 Task: Search one way flight ticket for 4 adults, 1 infant in seat and 1 infant on lap in premium economy from Abilene: Abilene Regional Airport to Jacksonville: Albert J. Ellis Airport on 8-3-2023. Choice of flights is Emirates. Number of bags: 2 carry on bags and 1 checked bag. Price is upto 88000. Outbound departure time preference is 6:30.
Action: Mouse moved to (417, 170)
Screenshot: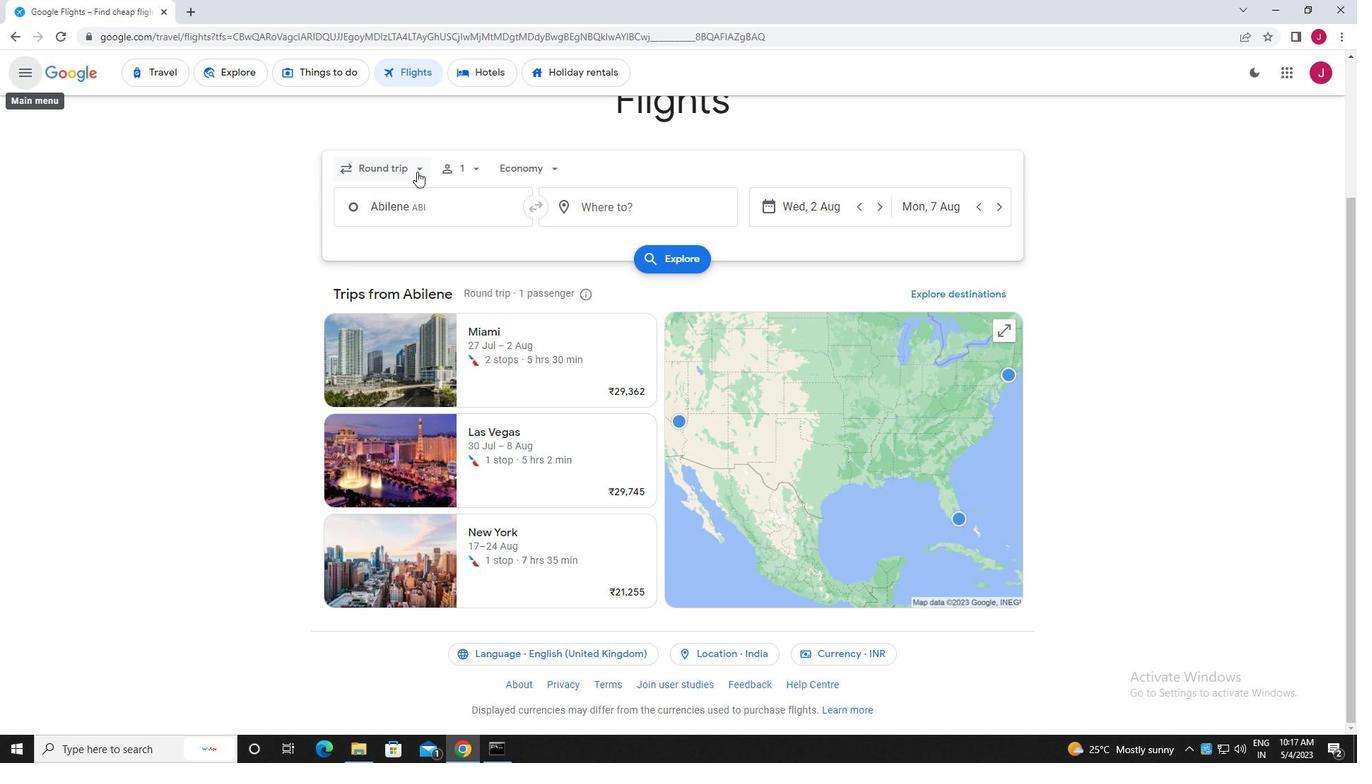 
Action: Mouse pressed left at (417, 170)
Screenshot: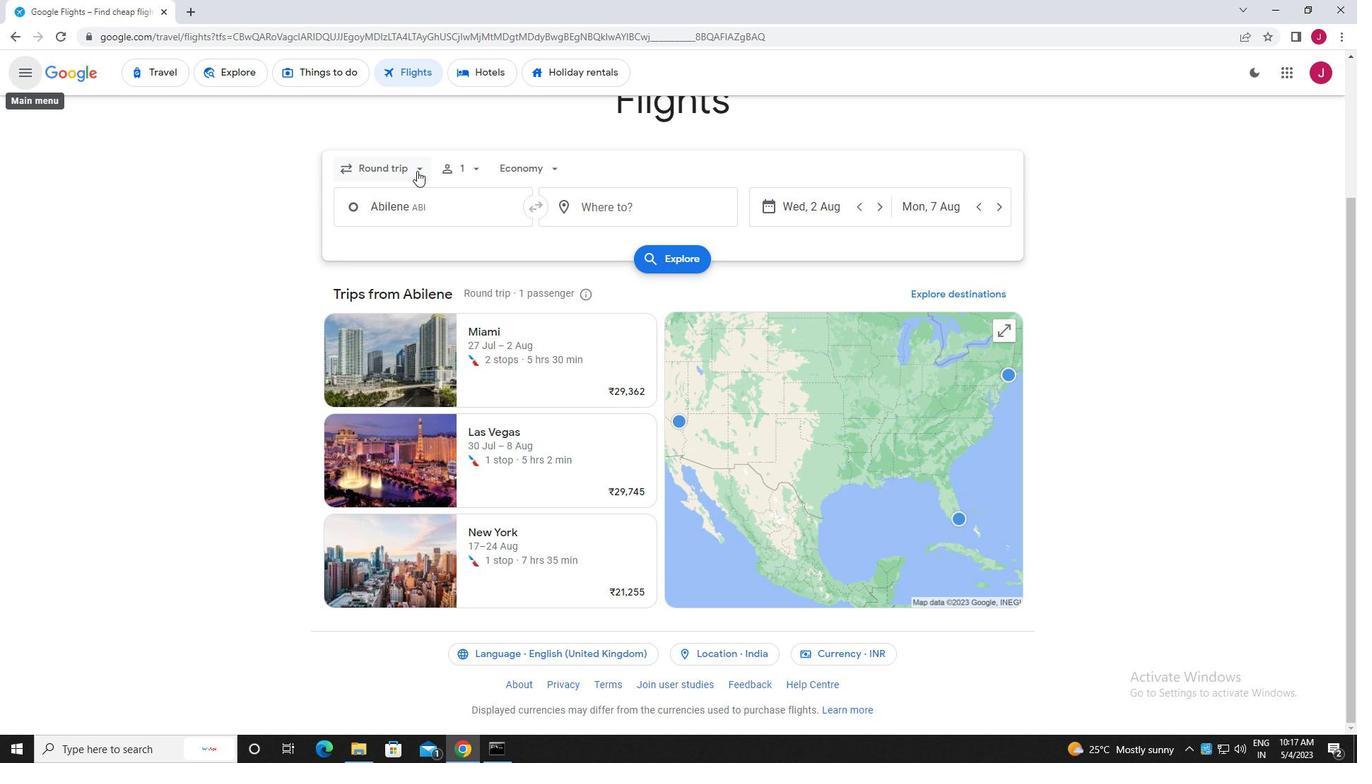 
Action: Mouse moved to (407, 231)
Screenshot: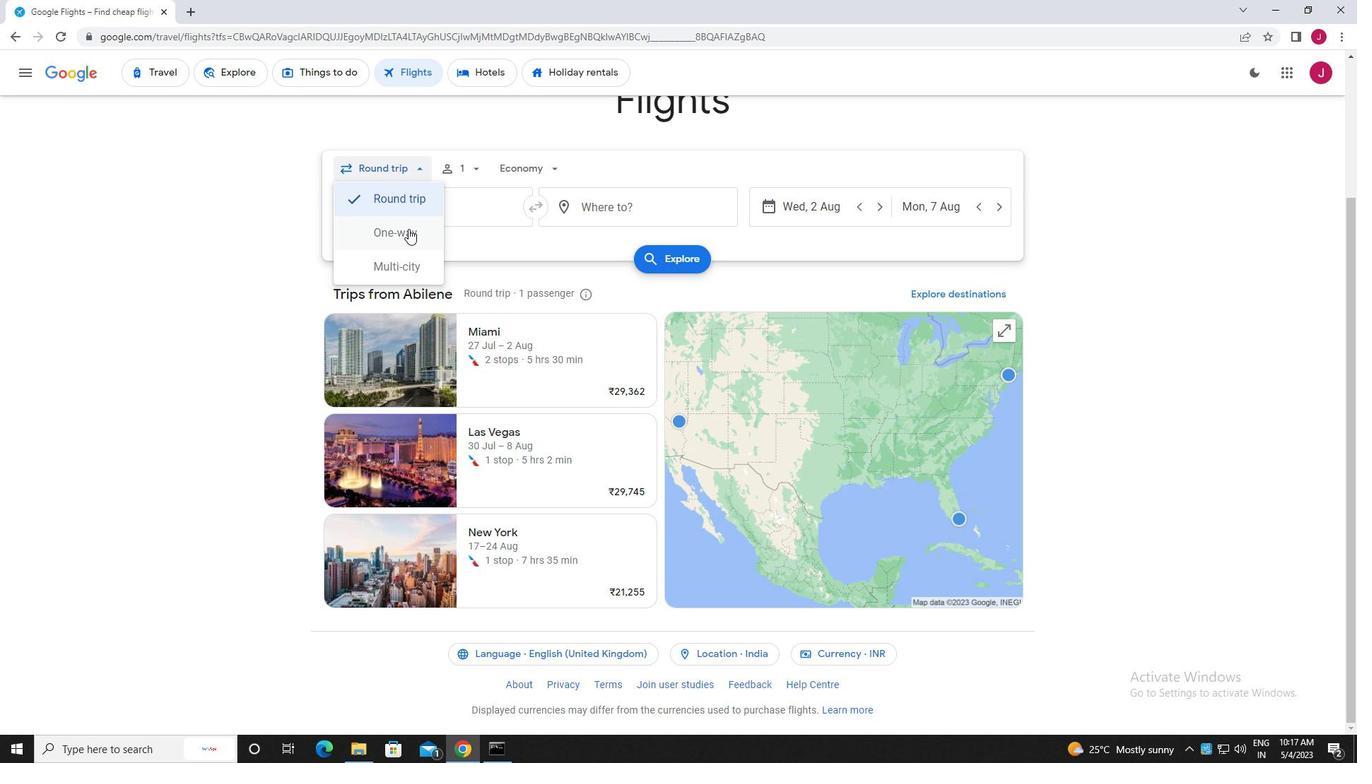 
Action: Mouse pressed left at (407, 231)
Screenshot: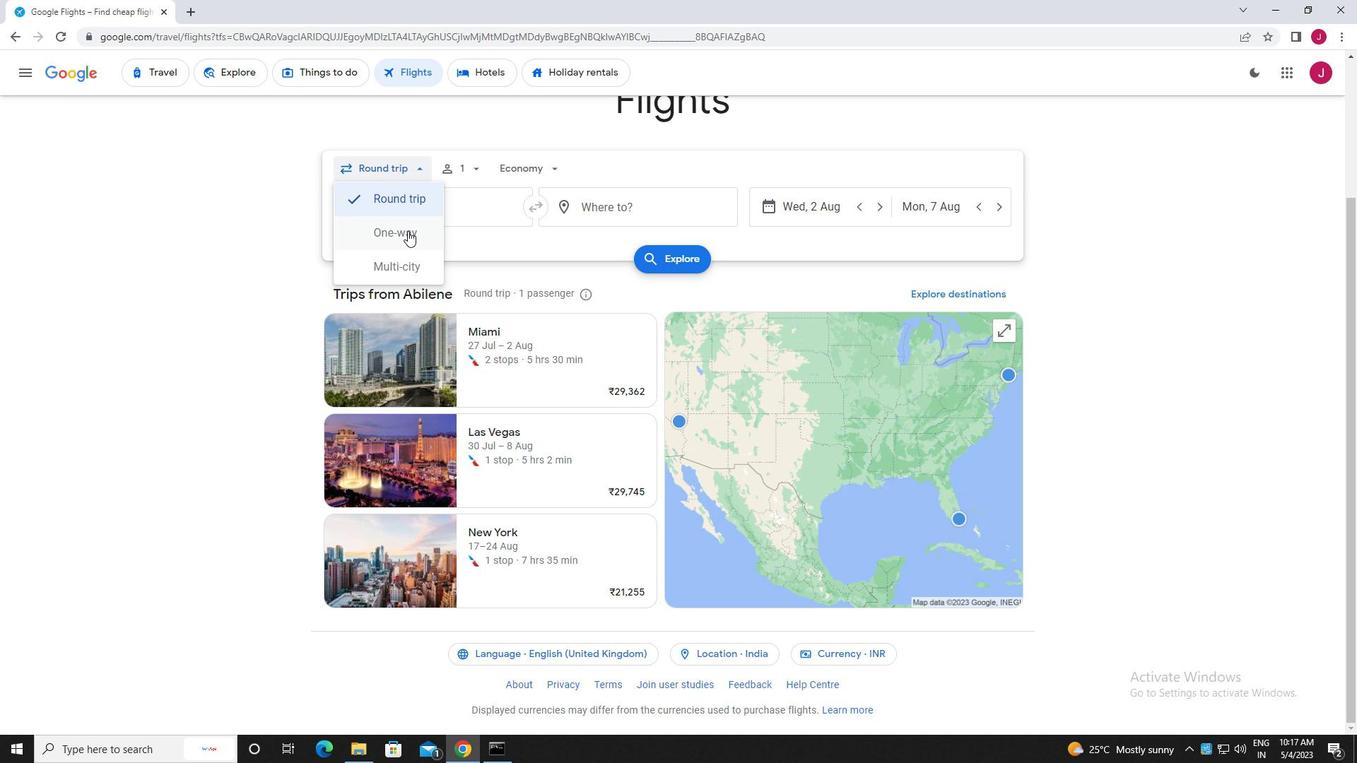 
Action: Mouse moved to (468, 167)
Screenshot: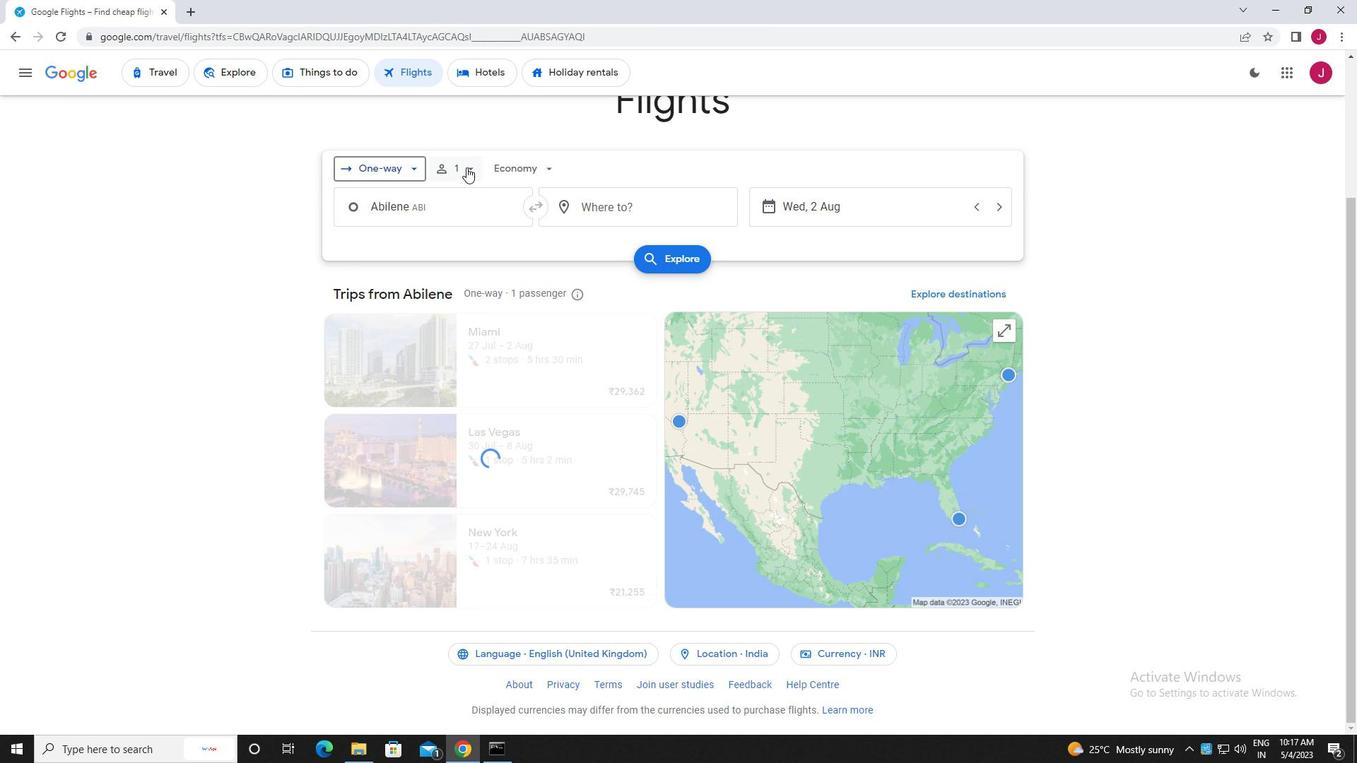 
Action: Mouse pressed left at (468, 167)
Screenshot: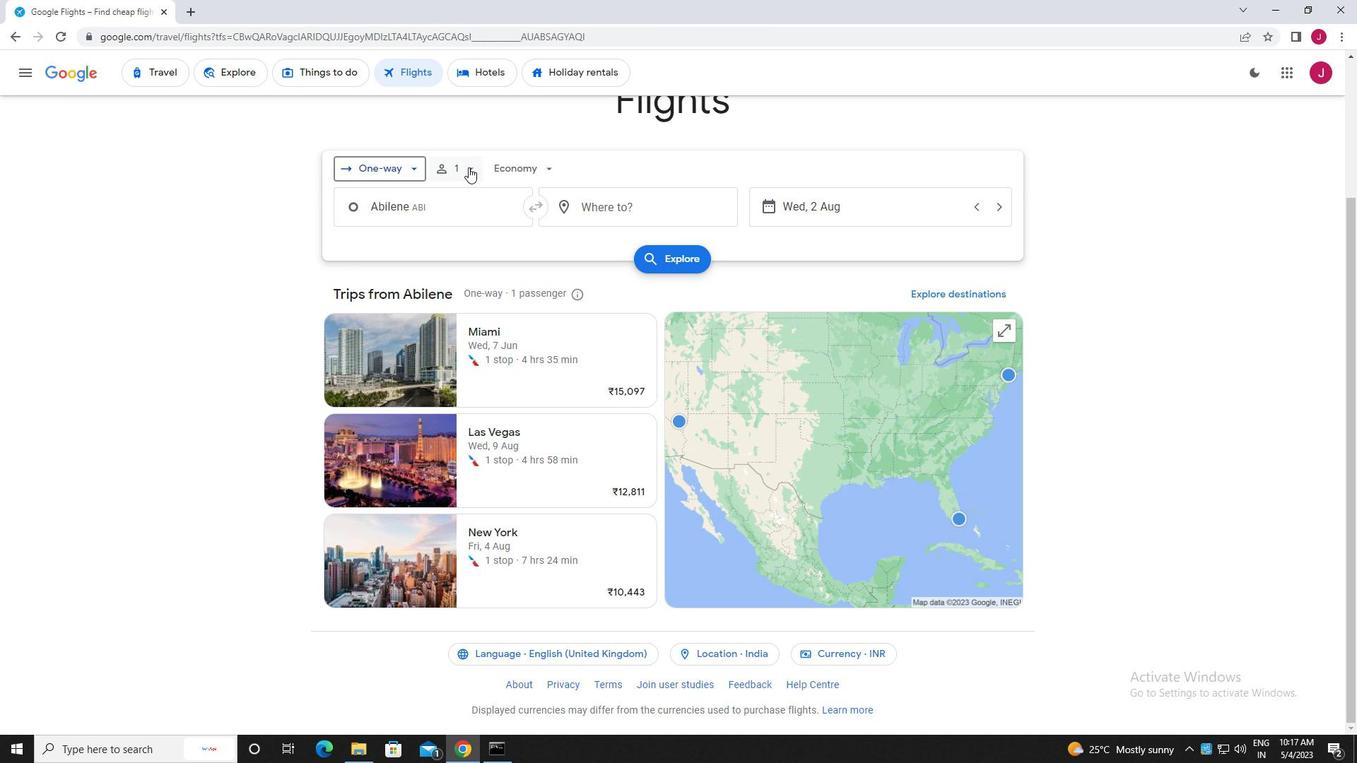 
Action: Mouse moved to (574, 200)
Screenshot: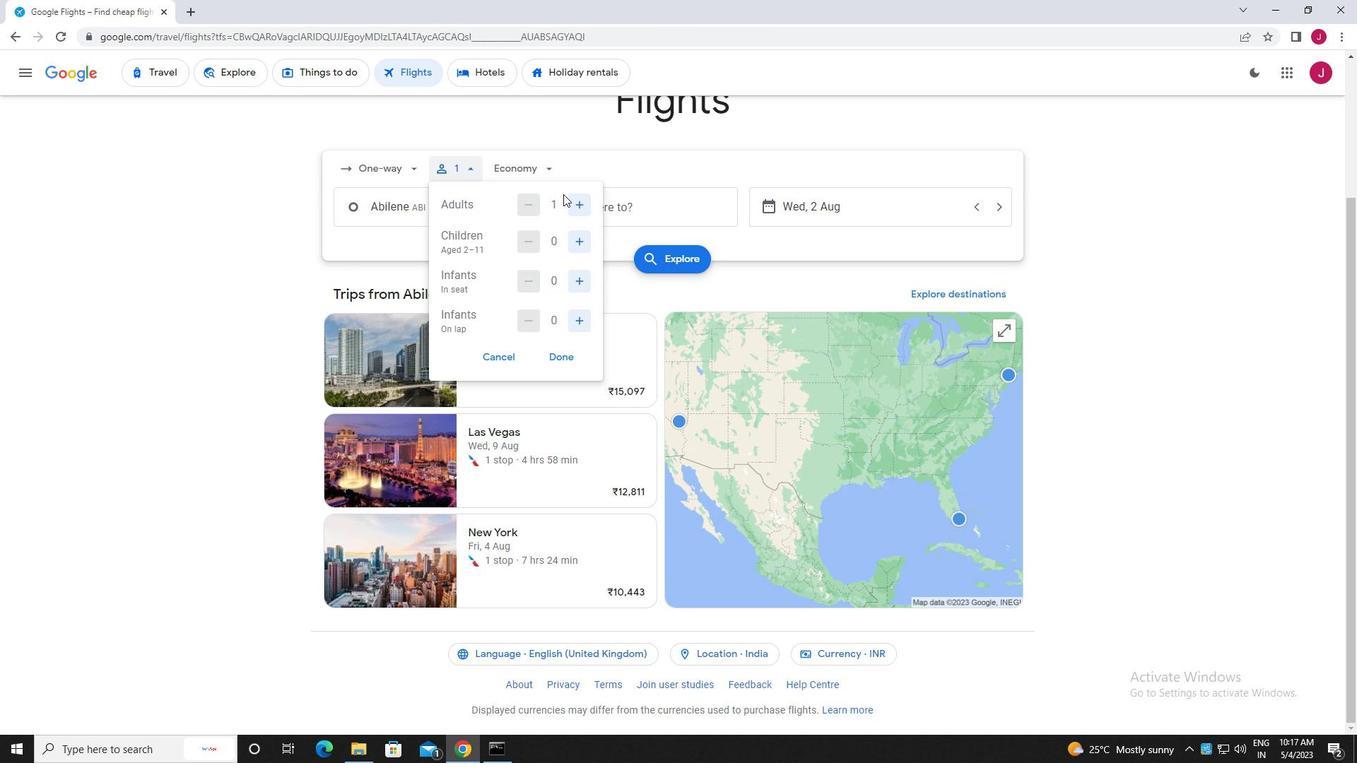 
Action: Mouse pressed left at (574, 200)
Screenshot: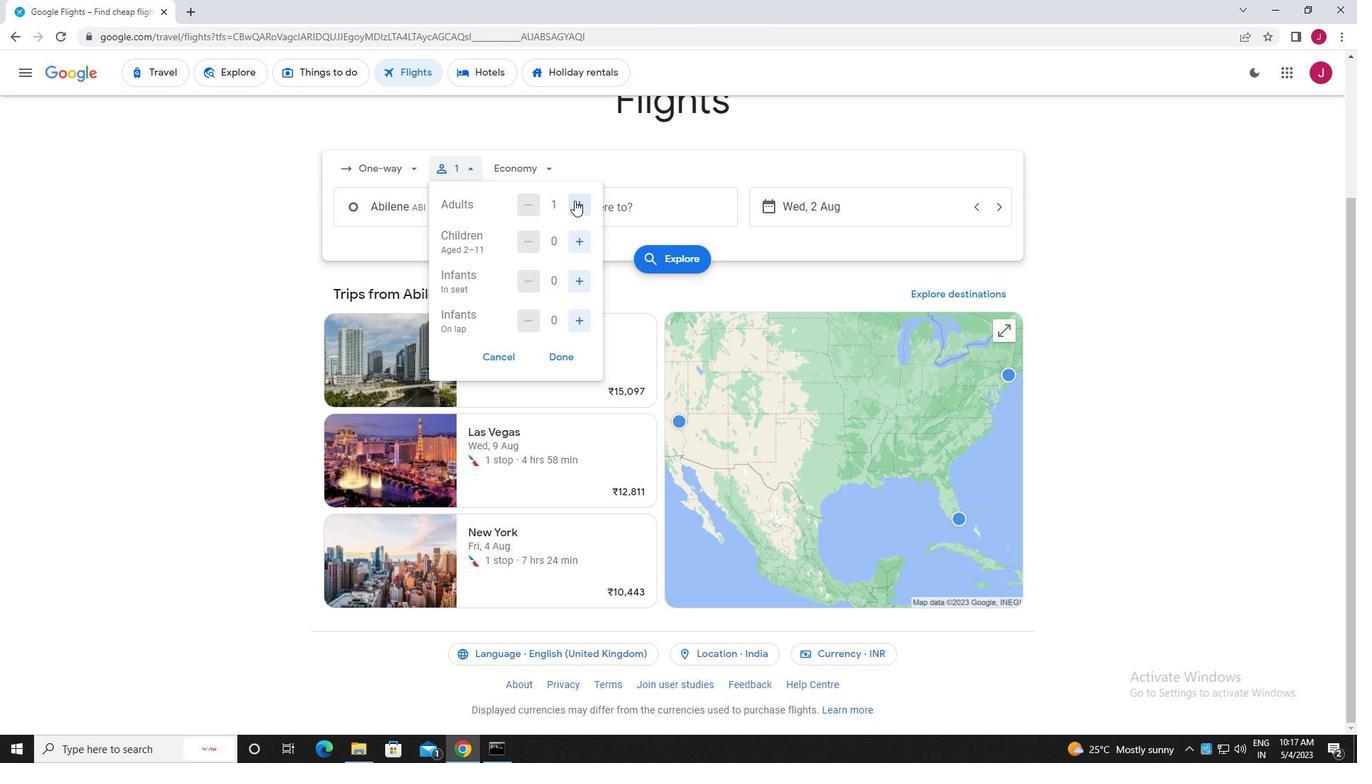 
Action: Mouse pressed left at (574, 200)
Screenshot: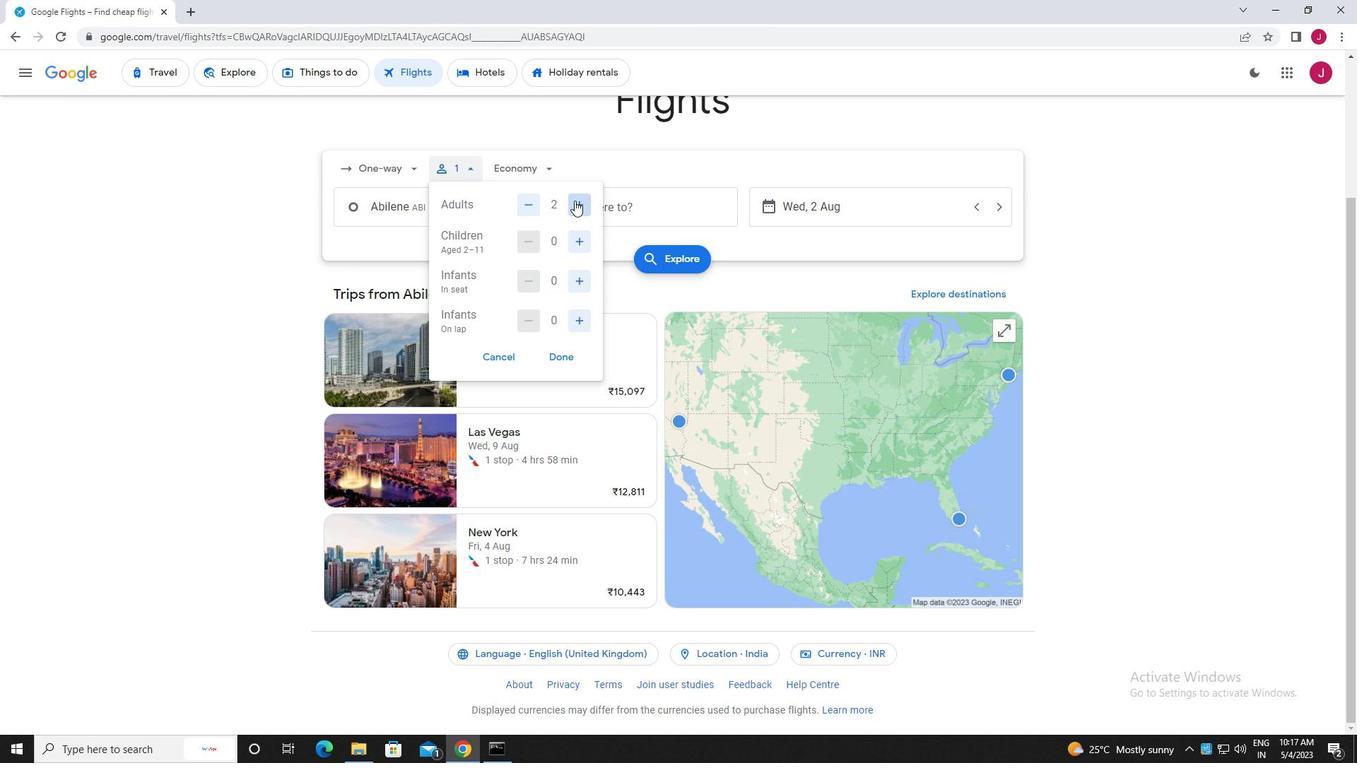 
Action: Mouse pressed left at (574, 200)
Screenshot: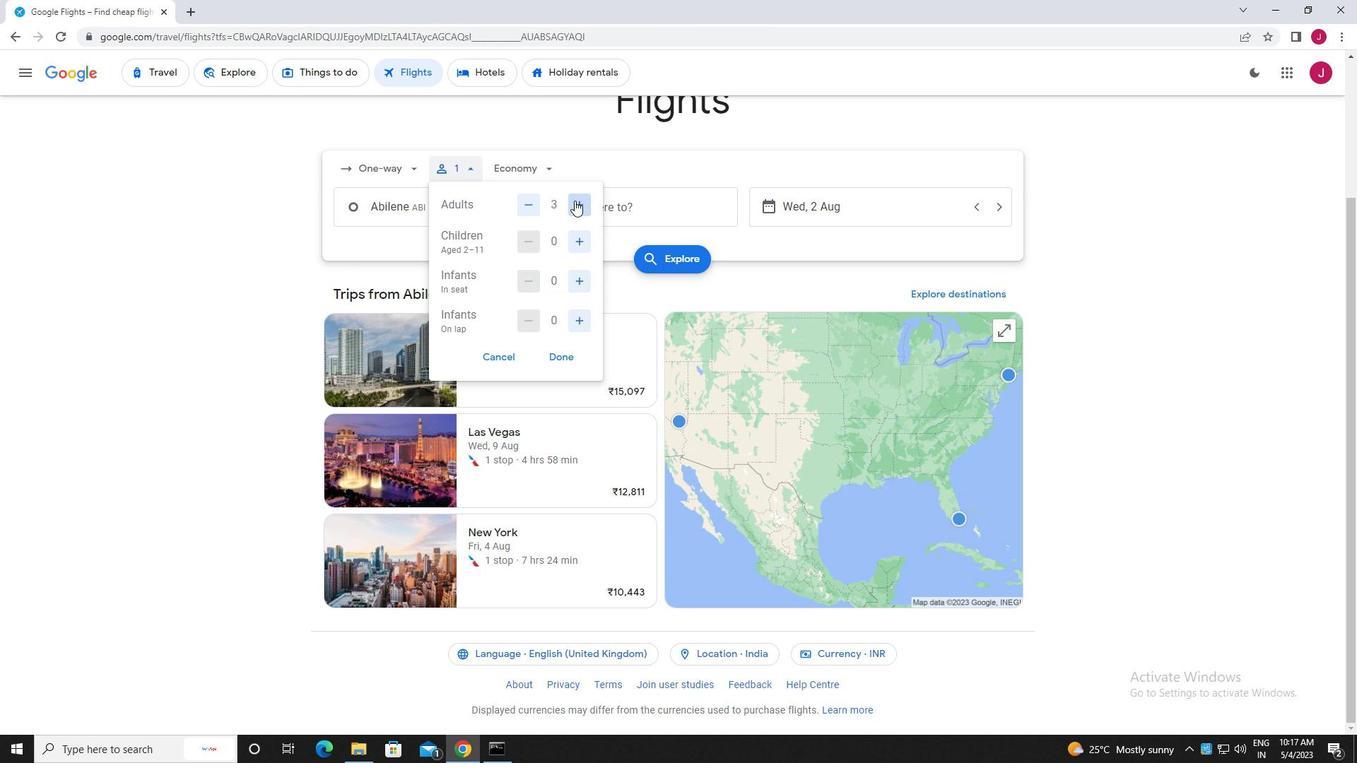 
Action: Mouse moved to (582, 244)
Screenshot: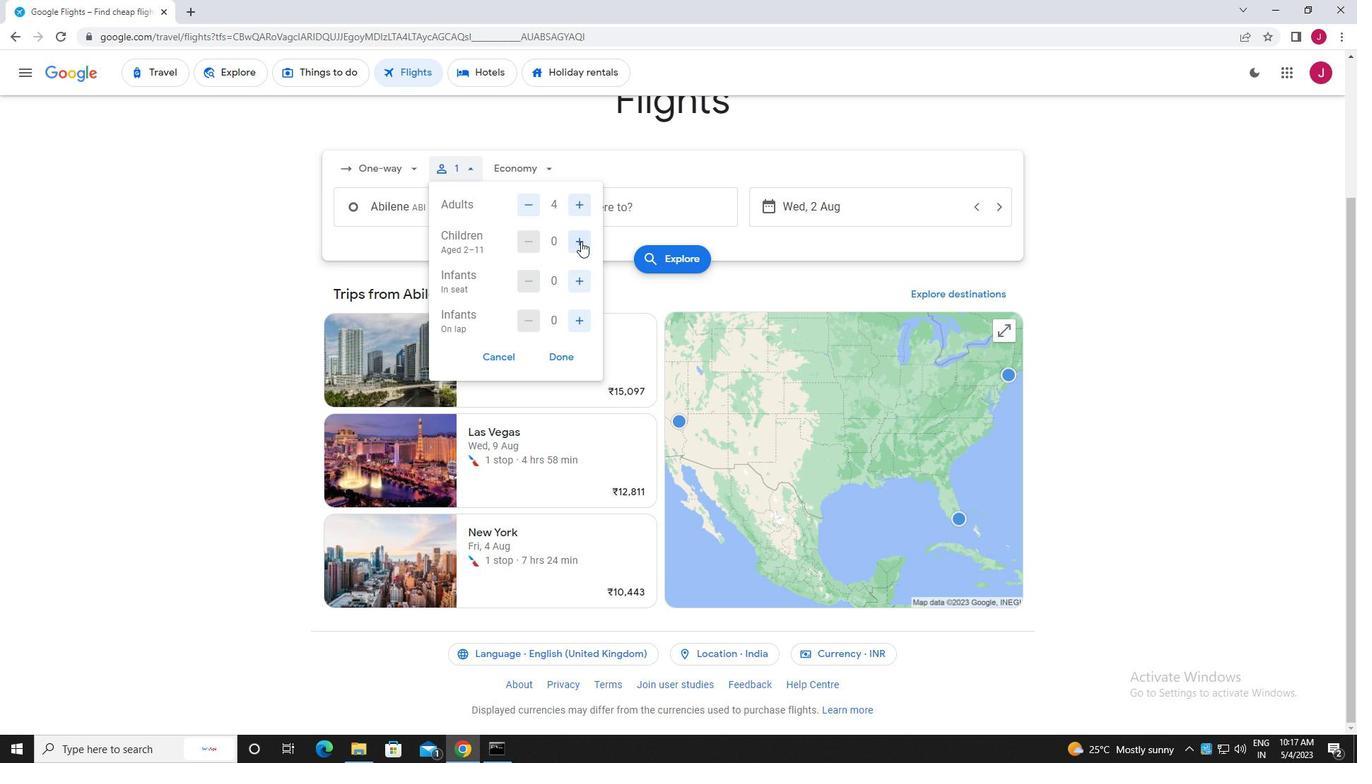 
Action: Mouse pressed left at (582, 244)
Screenshot: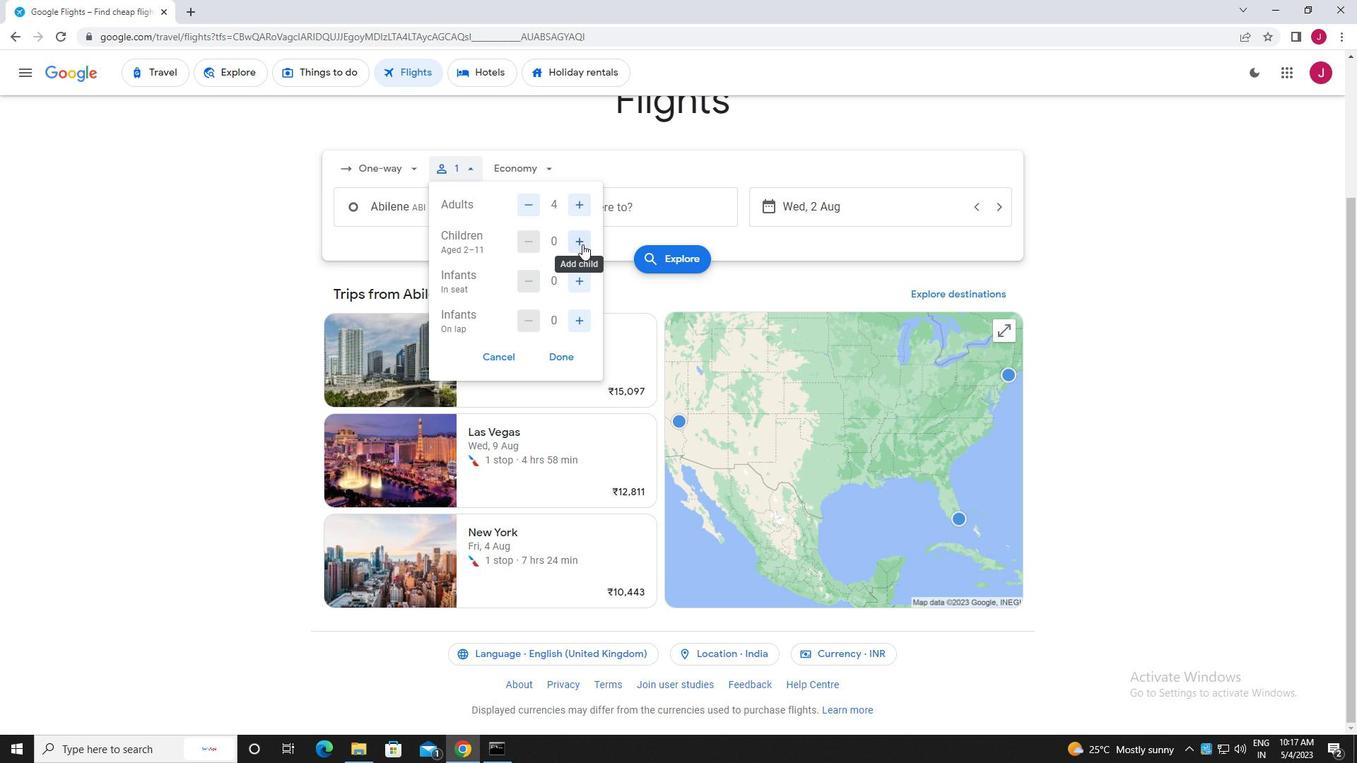 
Action: Mouse moved to (517, 236)
Screenshot: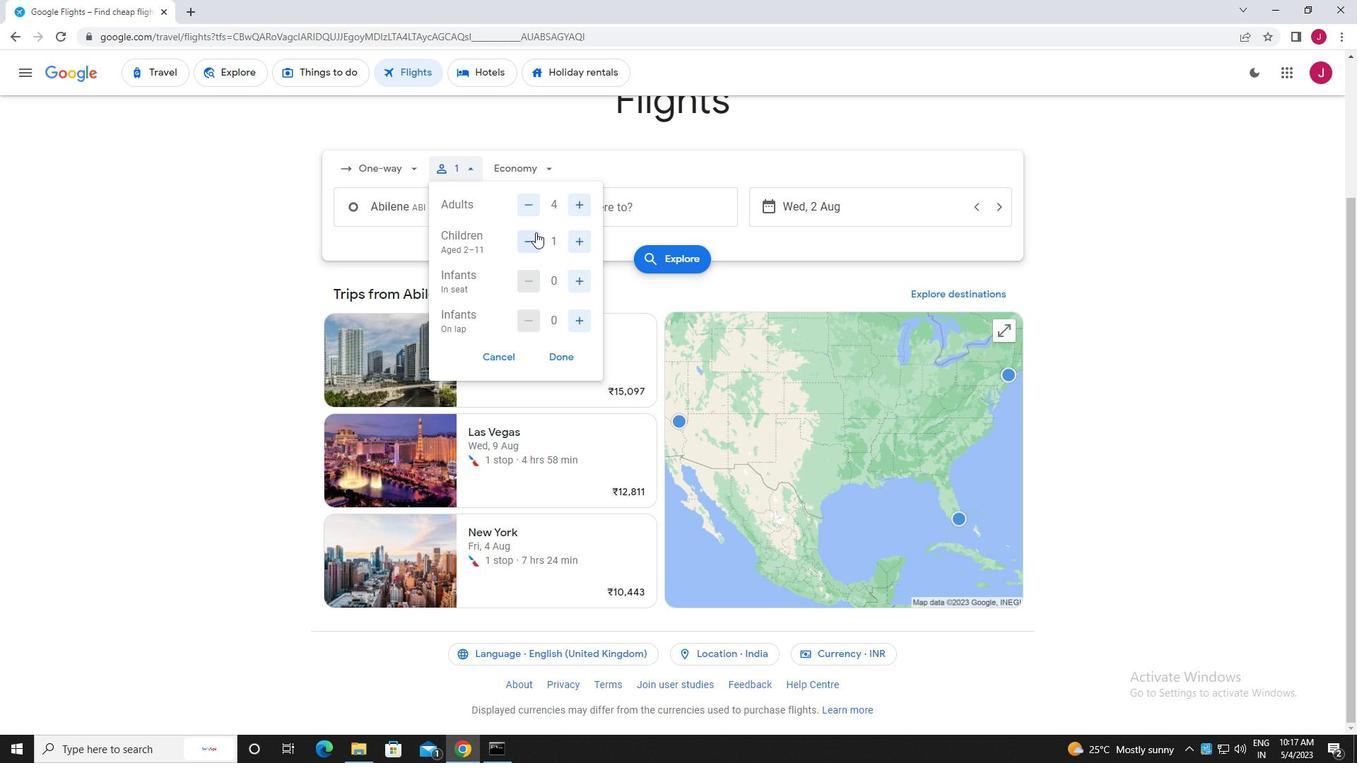 
Action: Mouse pressed left at (517, 236)
Screenshot: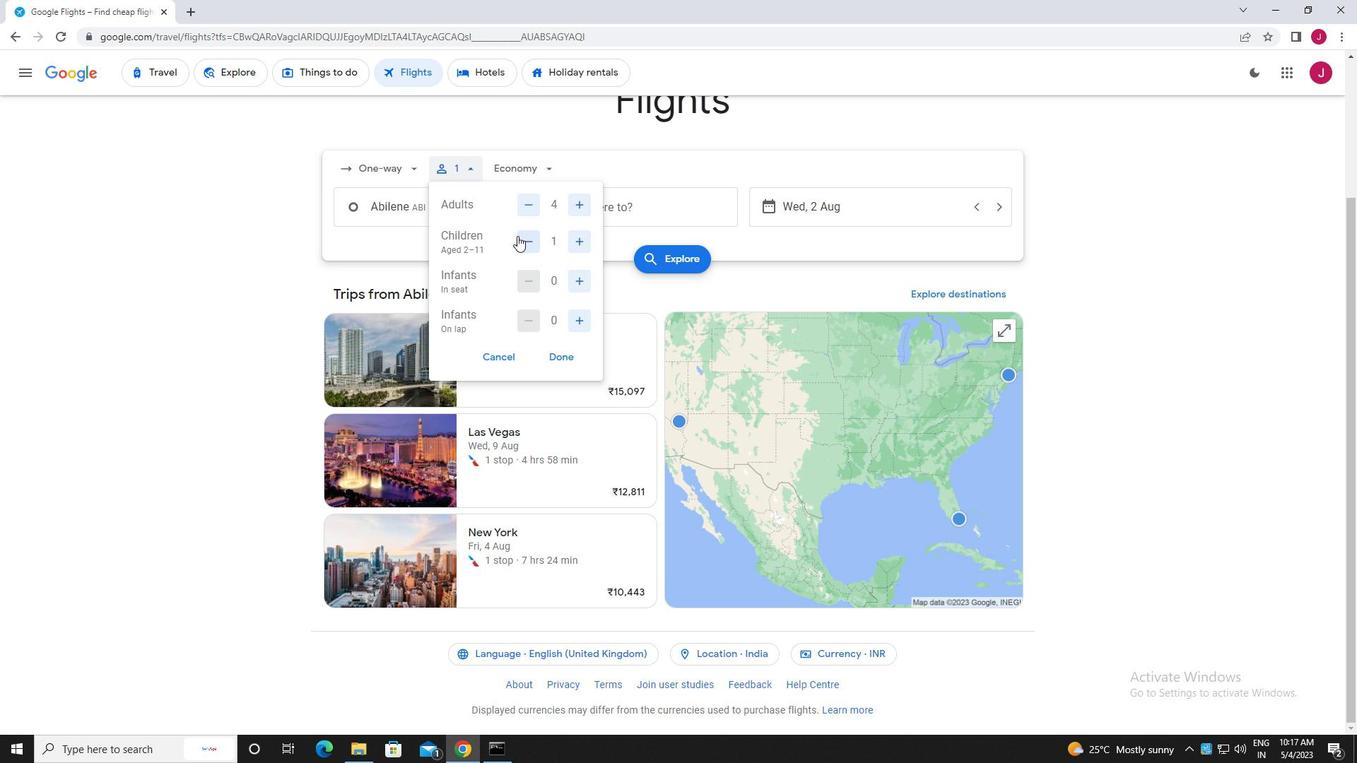 
Action: Mouse moved to (577, 281)
Screenshot: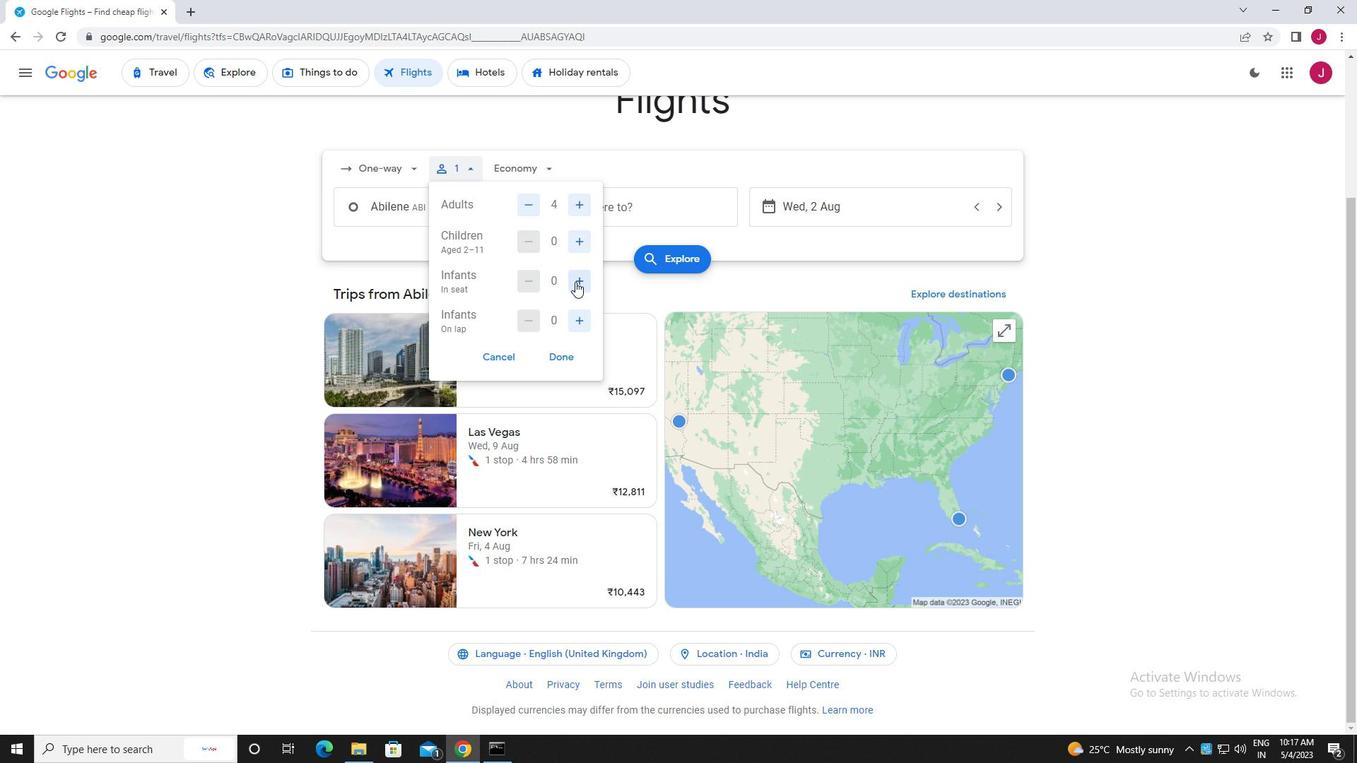 
Action: Mouse pressed left at (577, 281)
Screenshot: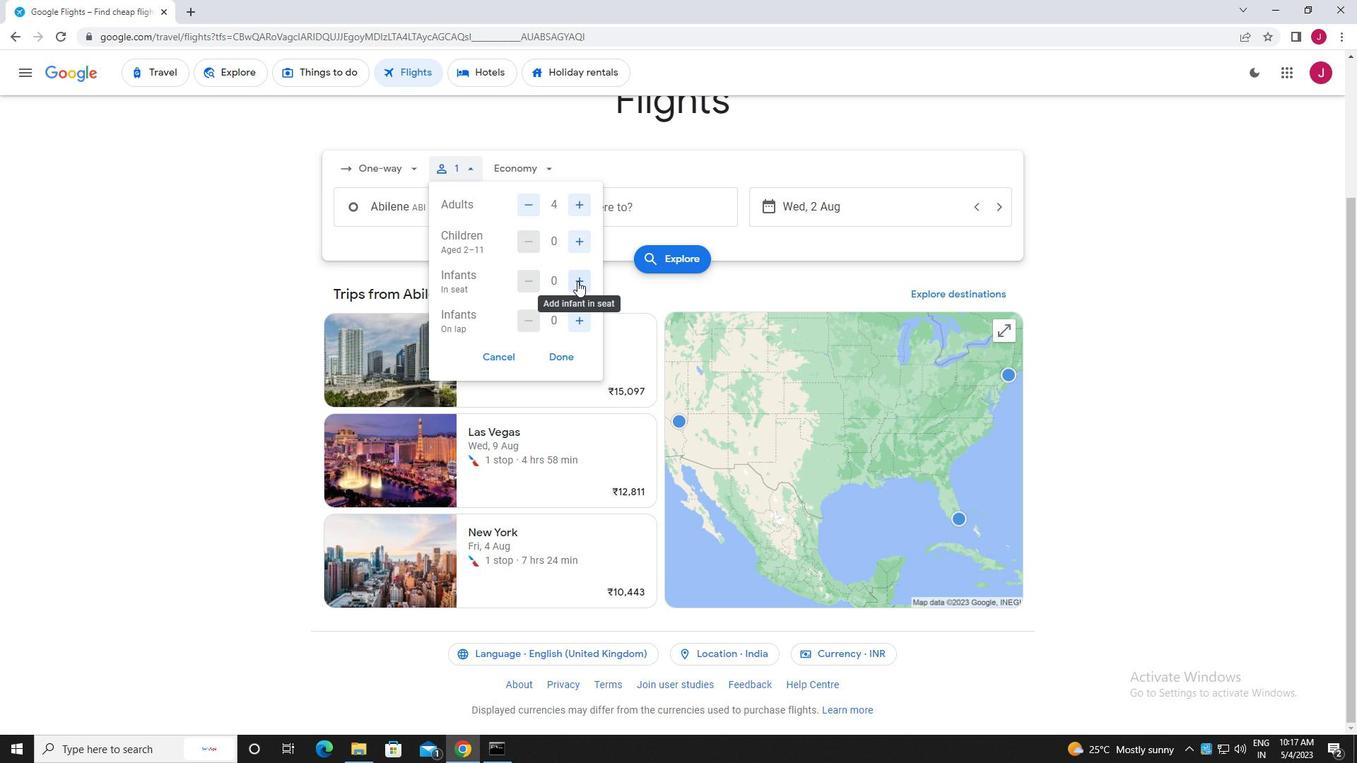 
Action: Mouse moved to (579, 320)
Screenshot: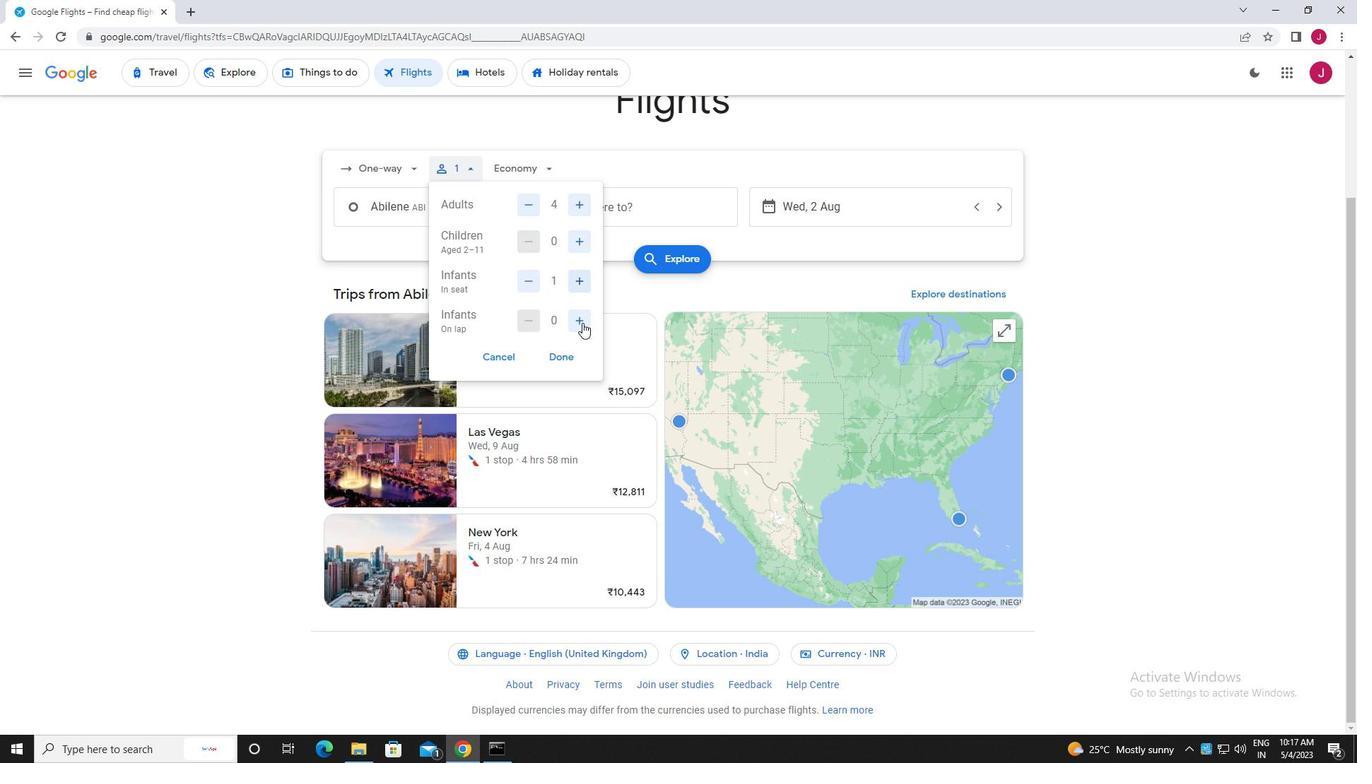 
Action: Mouse pressed left at (579, 320)
Screenshot: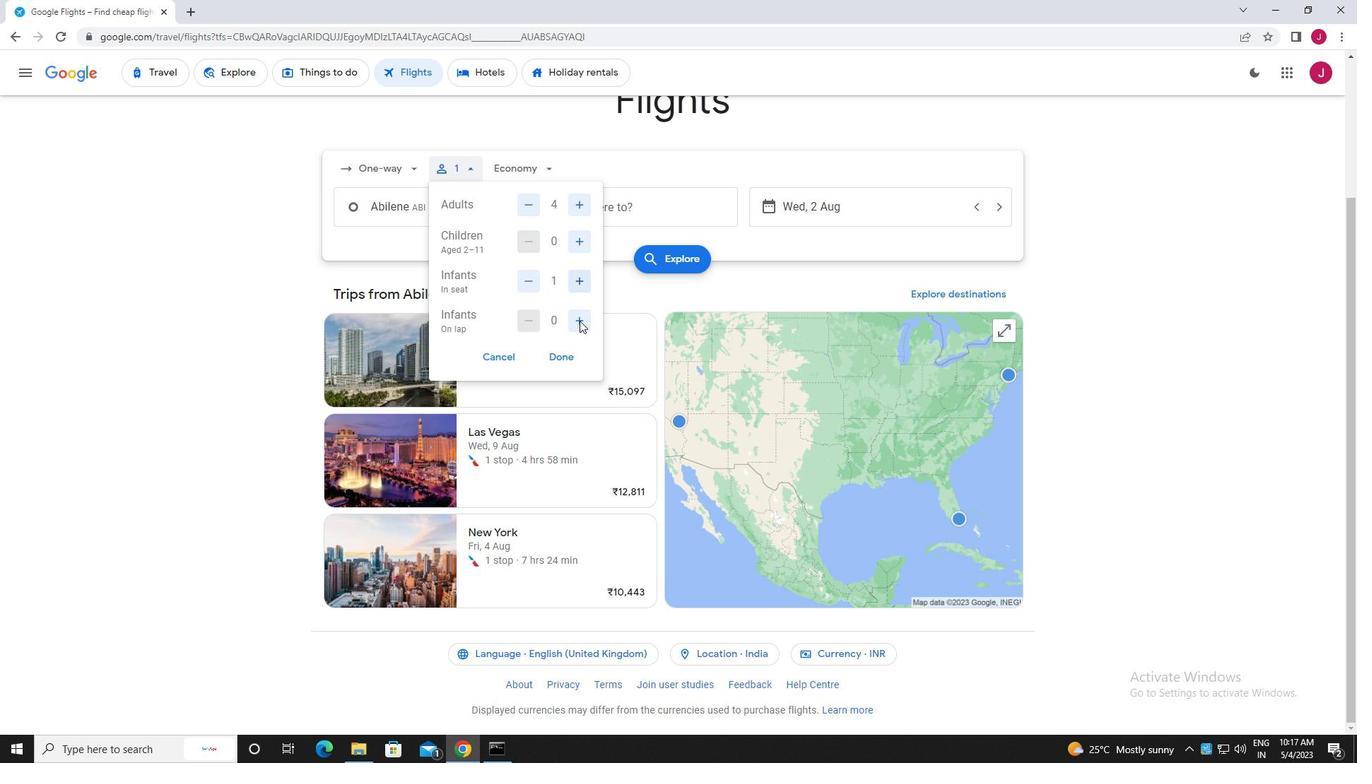 
Action: Mouse moved to (555, 357)
Screenshot: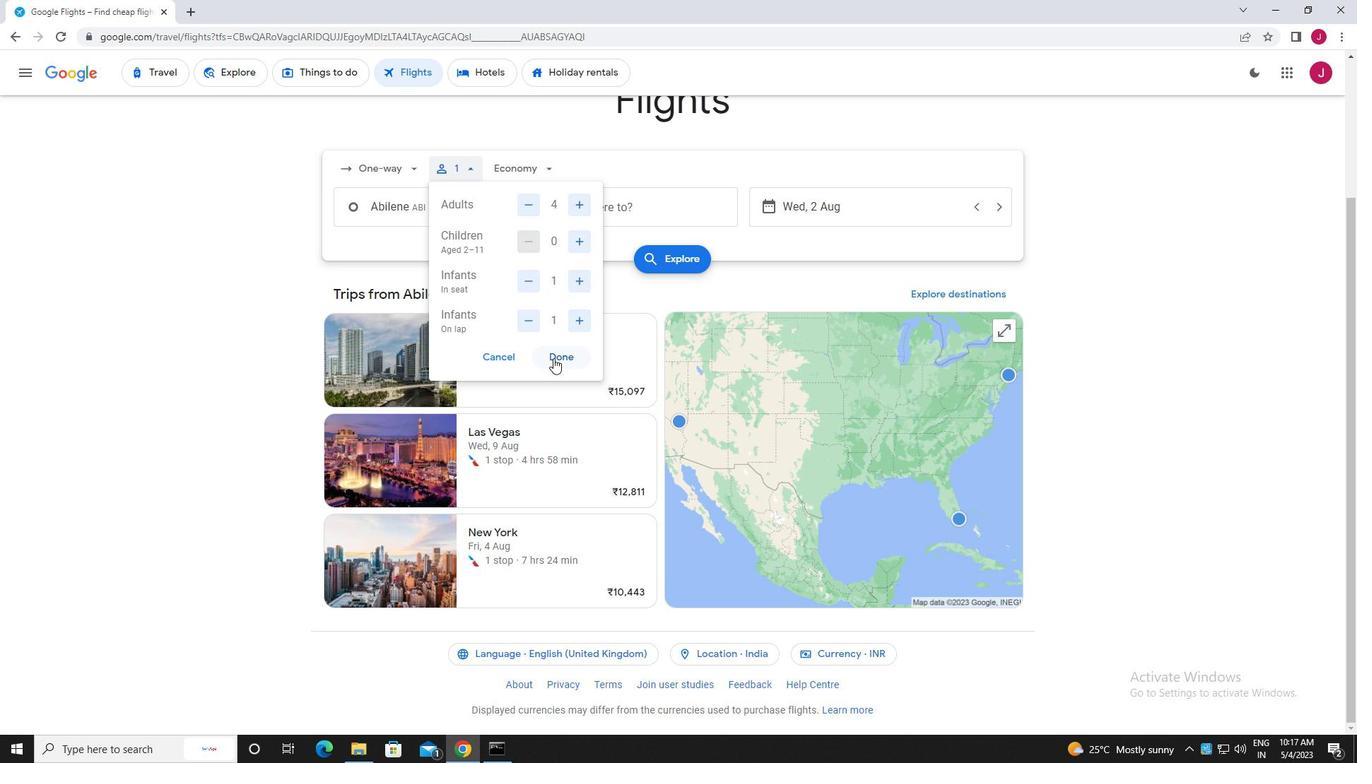 
Action: Mouse pressed left at (555, 357)
Screenshot: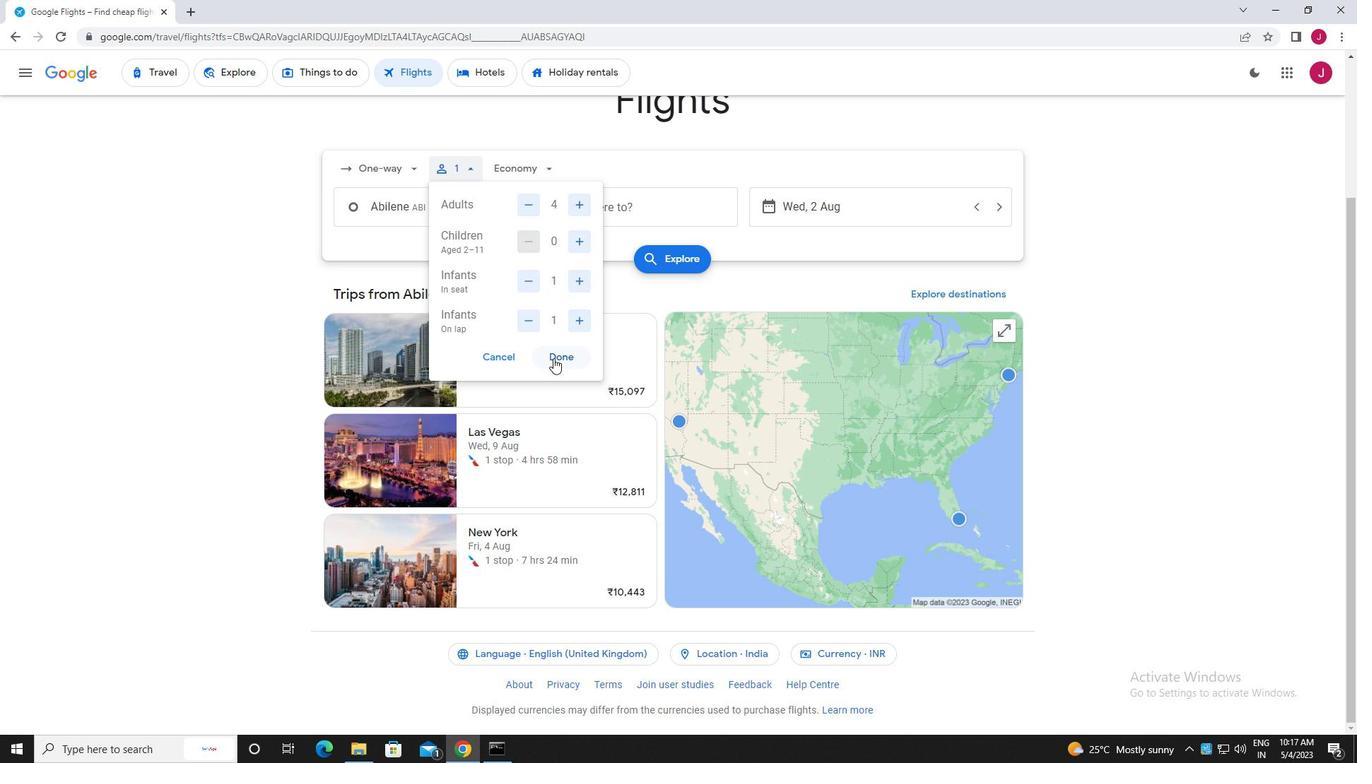 
Action: Mouse moved to (541, 170)
Screenshot: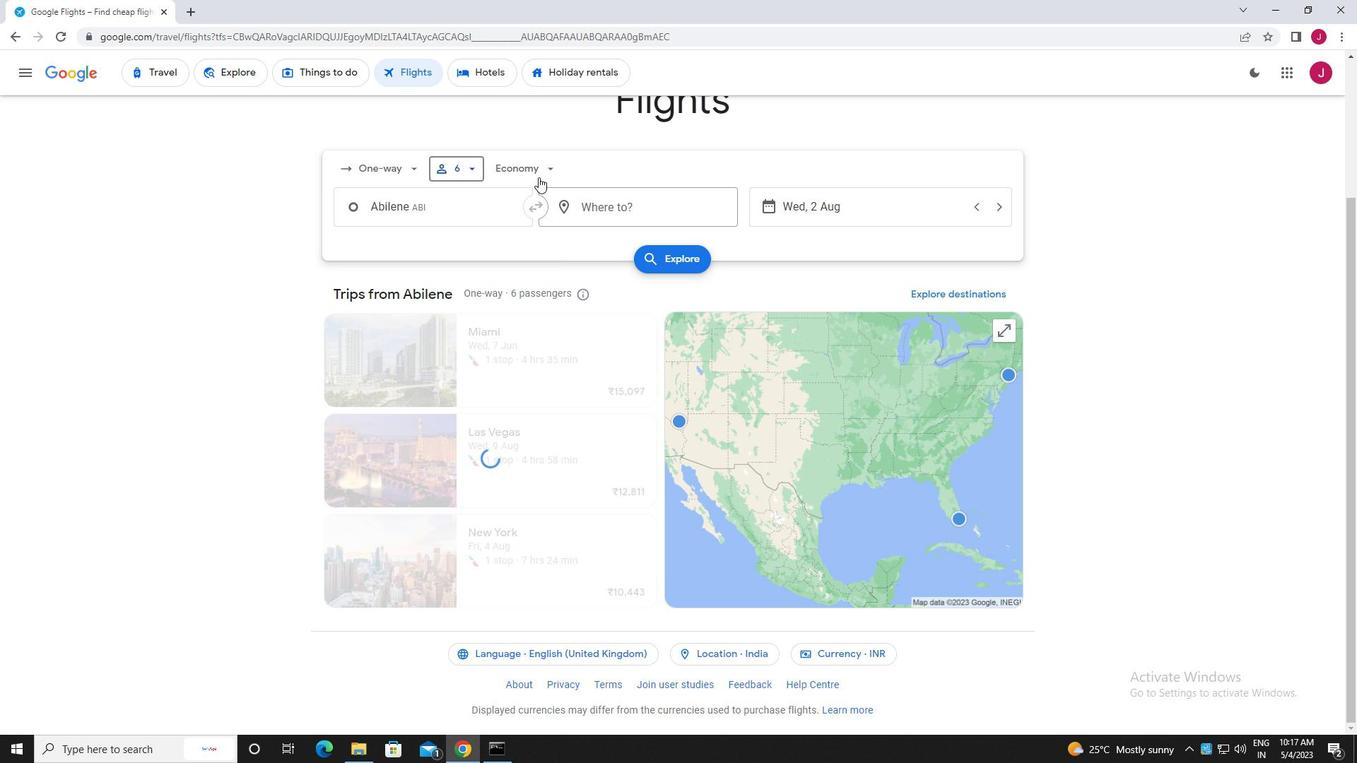 
Action: Mouse pressed left at (541, 170)
Screenshot: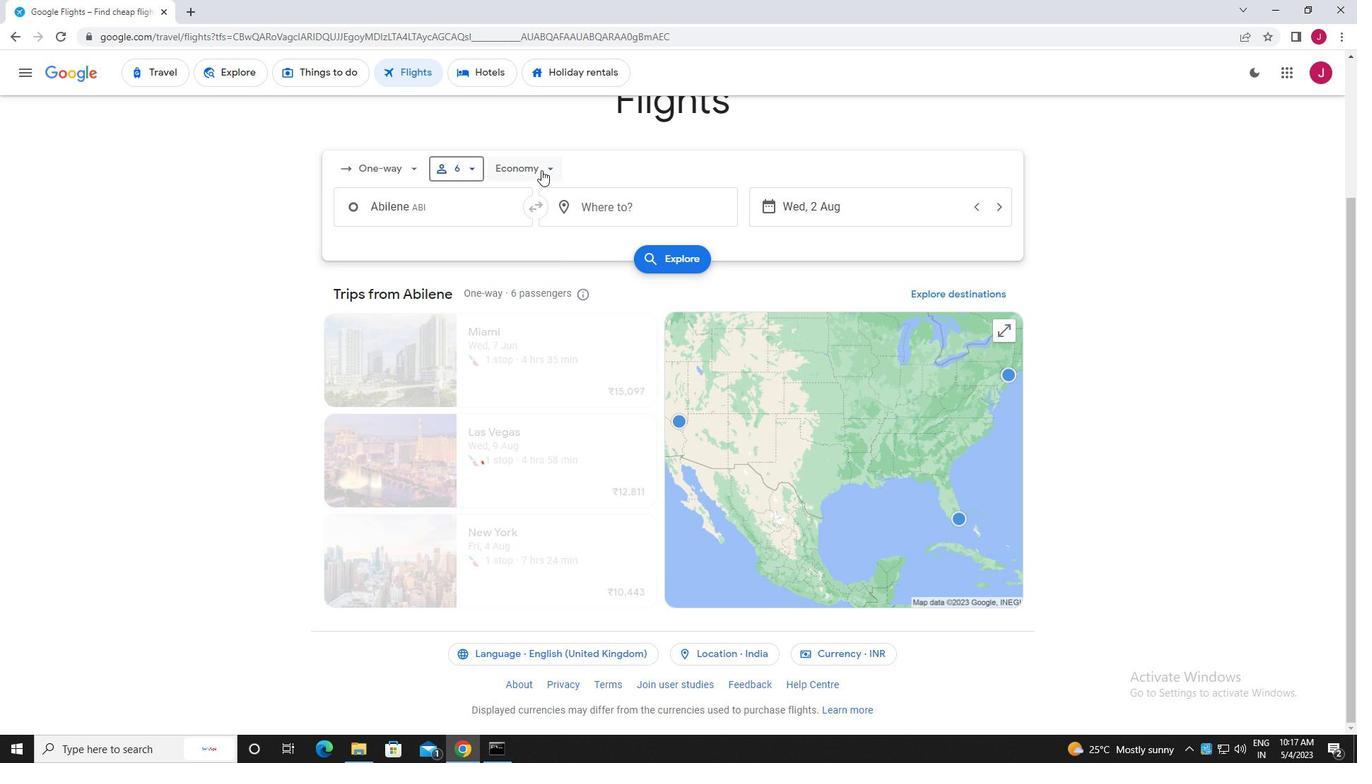 
Action: Mouse moved to (559, 234)
Screenshot: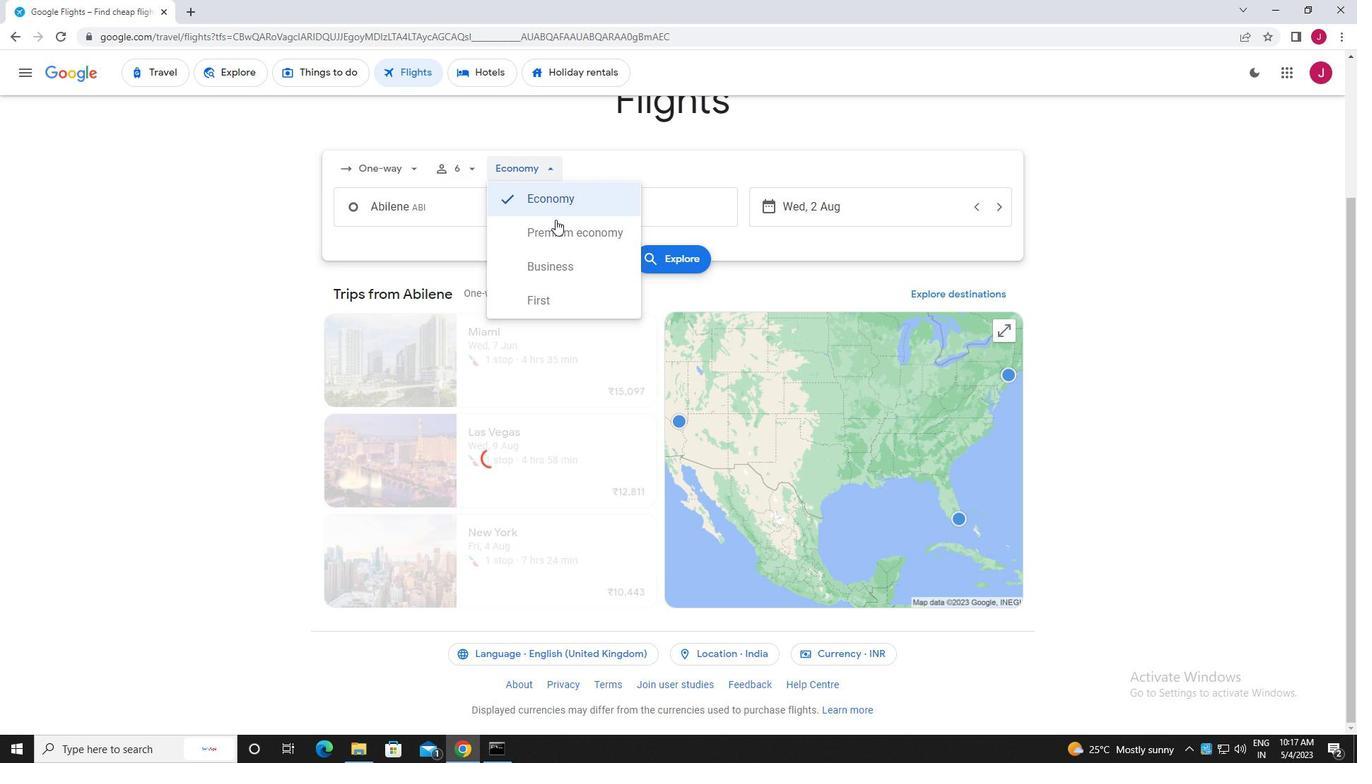 
Action: Mouse pressed left at (559, 234)
Screenshot: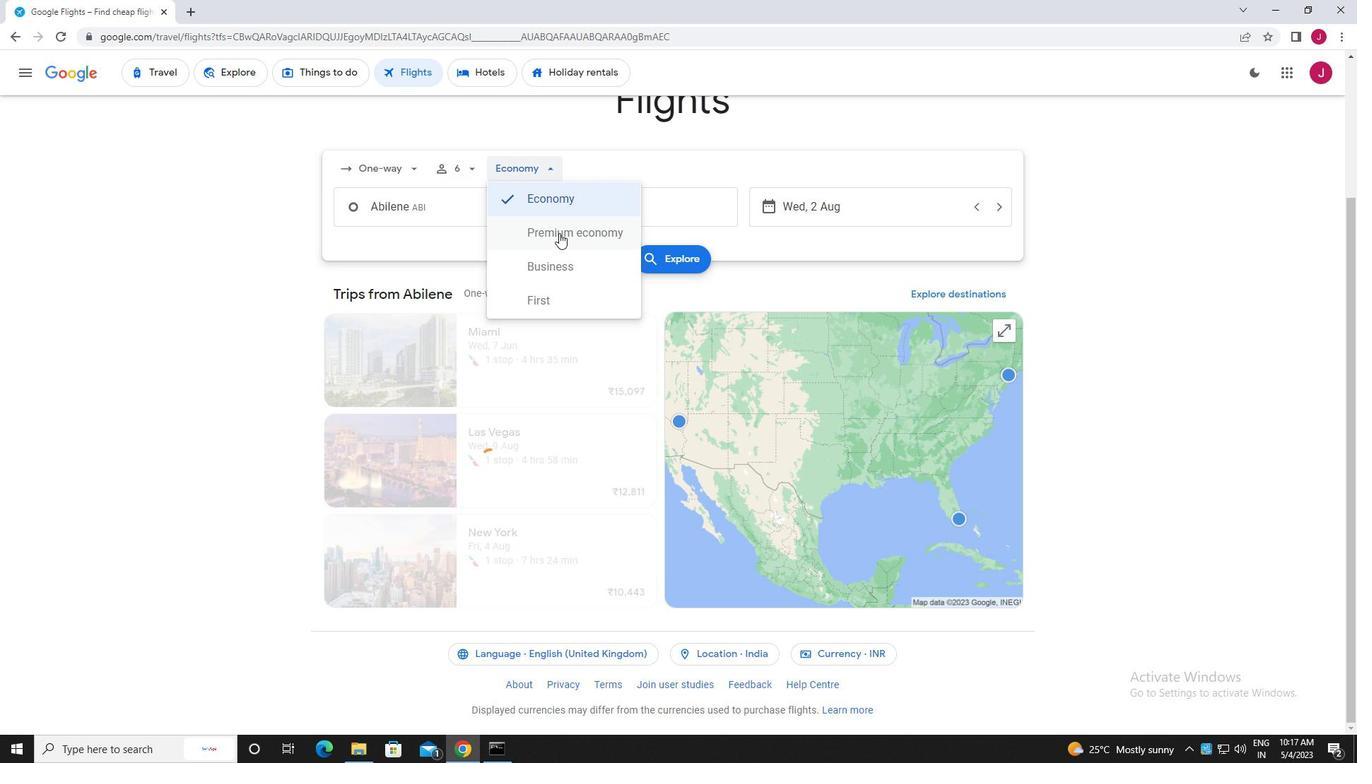 
Action: Mouse moved to (483, 210)
Screenshot: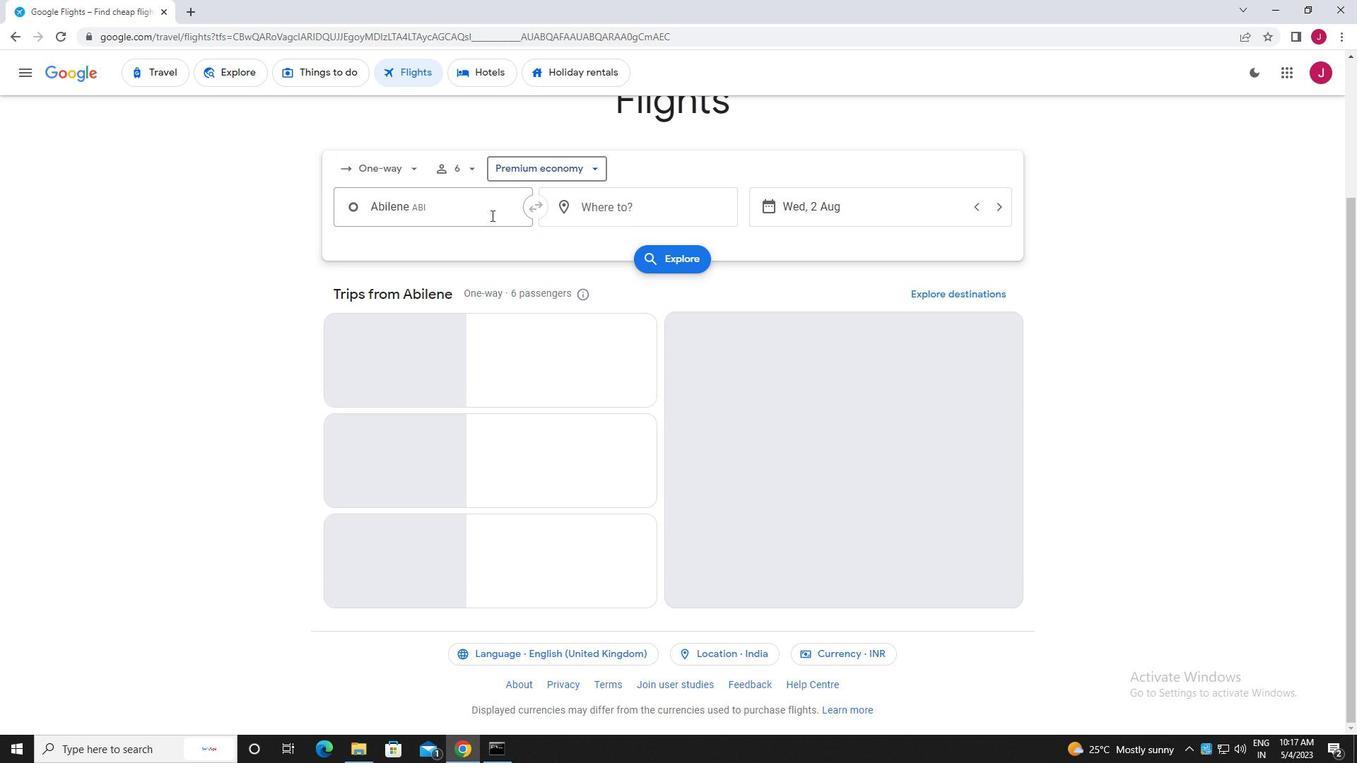 
Action: Mouse pressed left at (483, 210)
Screenshot: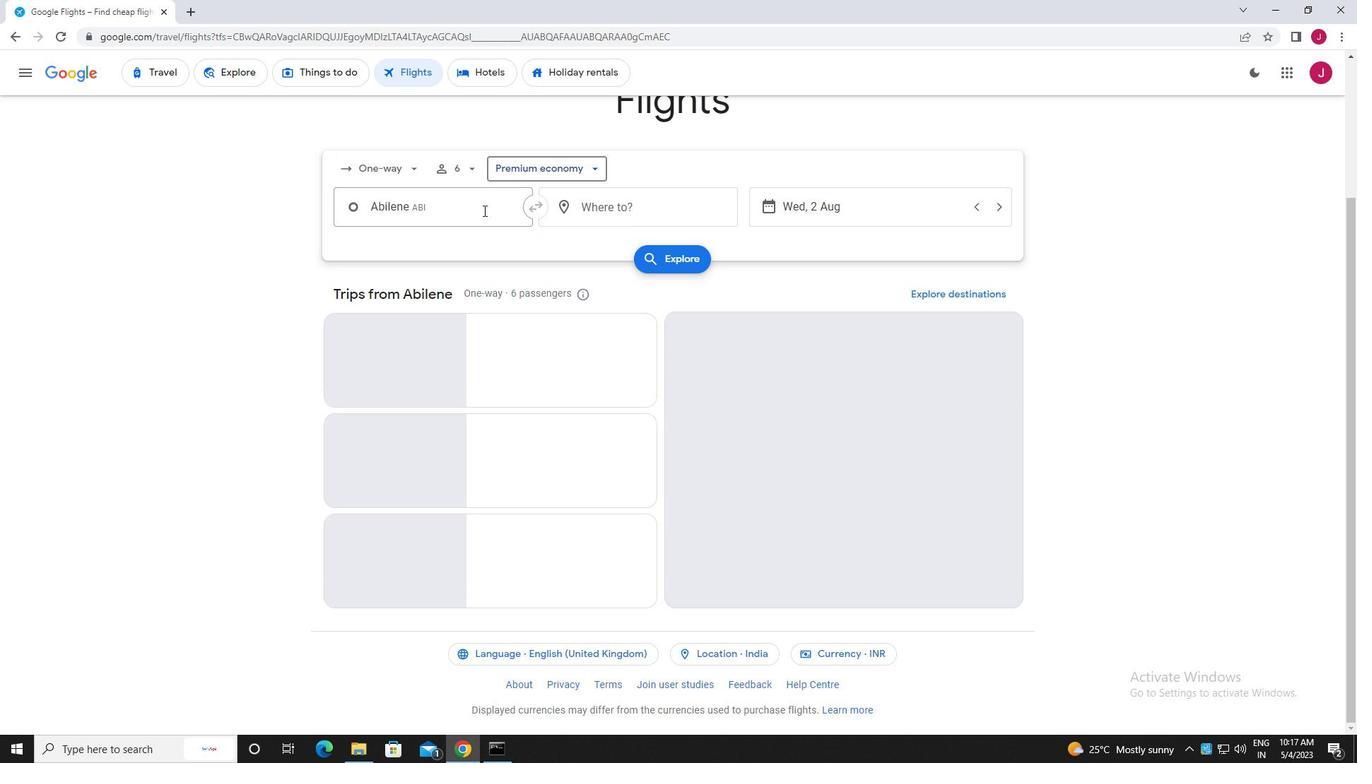 
Action: Mouse moved to (482, 209)
Screenshot: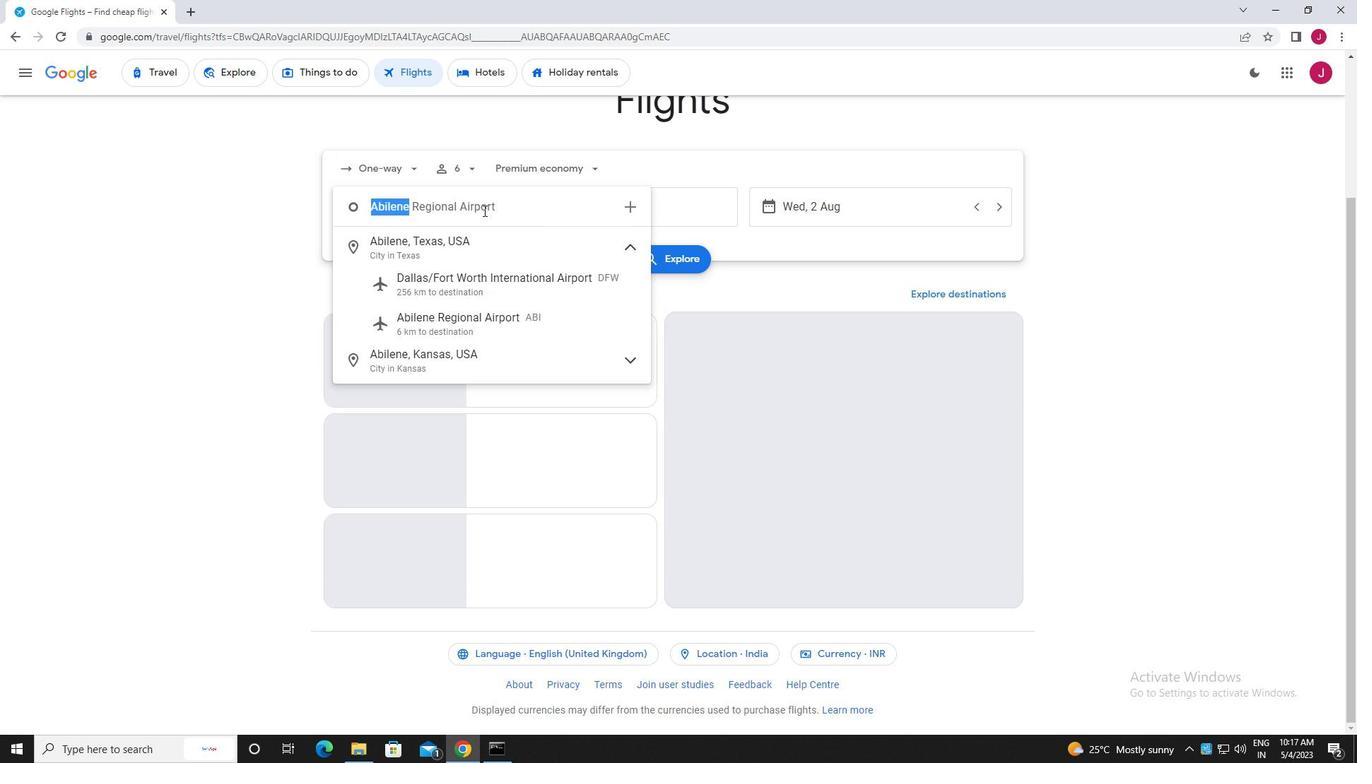 
Action: Key pressed abilene
Screenshot: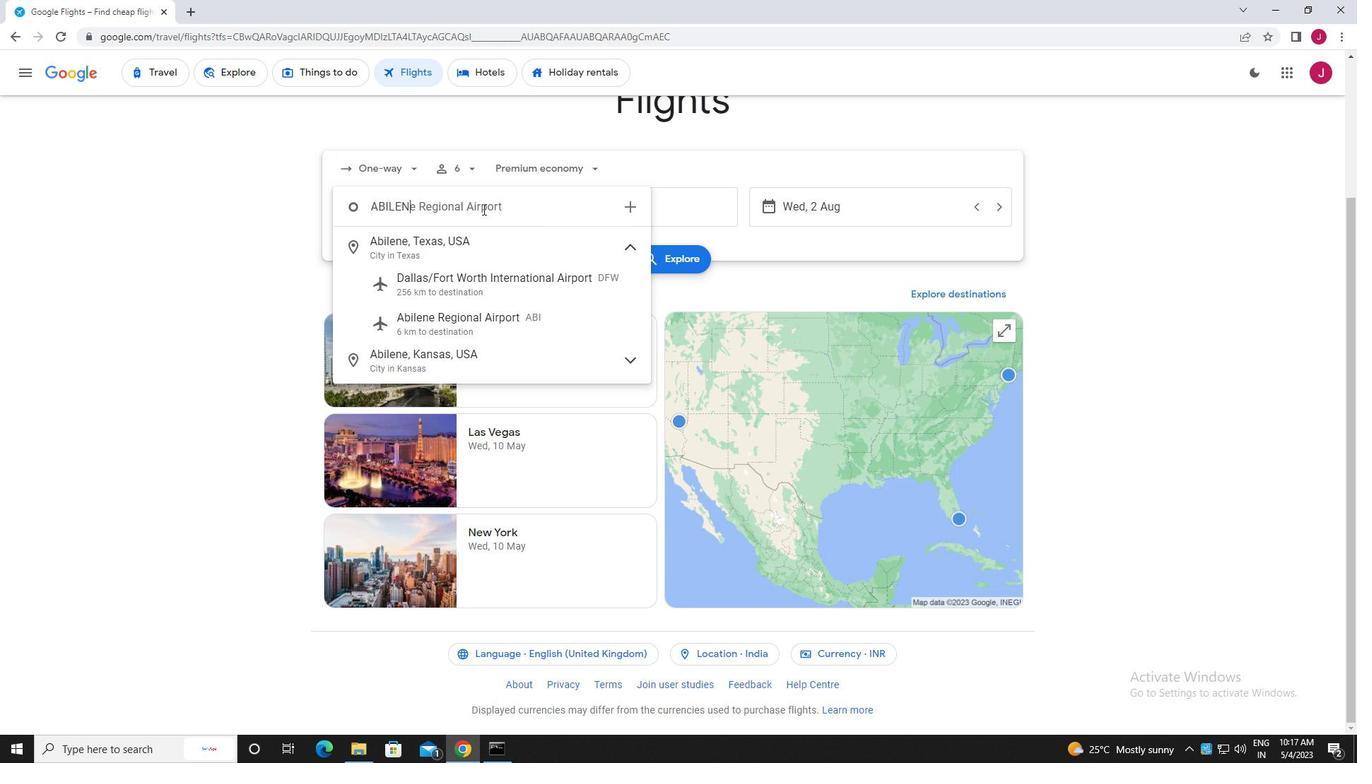 
Action: Mouse moved to (453, 320)
Screenshot: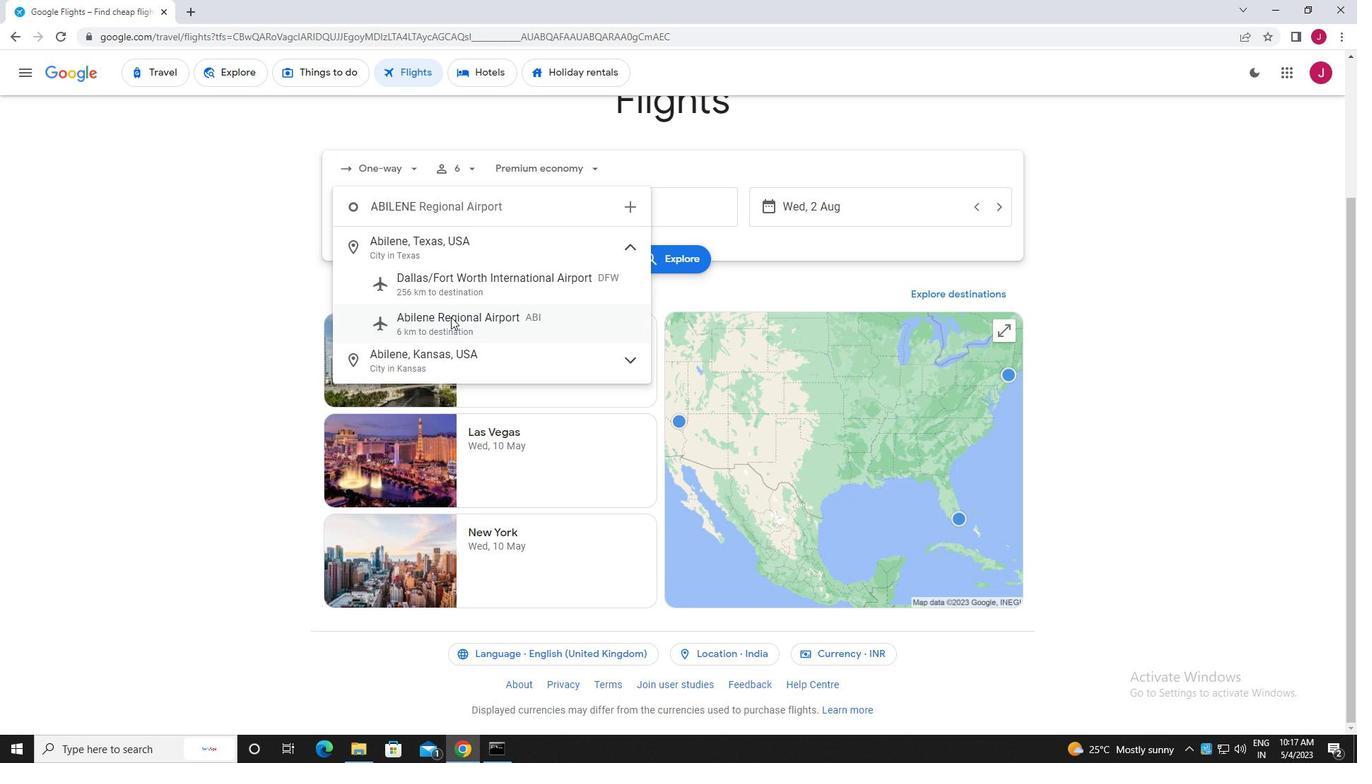 
Action: Mouse pressed left at (453, 320)
Screenshot: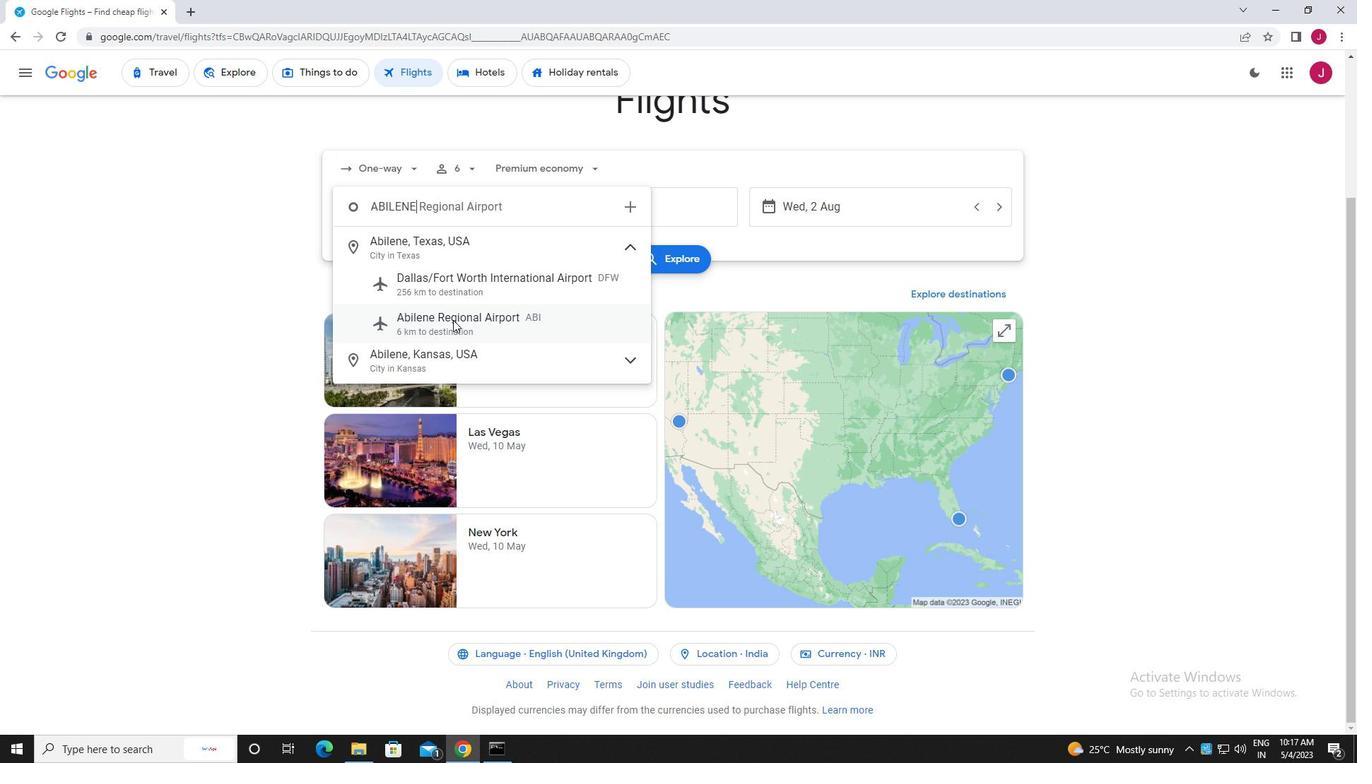 
Action: Mouse moved to (680, 212)
Screenshot: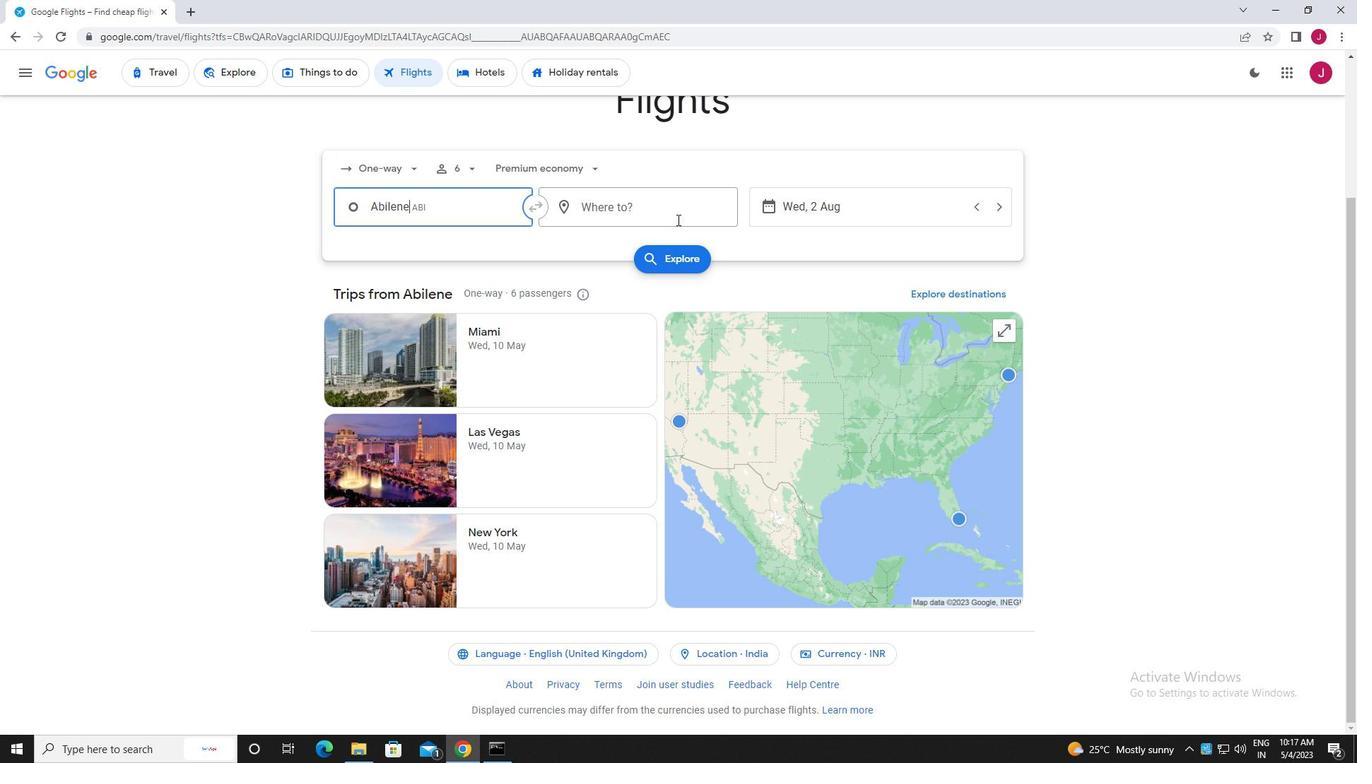 
Action: Mouse pressed left at (680, 212)
Screenshot: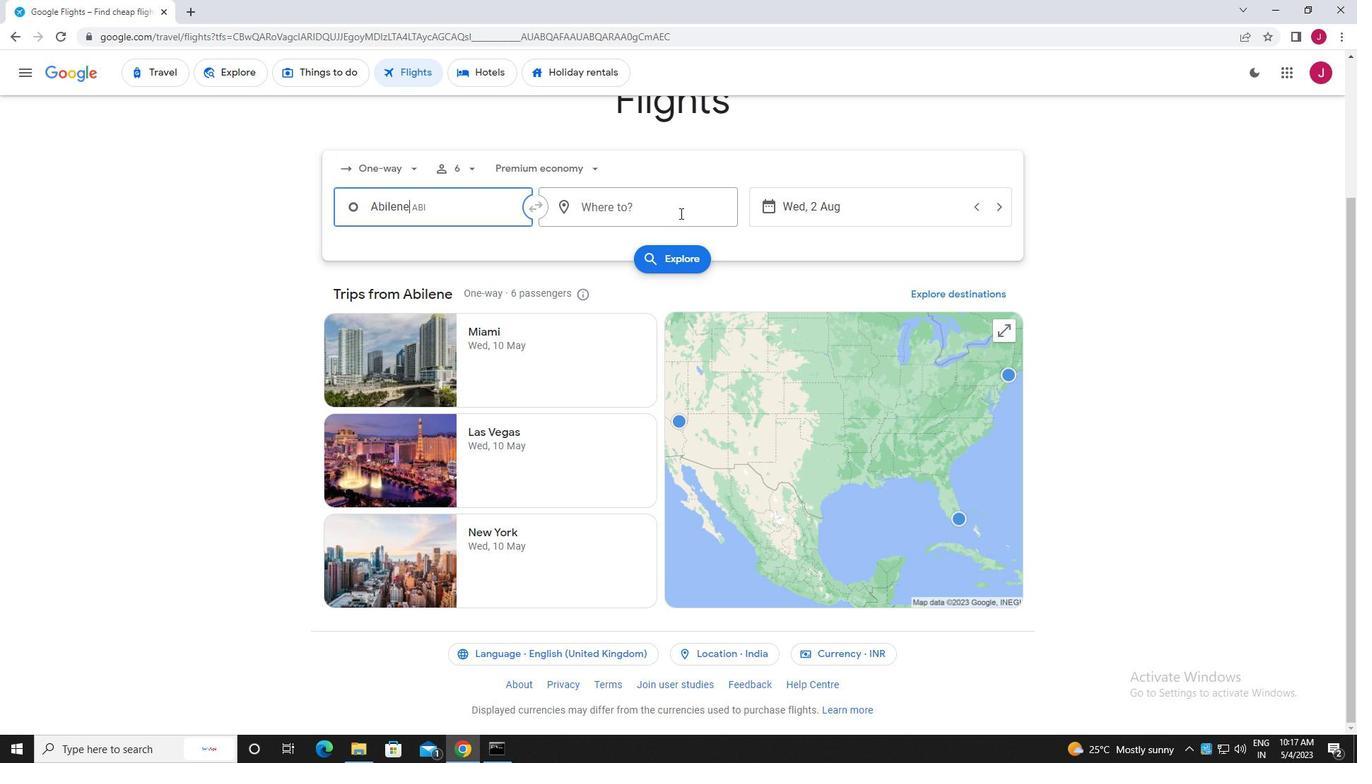 
Action: Mouse moved to (677, 215)
Screenshot: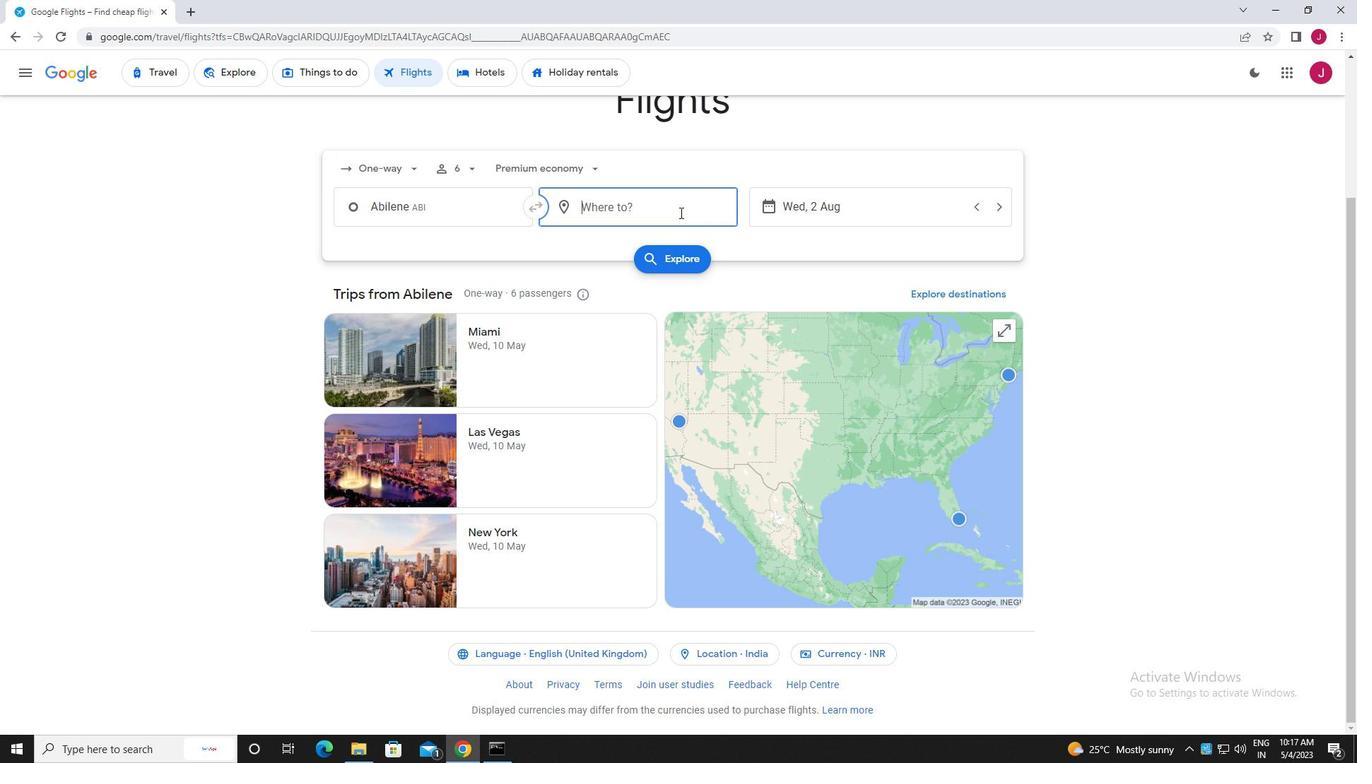 
Action: Key pressed albert<Key.space>
Screenshot: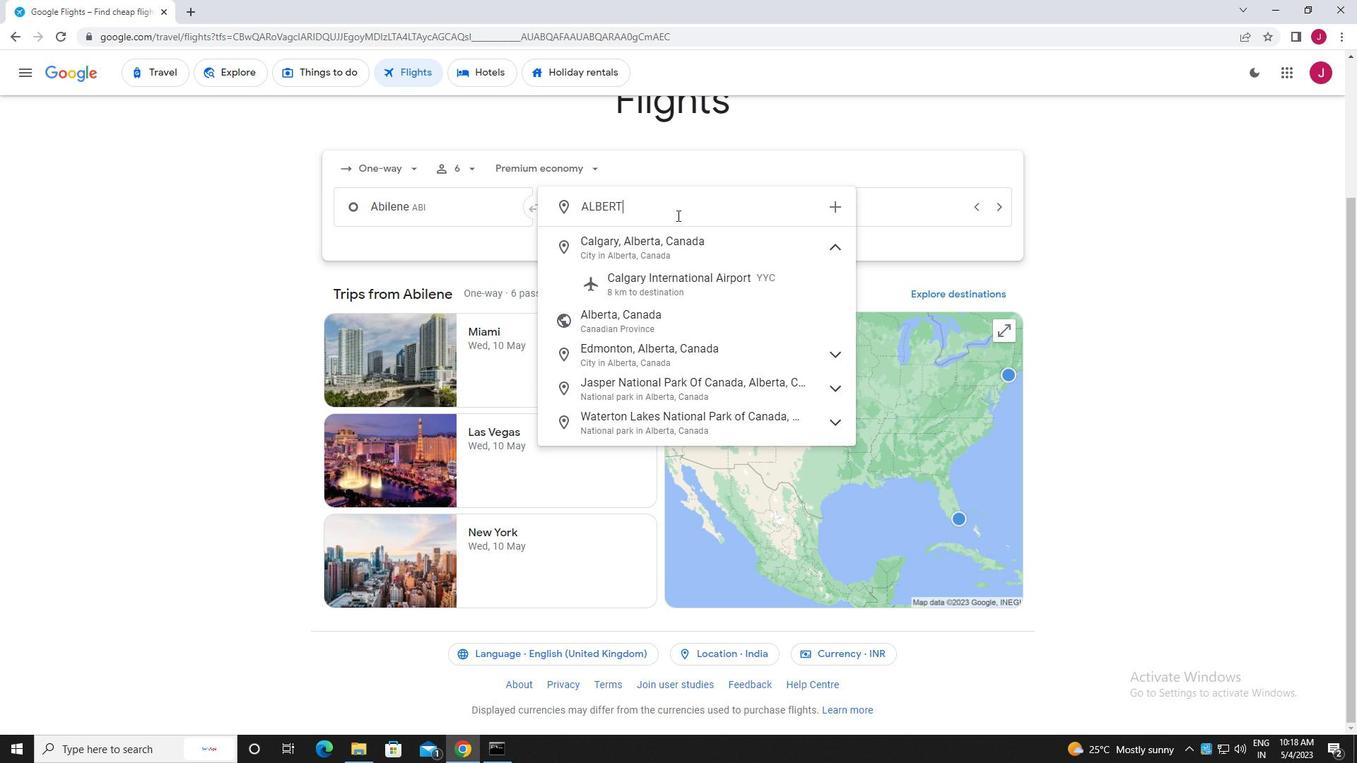 
Action: Mouse moved to (682, 258)
Screenshot: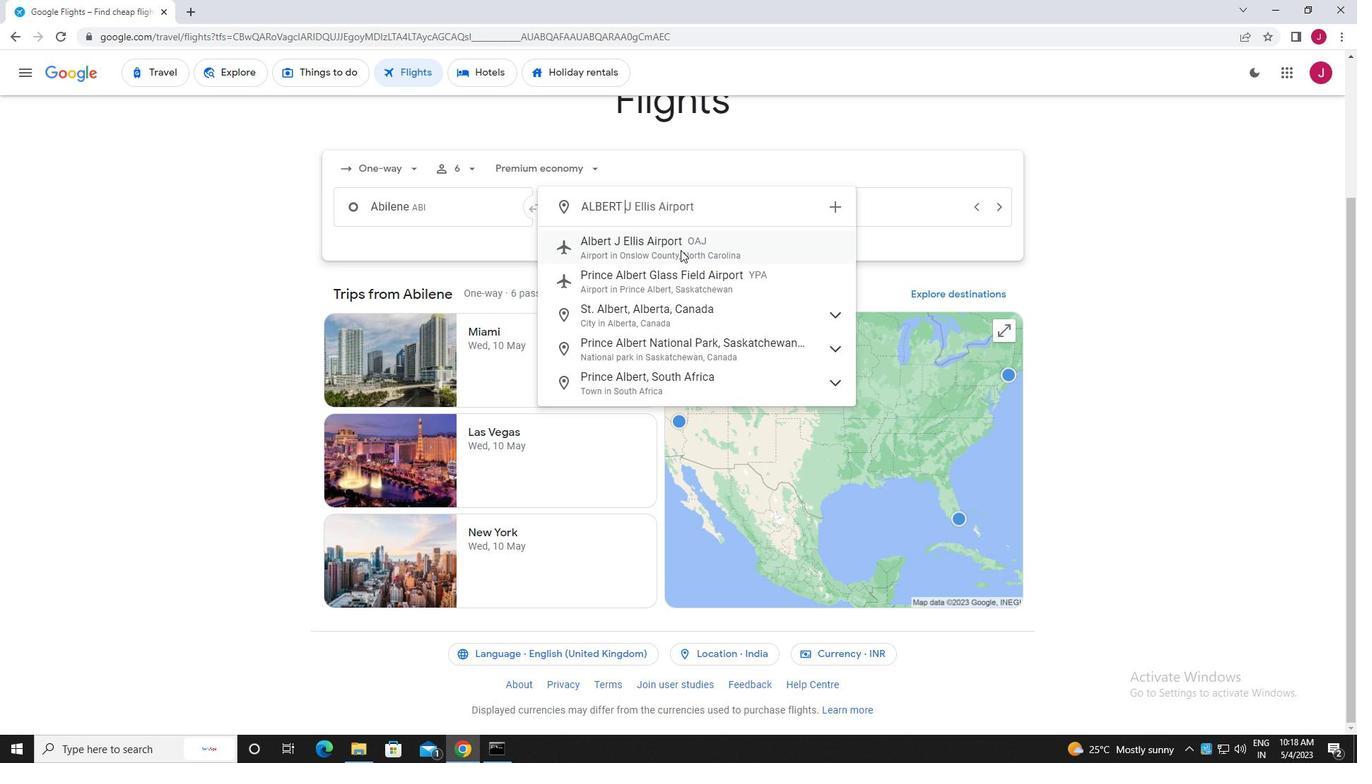 
Action: Mouse pressed left at (682, 258)
Screenshot: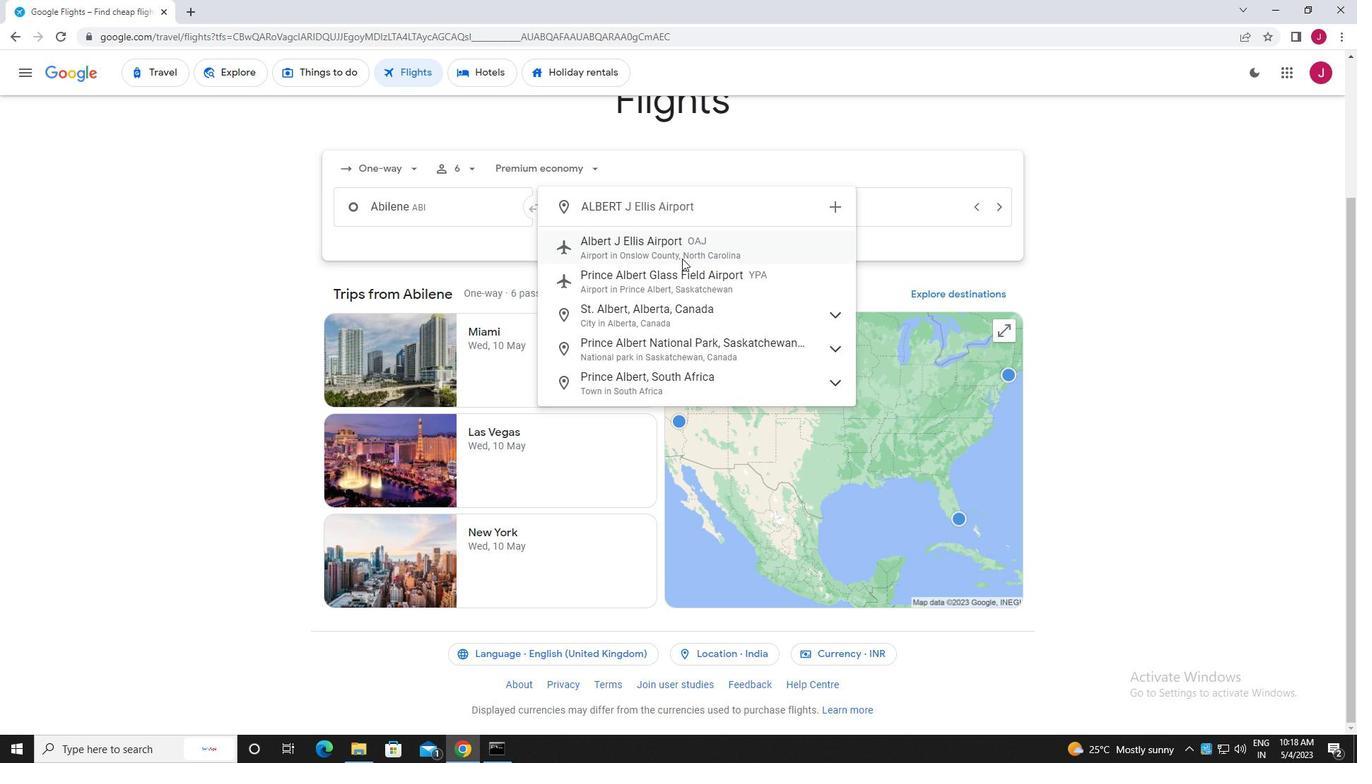 
Action: Mouse moved to (847, 204)
Screenshot: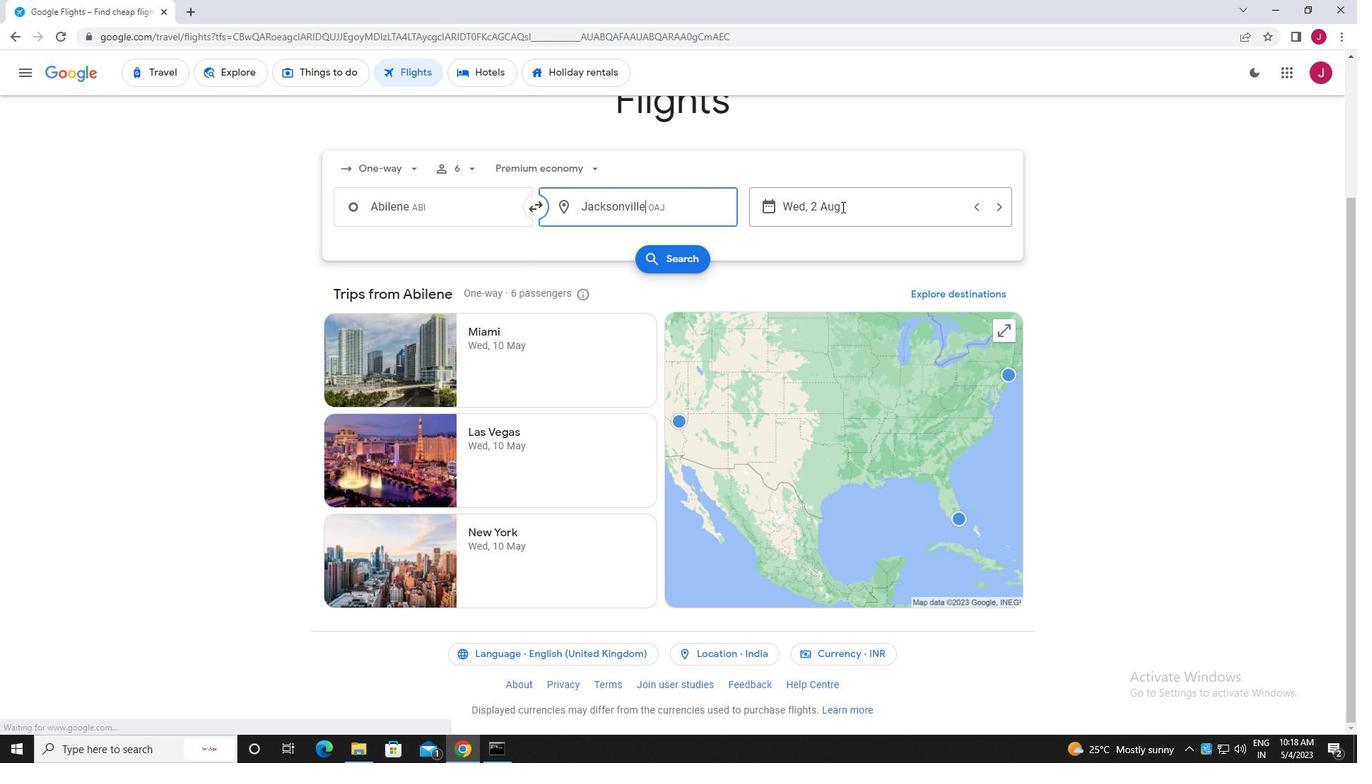 
Action: Mouse pressed left at (847, 204)
Screenshot: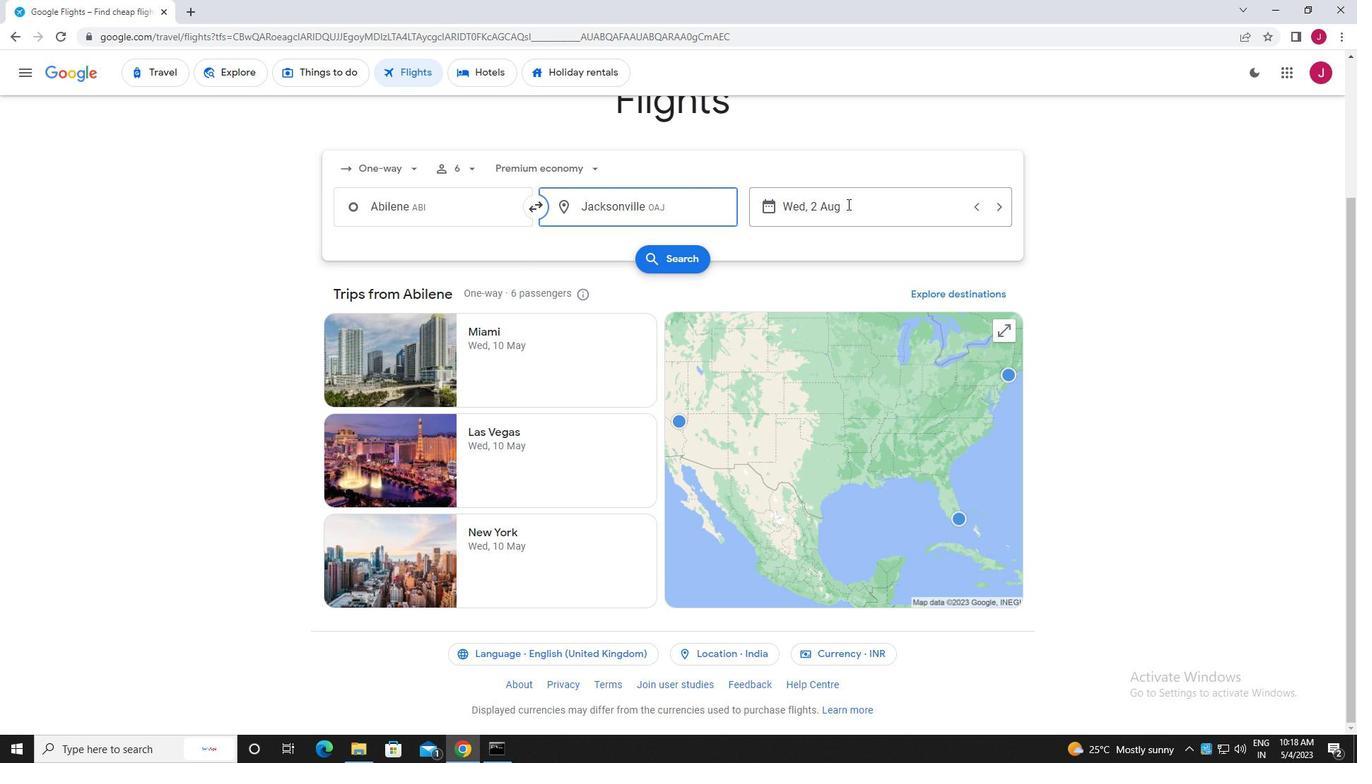 
Action: Mouse moved to (653, 325)
Screenshot: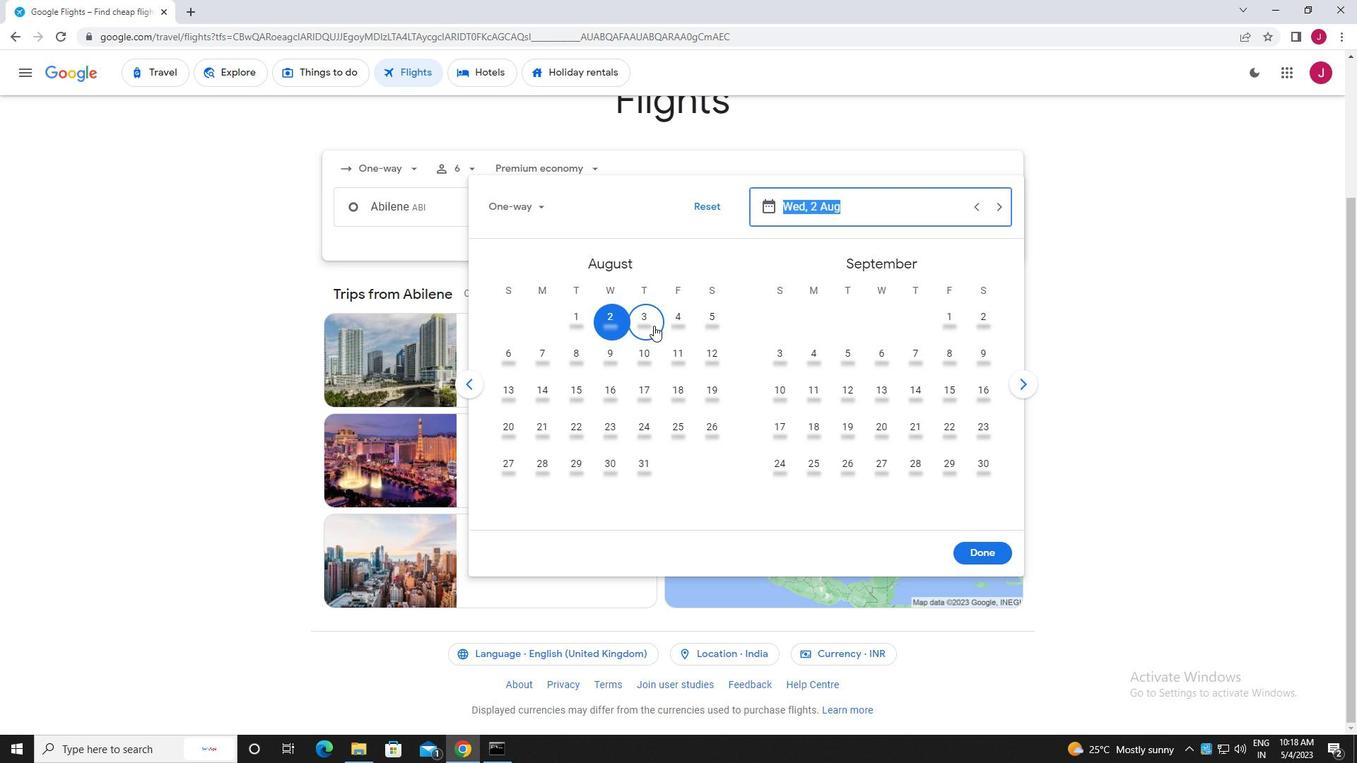 
Action: Mouse pressed left at (653, 325)
Screenshot: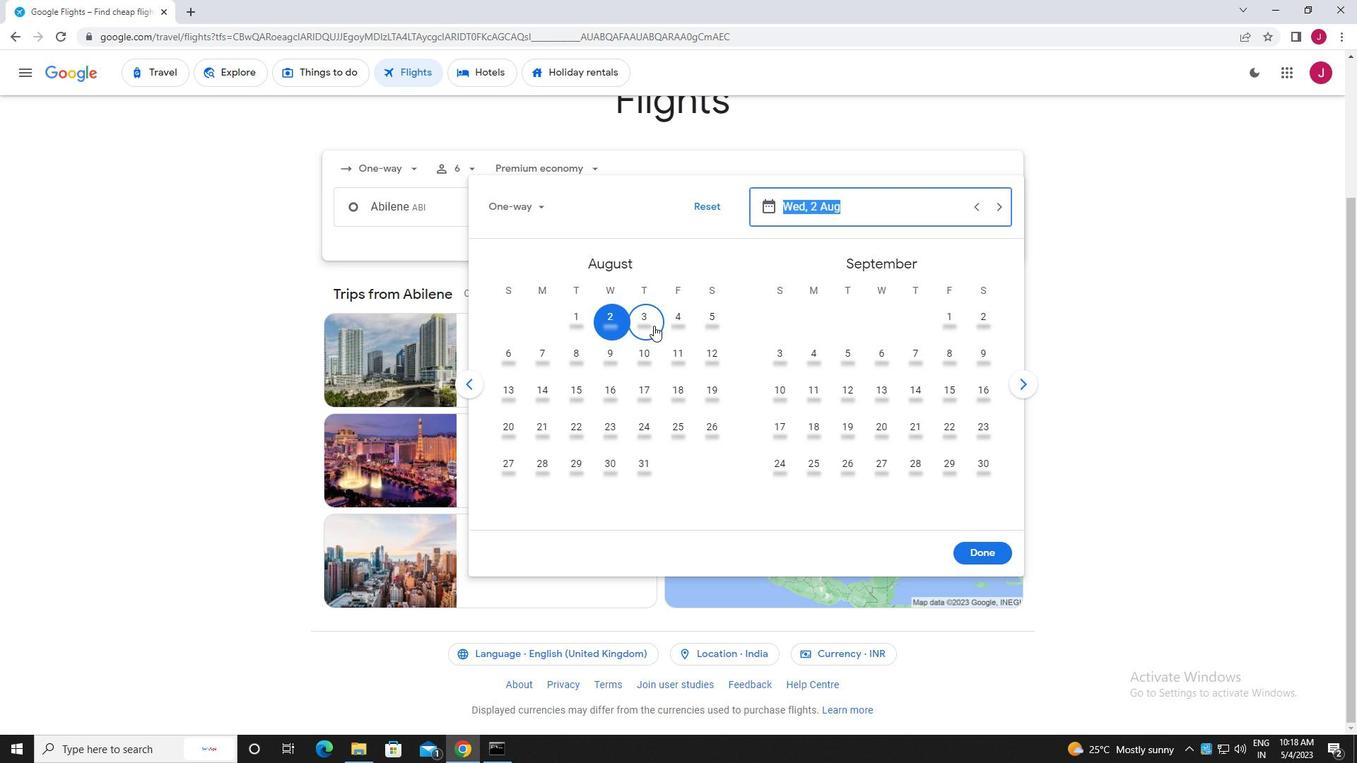 
Action: Mouse moved to (985, 550)
Screenshot: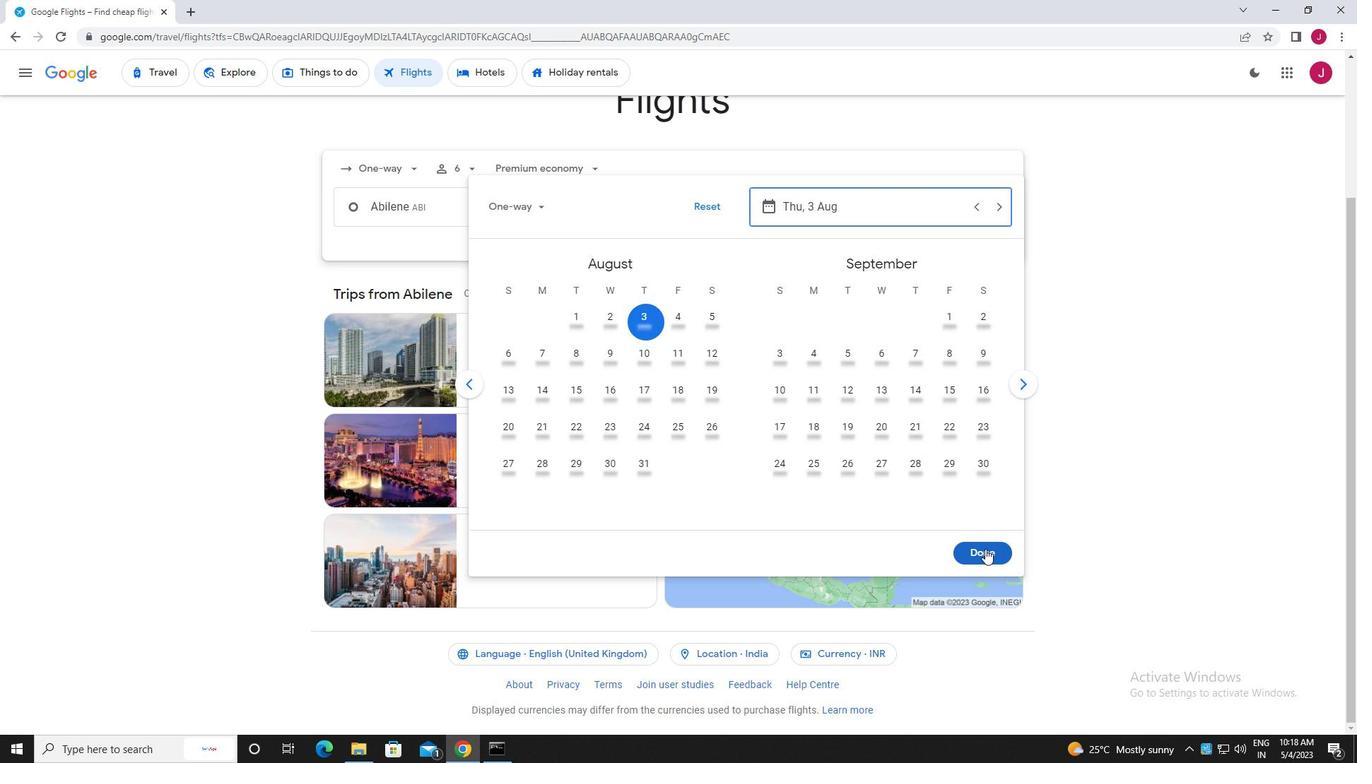 
Action: Mouse pressed left at (985, 550)
Screenshot: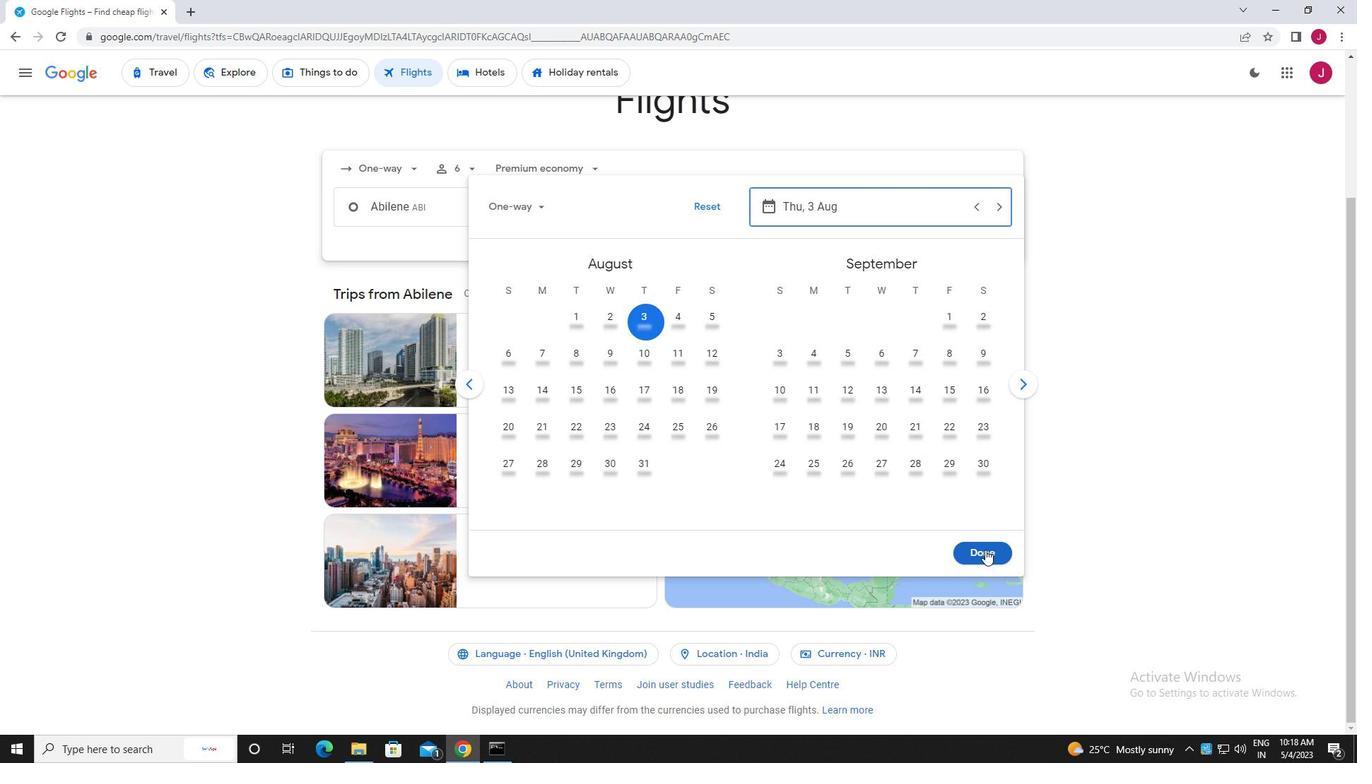 
Action: Mouse moved to (689, 258)
Screenshot: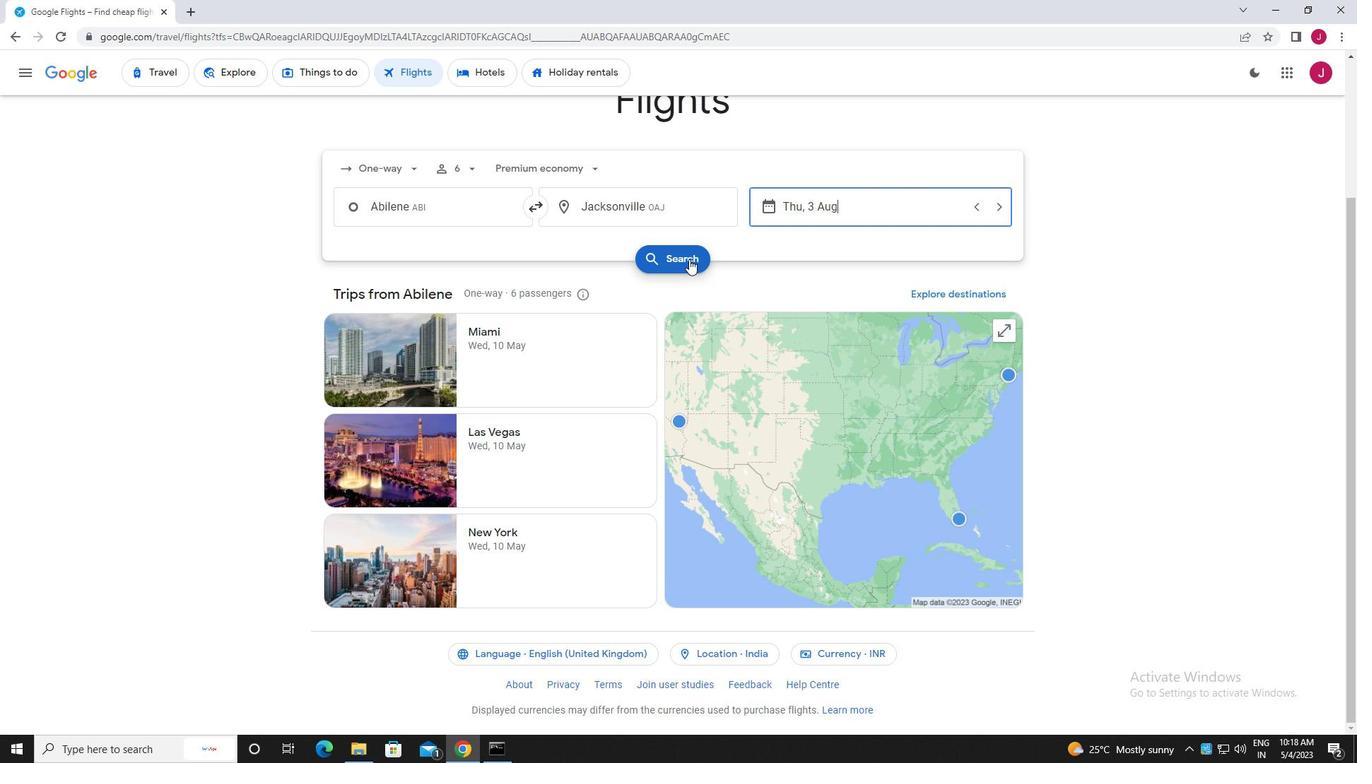 
Action: Mouse pressed left at (689, 258)
Screenshot: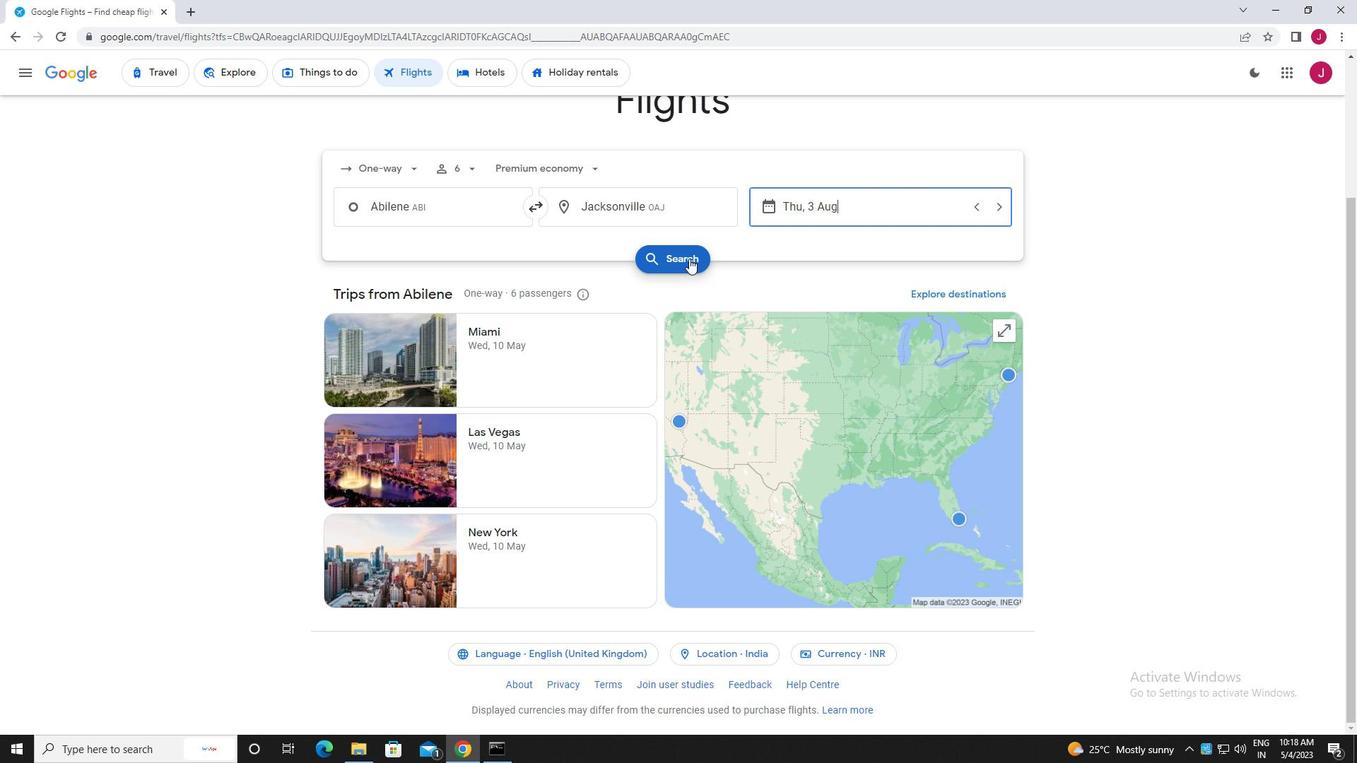 
Action: Mouse moved to (357, 202)
Screenshot: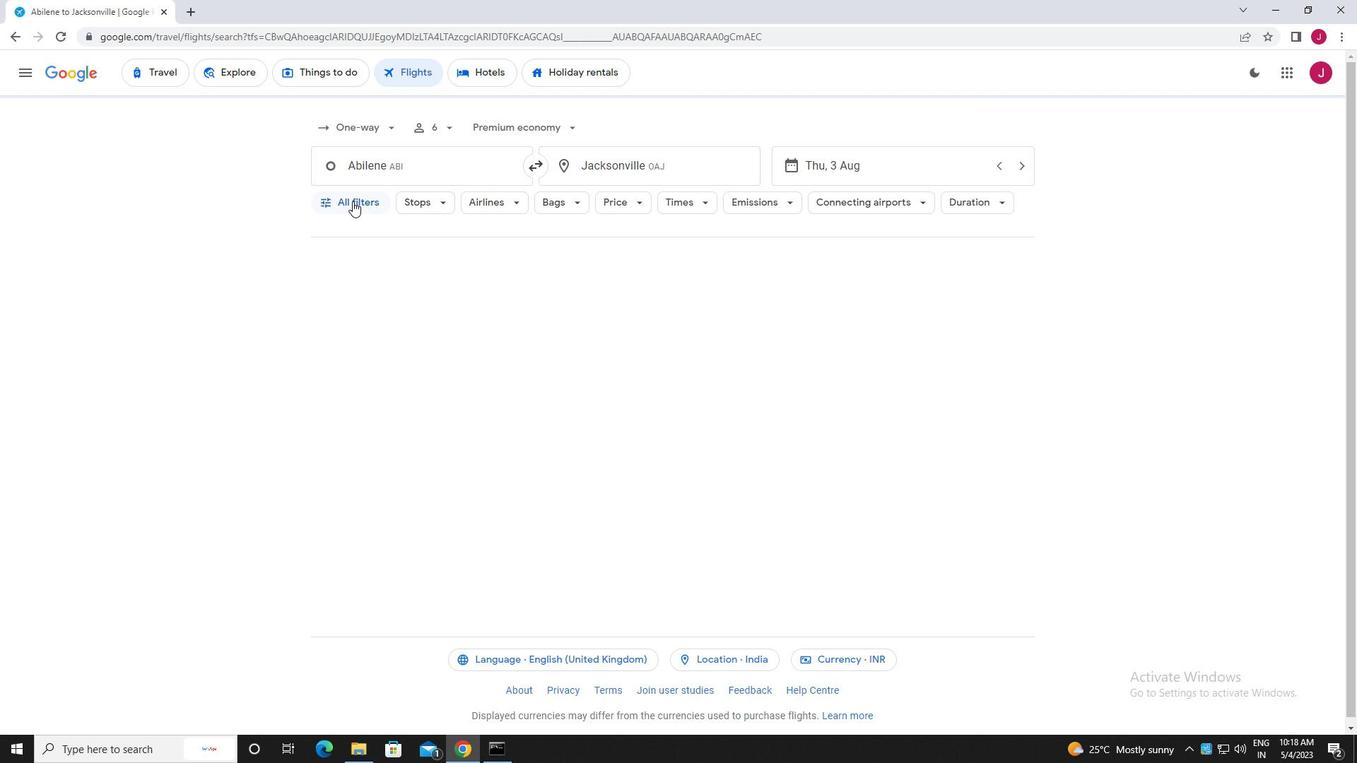 
Action: Mouse pressed left at (357, 202)
Screenshot: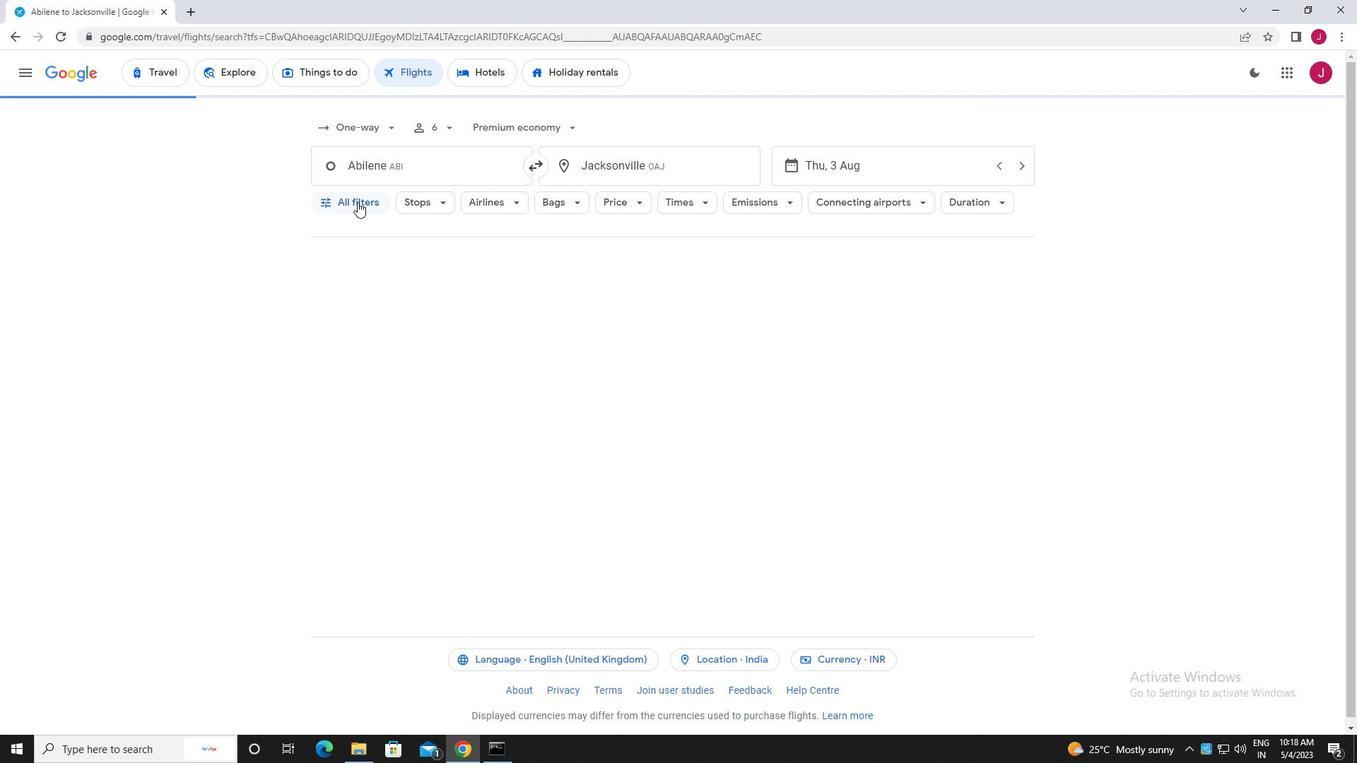 
Action: Mouse moved to (448, 323)
Screenshot: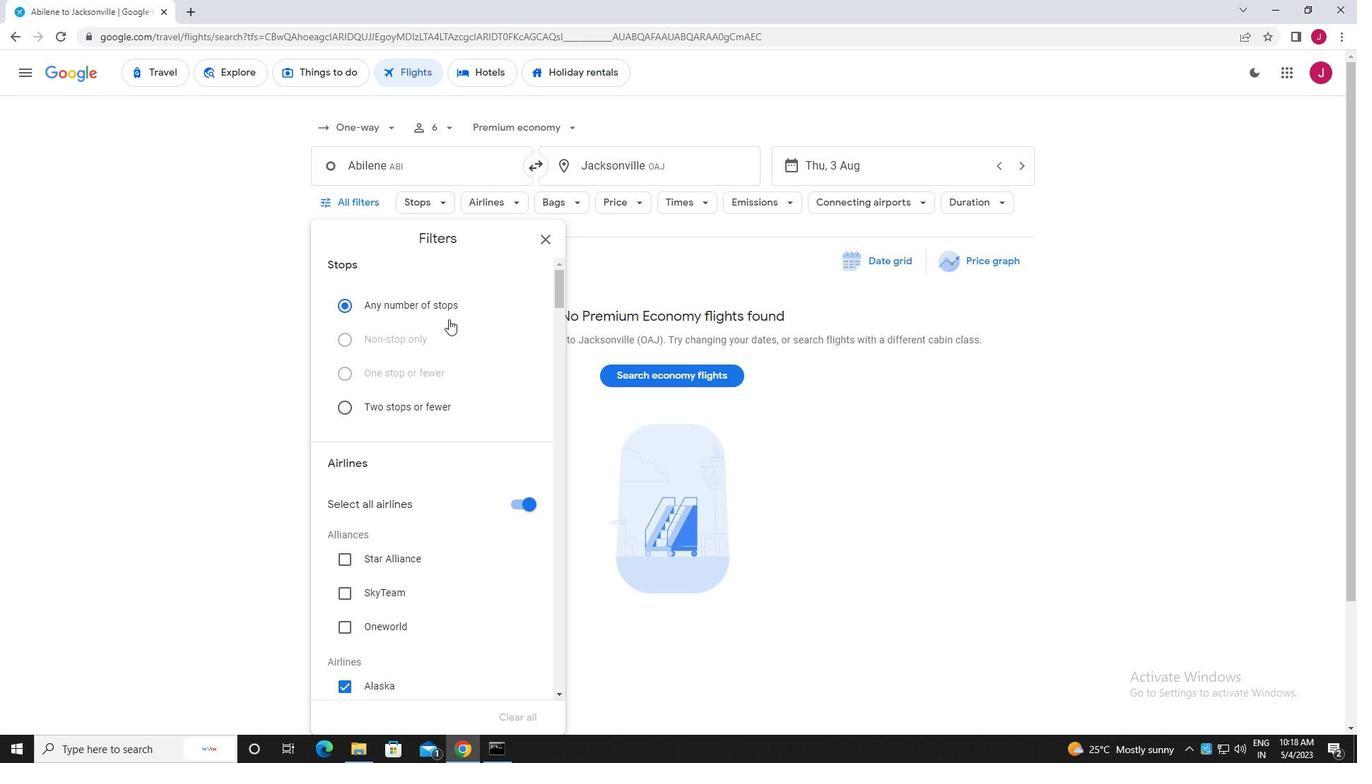
Action: Mouse scrolled (448, 323) with delta (0, 0)
Screenshot: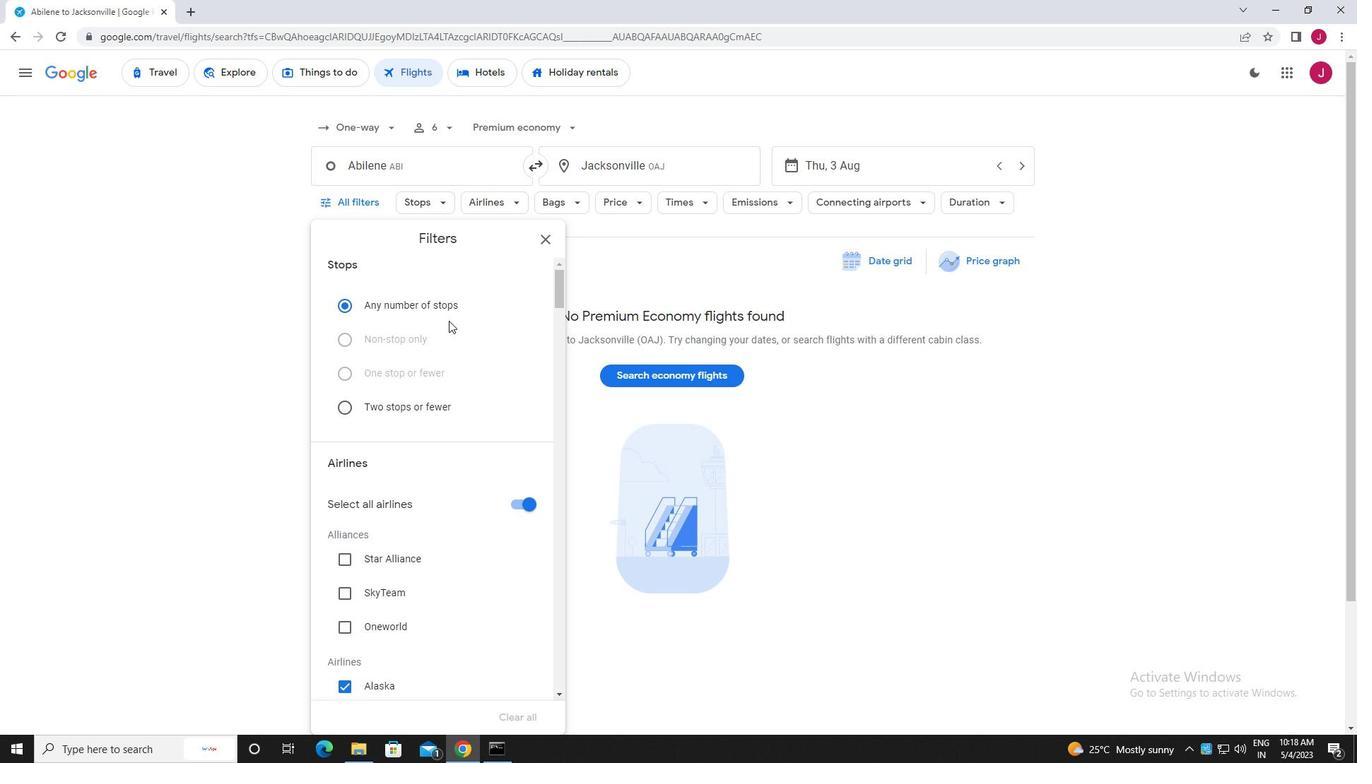 
Action: Mouse scrolled (448, 323) with delta (0, 0)
Screenshot: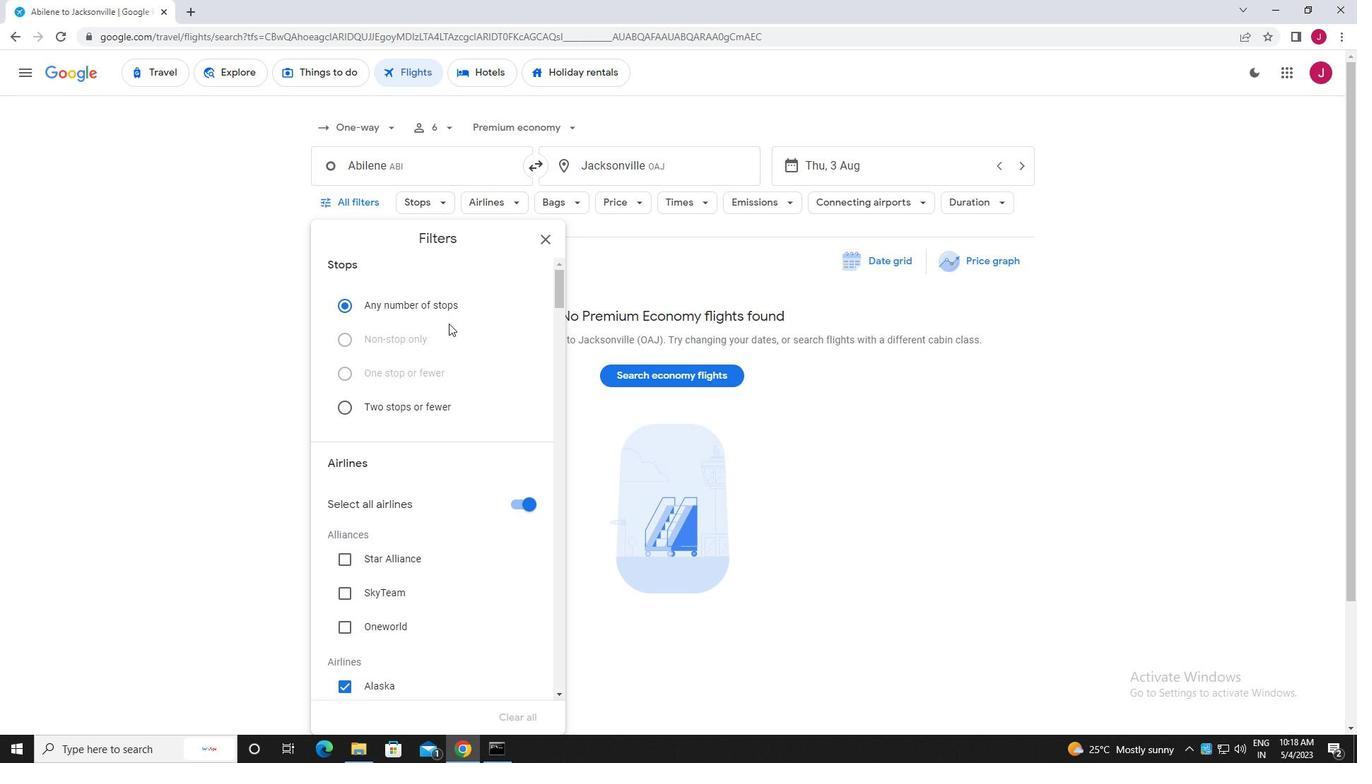 
Action: Mouse moved to (516, 362)
Screenshot: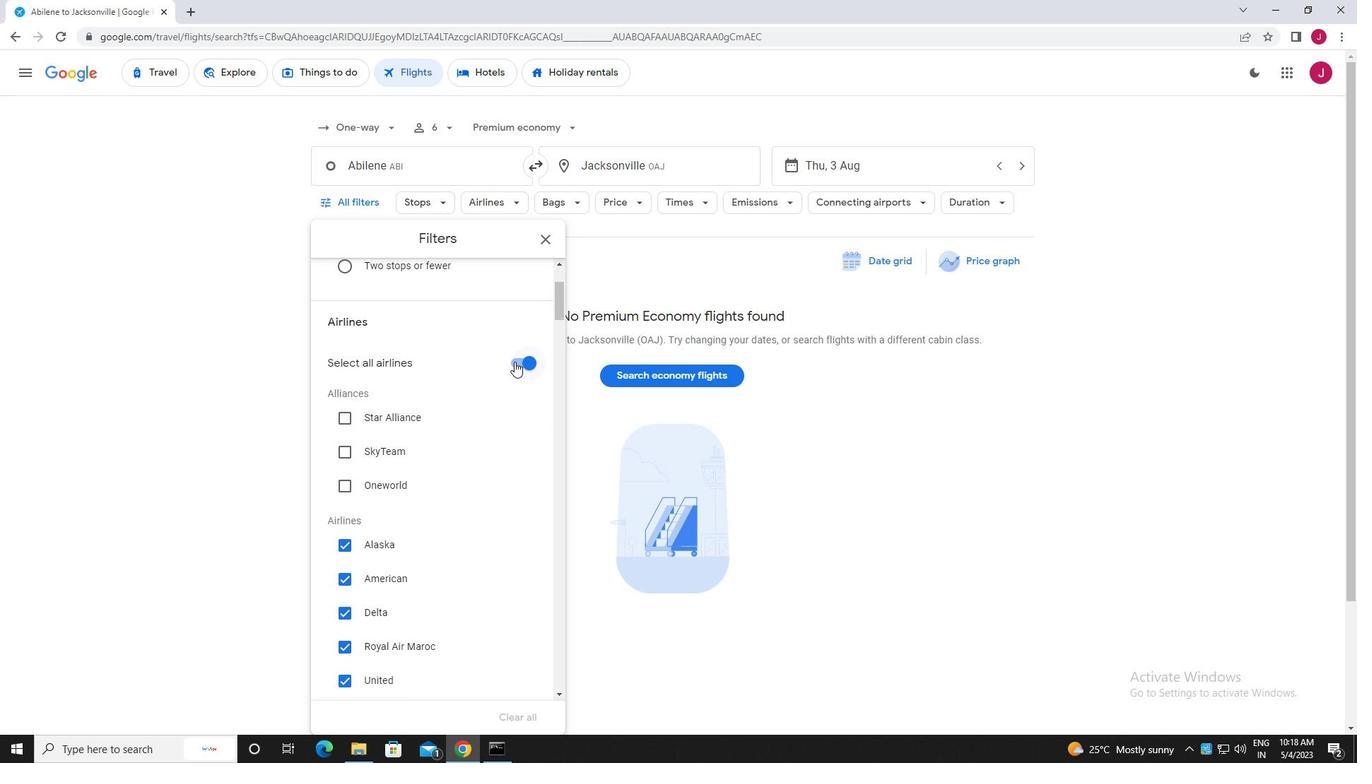 
Action: Mouse pressed left at (516, 362)
Screenshot: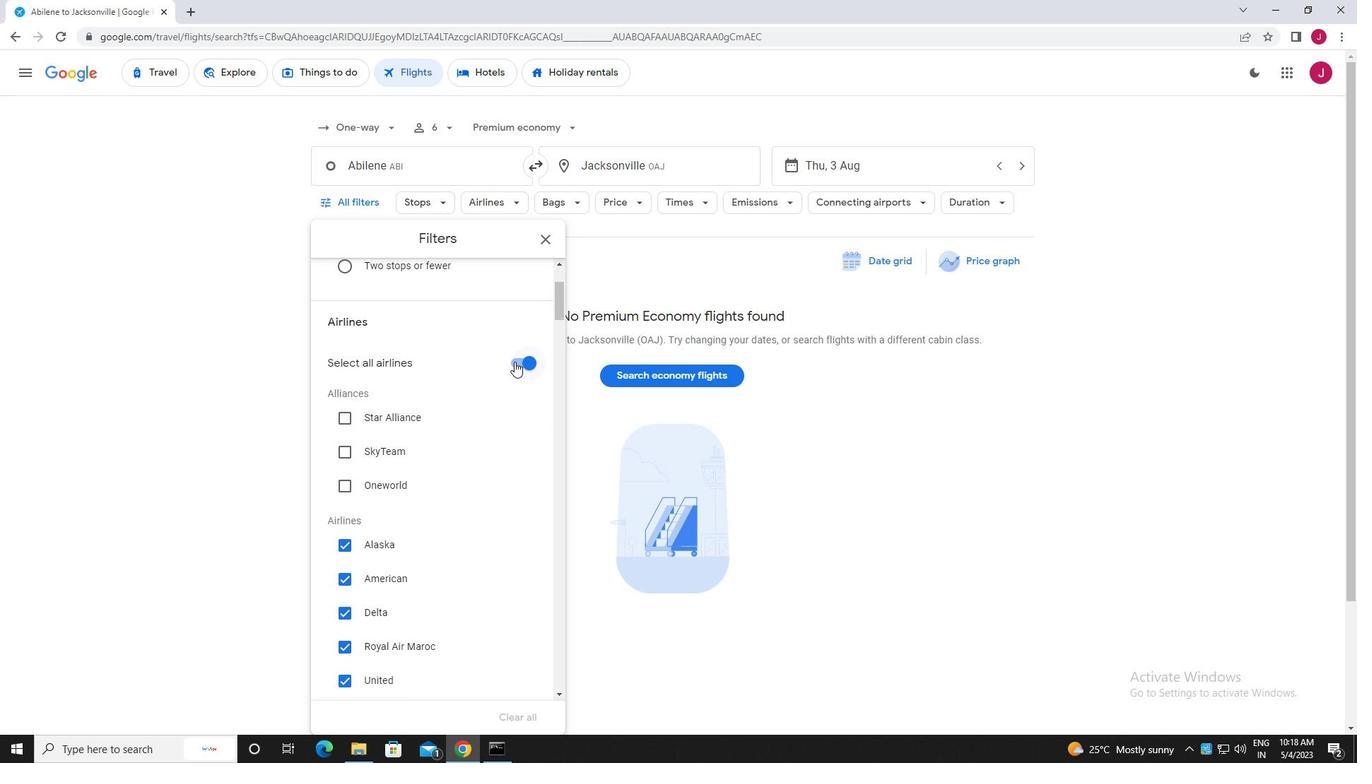 
Action: Mouse moved to (434, 354)
Screenshot: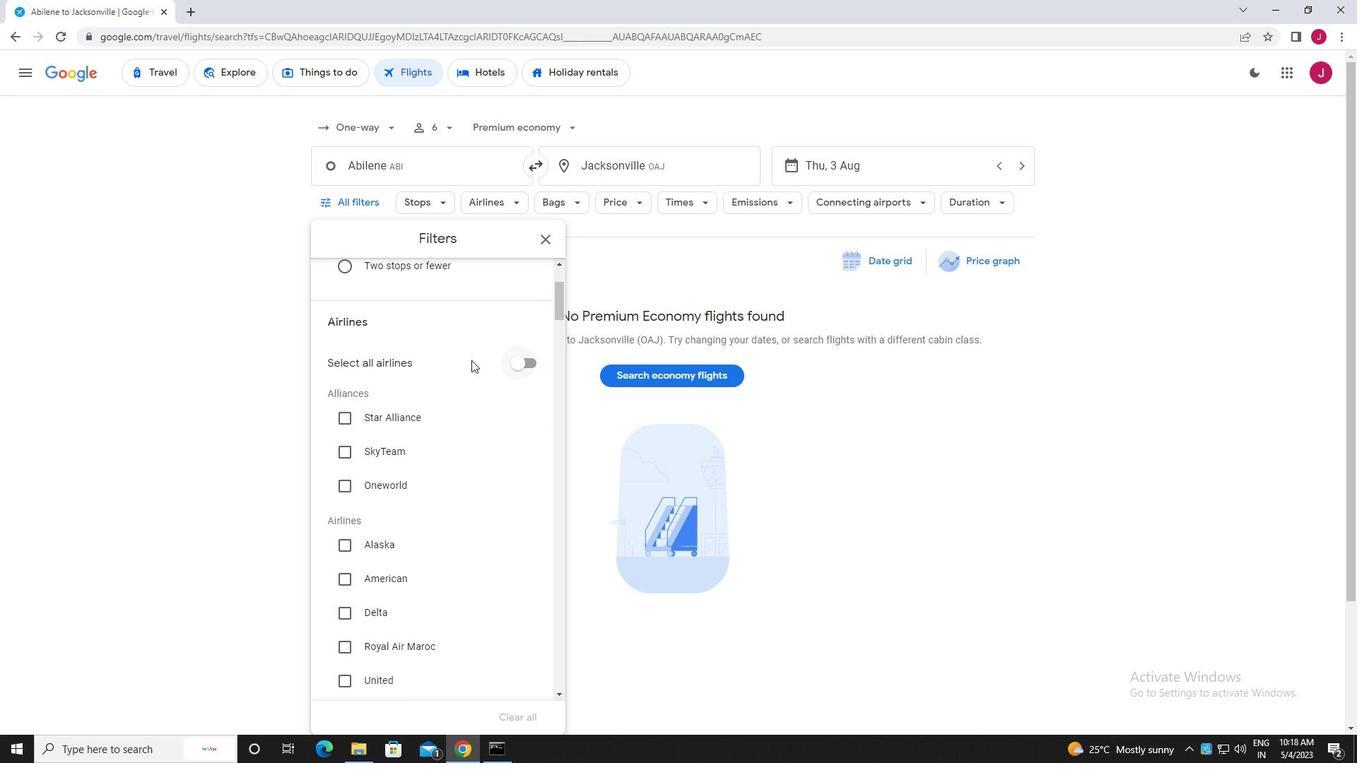 
Action: Mouse scrolled (434, 353) with delta (0, 0)
Screenshot: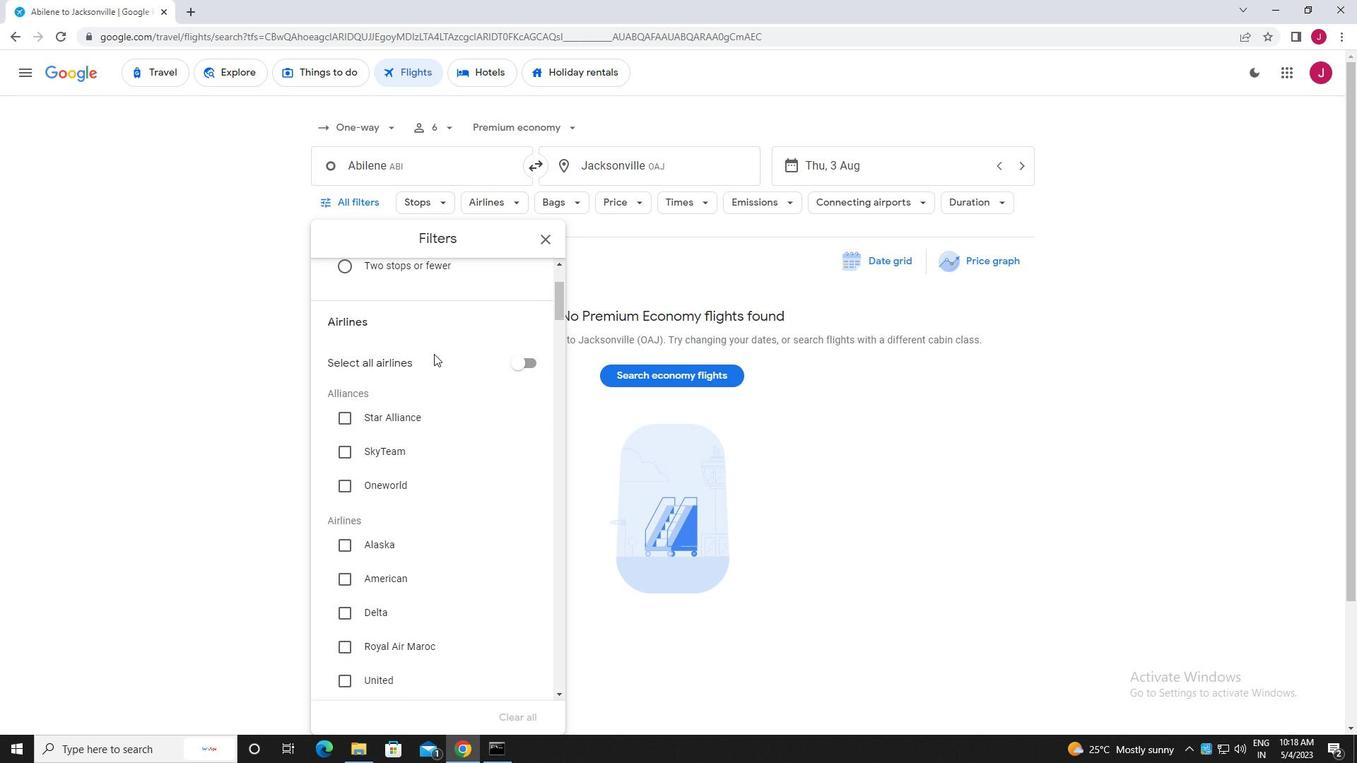 
Action: Mouse moved to (432, 347)
Screenshot: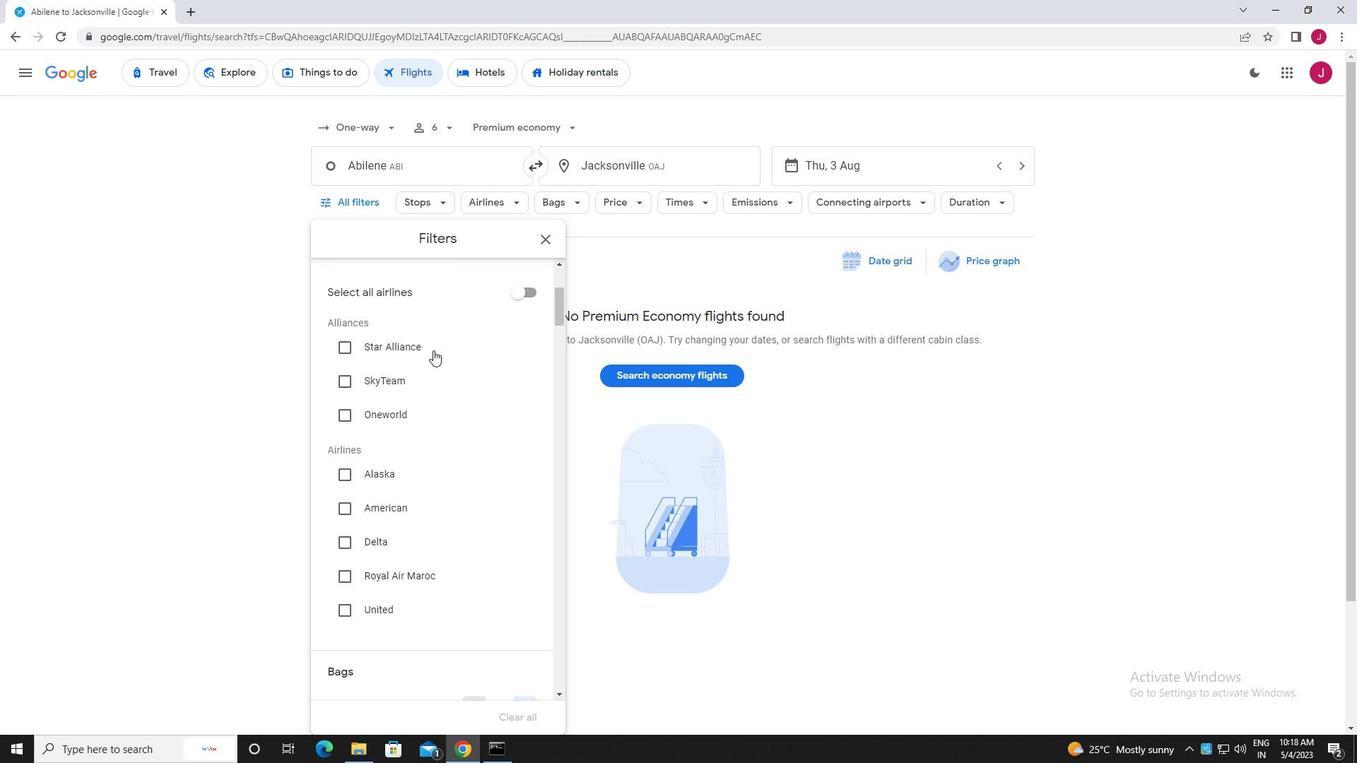 
Action: Mouse scrolled (432, 347) with delta (0, 0)
Screenshot: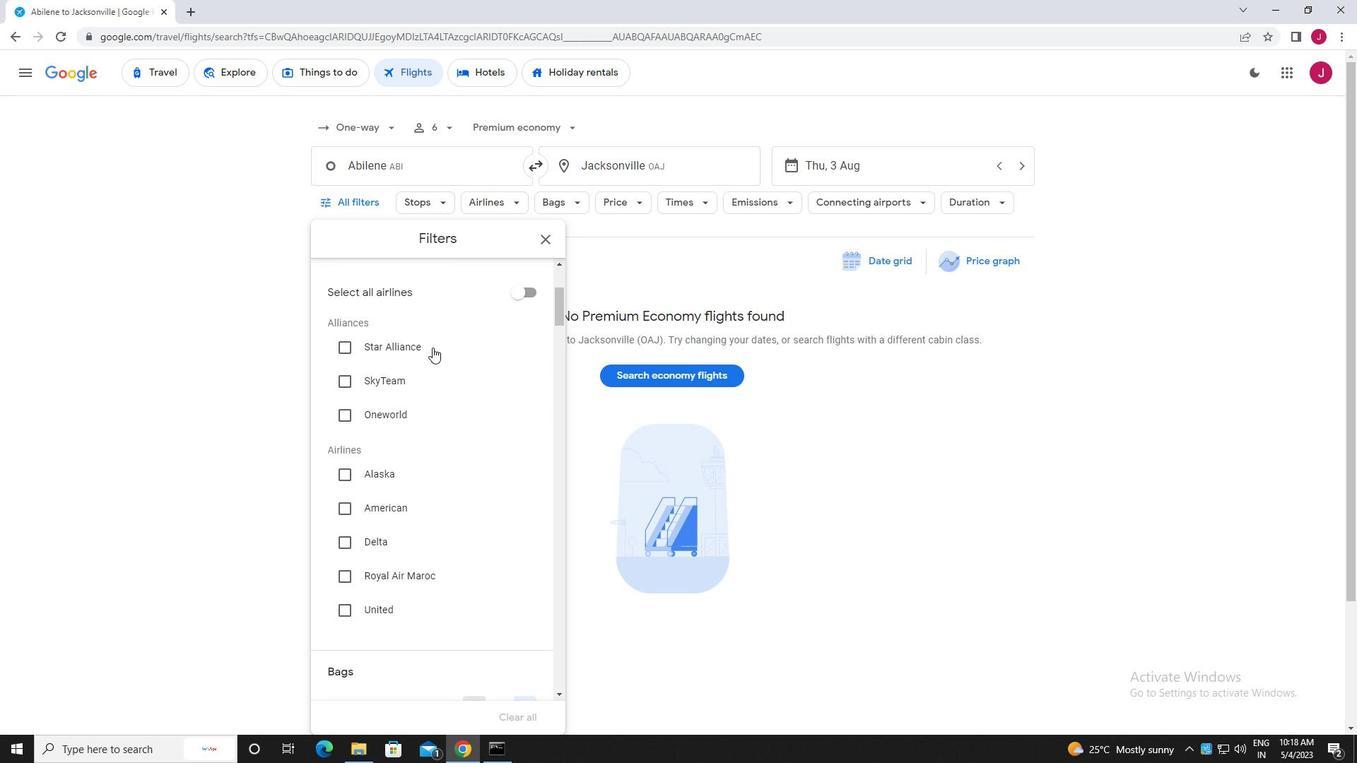 
Action: Mouse scrolled (432, 347) with delta (0, 0)
Screenshot: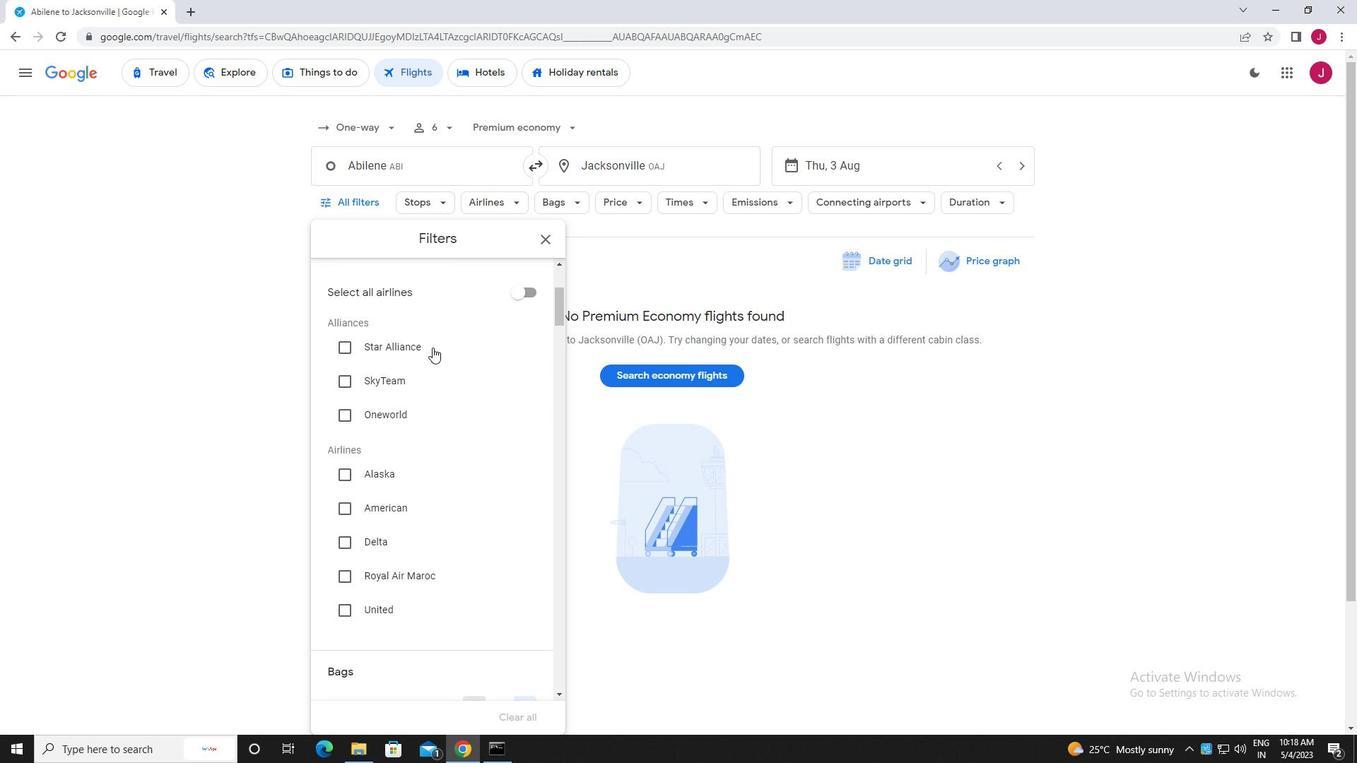 
Action: Mouse scrolled (432, 347) with delta (0, 0)
Screenshot: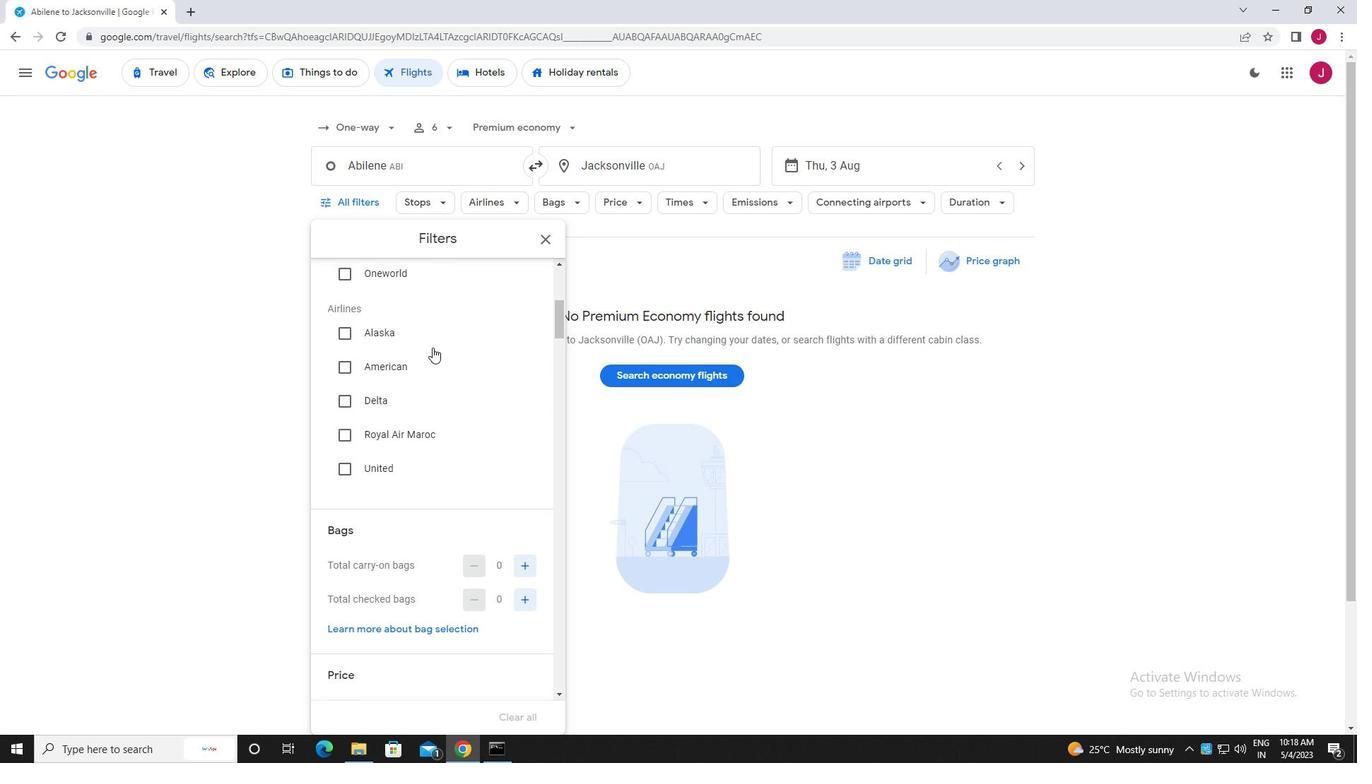
Action: Mouse scrolled (432, 347) with delta (0, 0)
Screenshot: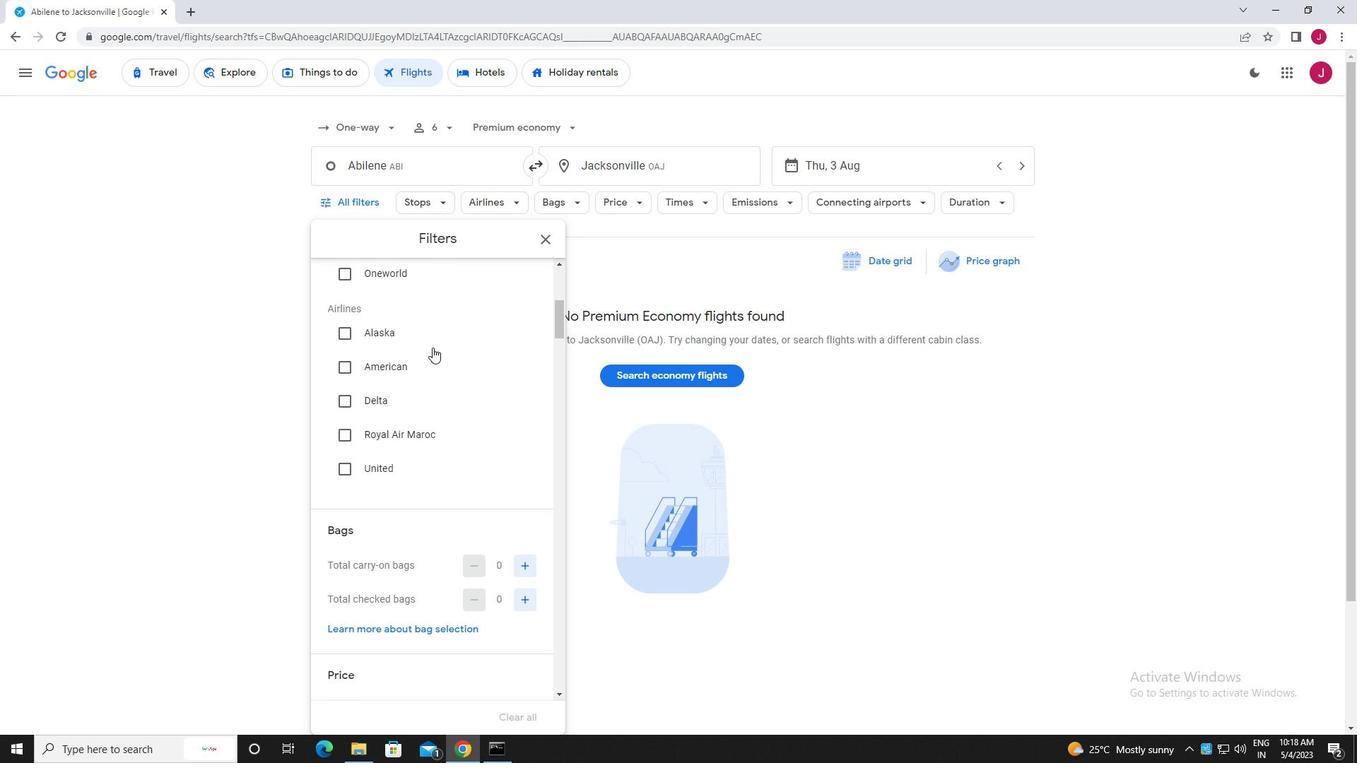 
Action: Mouse scrolled (432, 347) with delta (0, 0)
Screenshot: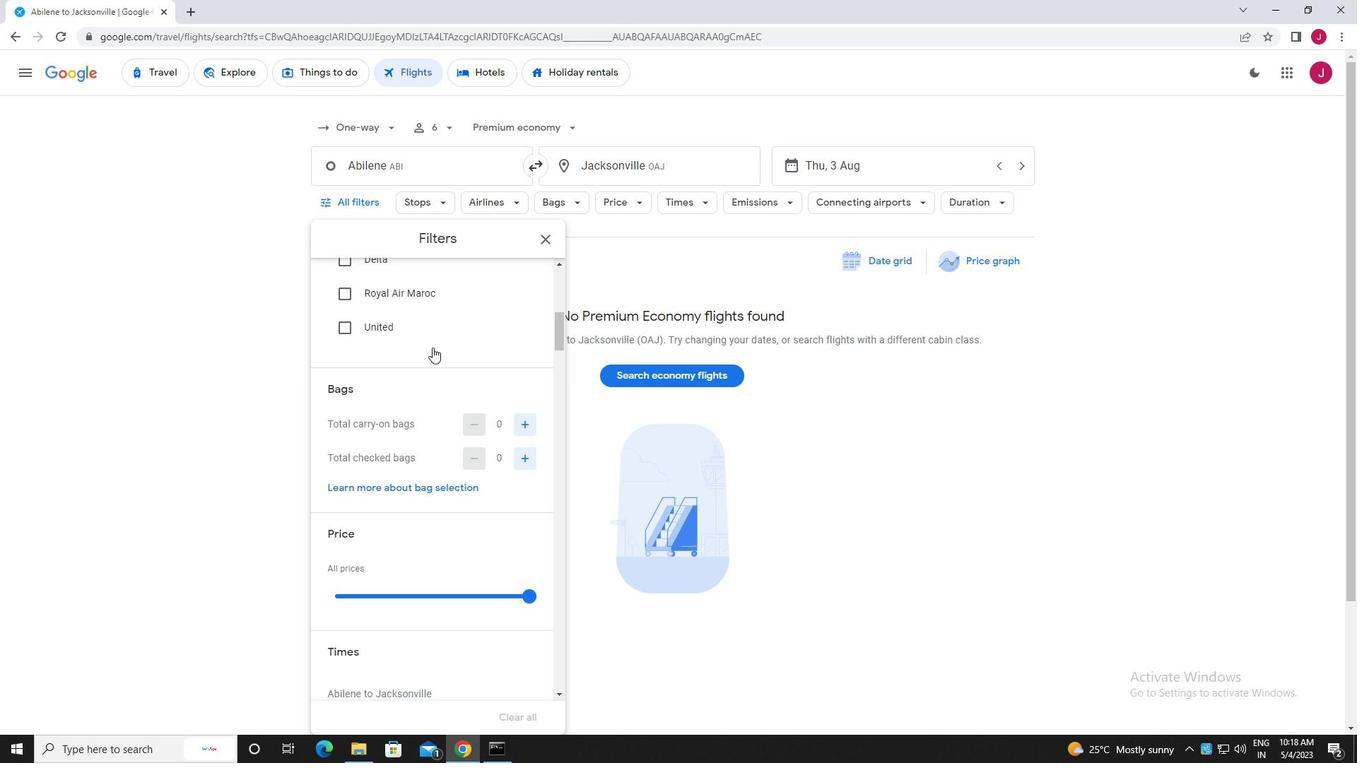 
Action: Mouse moved to (515, 354)
Screenshot: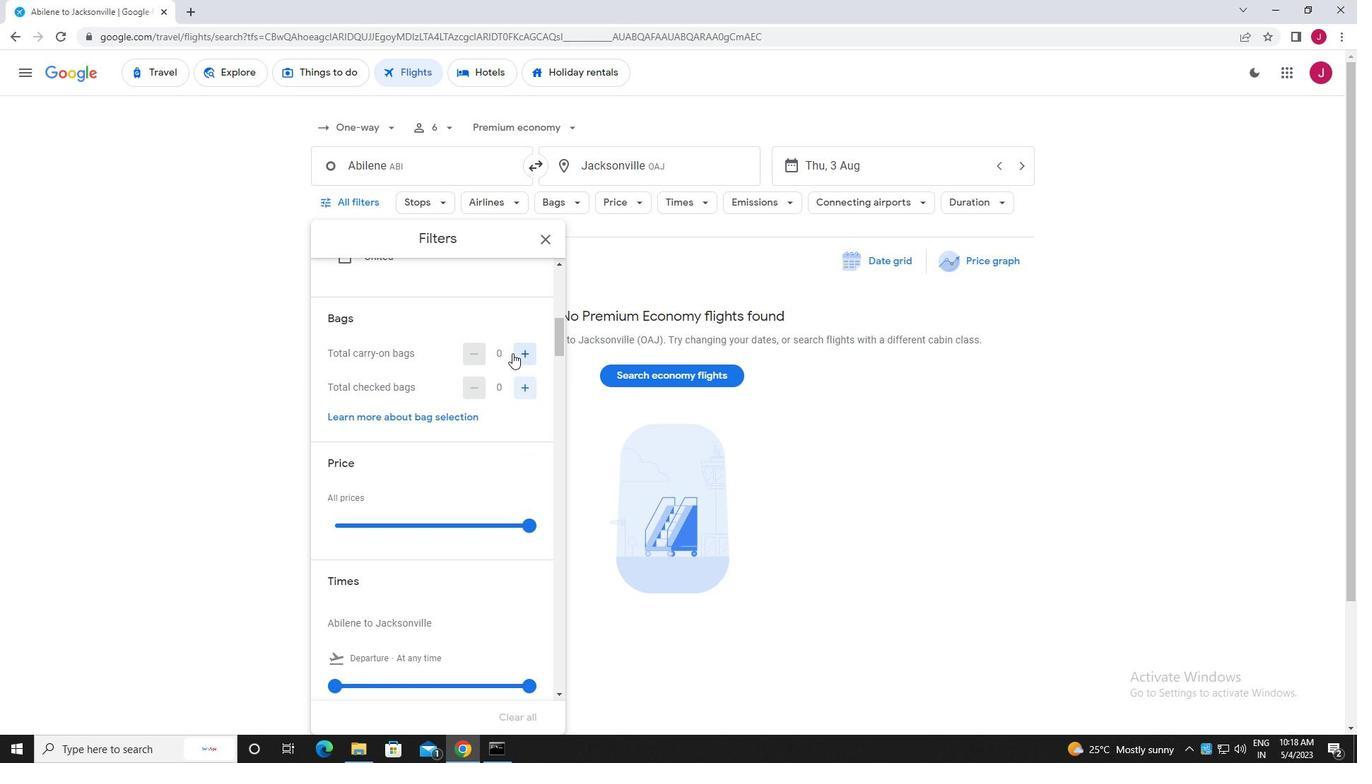 
Action: Mouse pressed left at (515, 354)
Screenshot: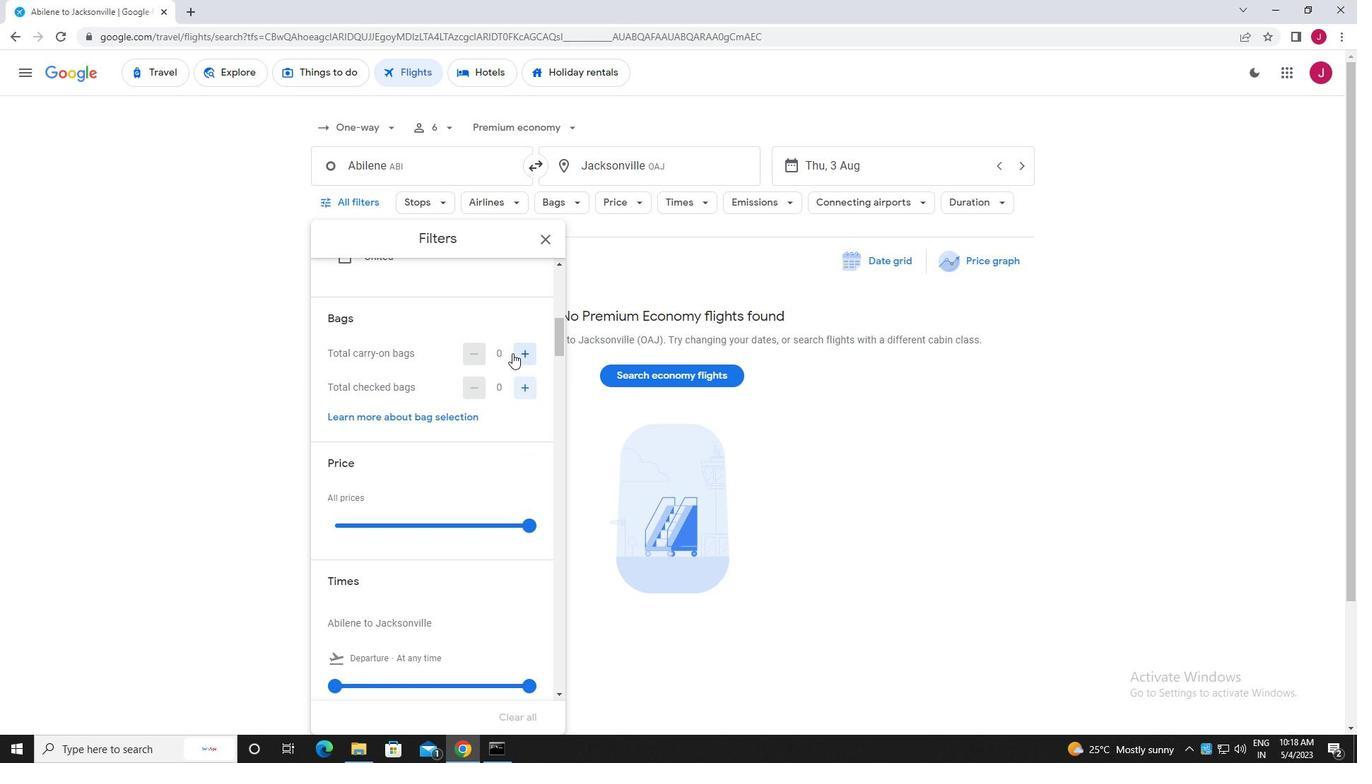 
Action: Mouse moved to (516, 354)
Screenshot: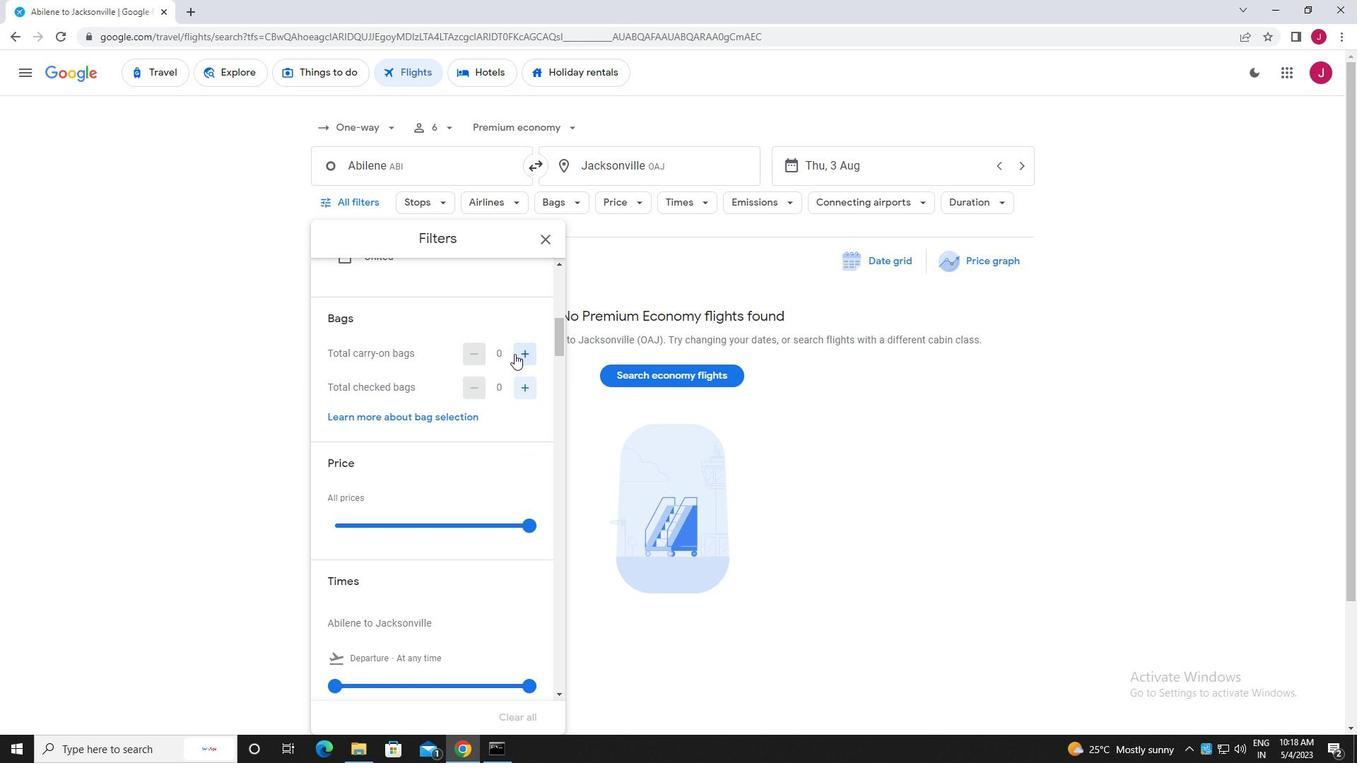 
Action: Mouse pressed left at (516, 354)
Screenshot: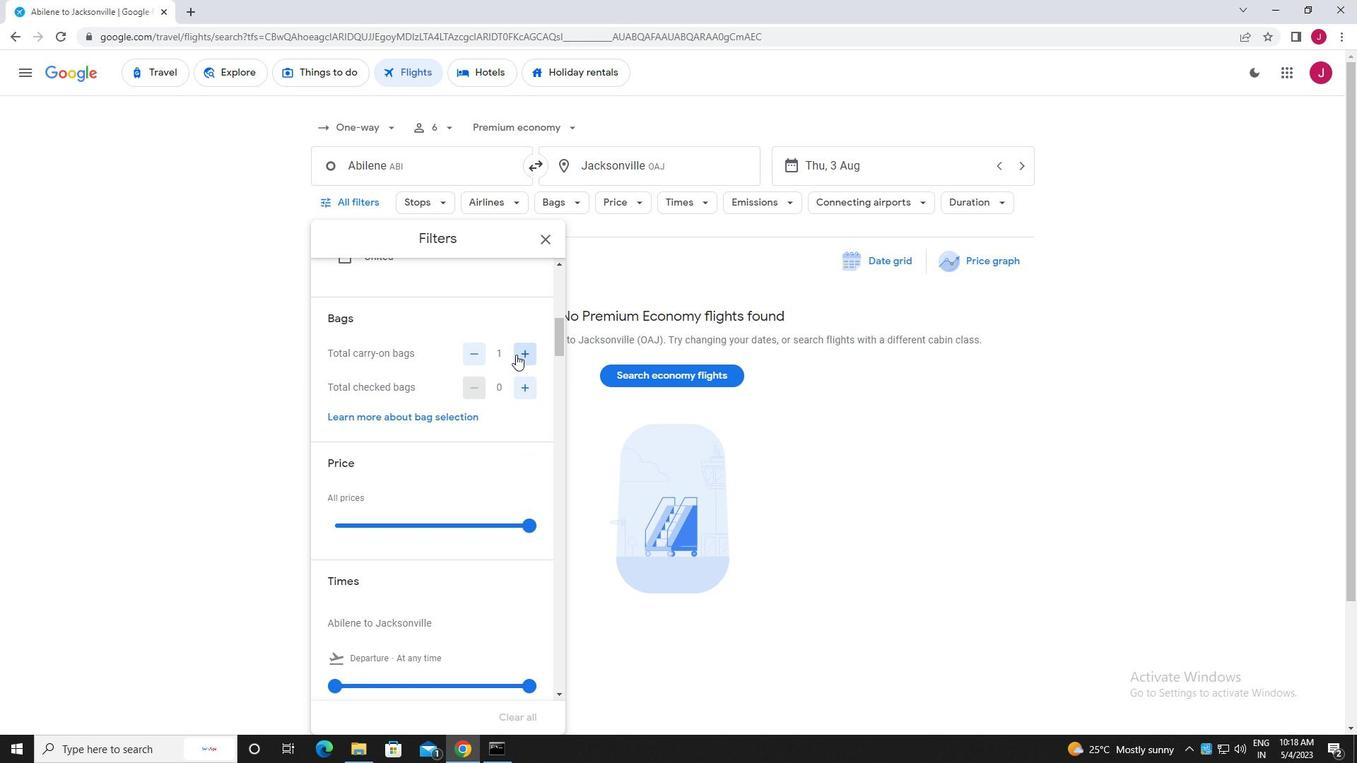 
Action: Mouse moved to (523, 388)
Screenshot: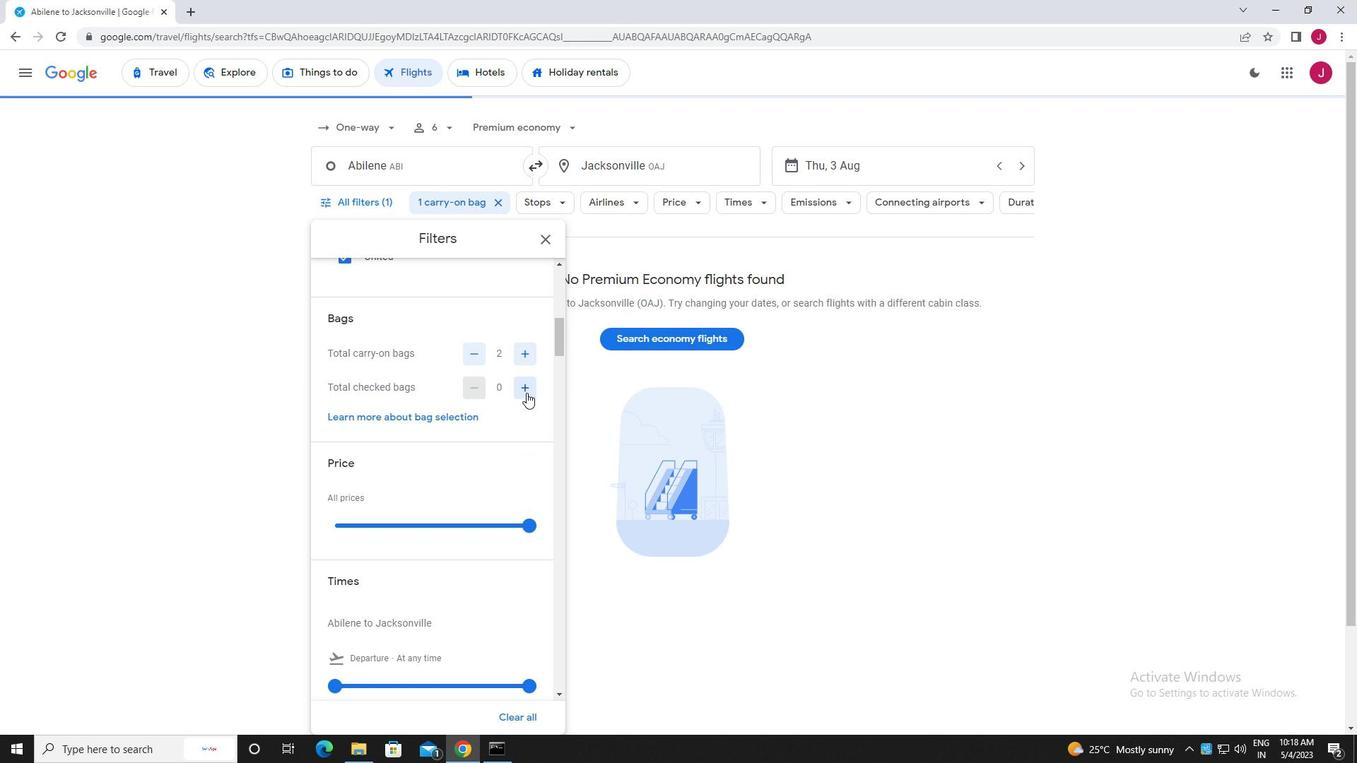 
Action: Mouse pressed left at (523, 388)
Screenshot: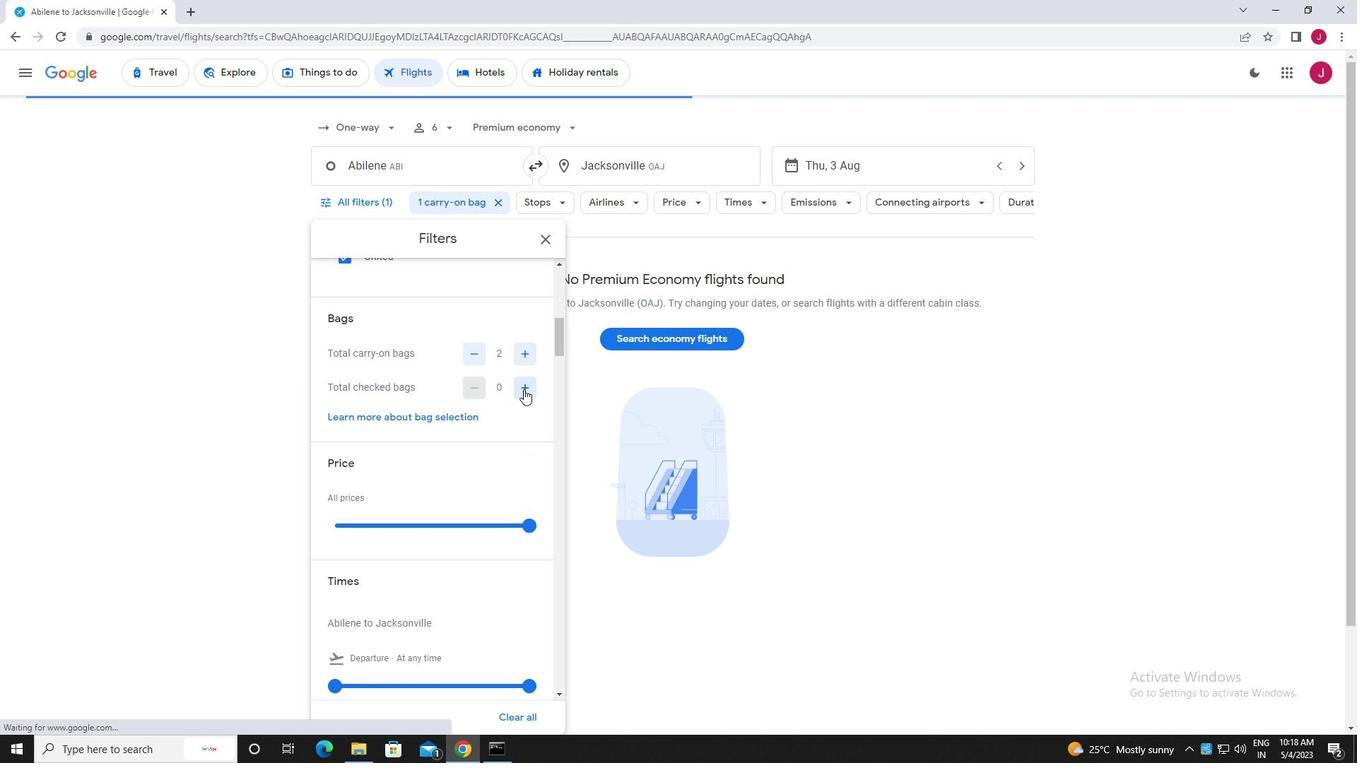 
Action: Mouse scrolled (523, 388) with delta (0, 0)
Screenshot: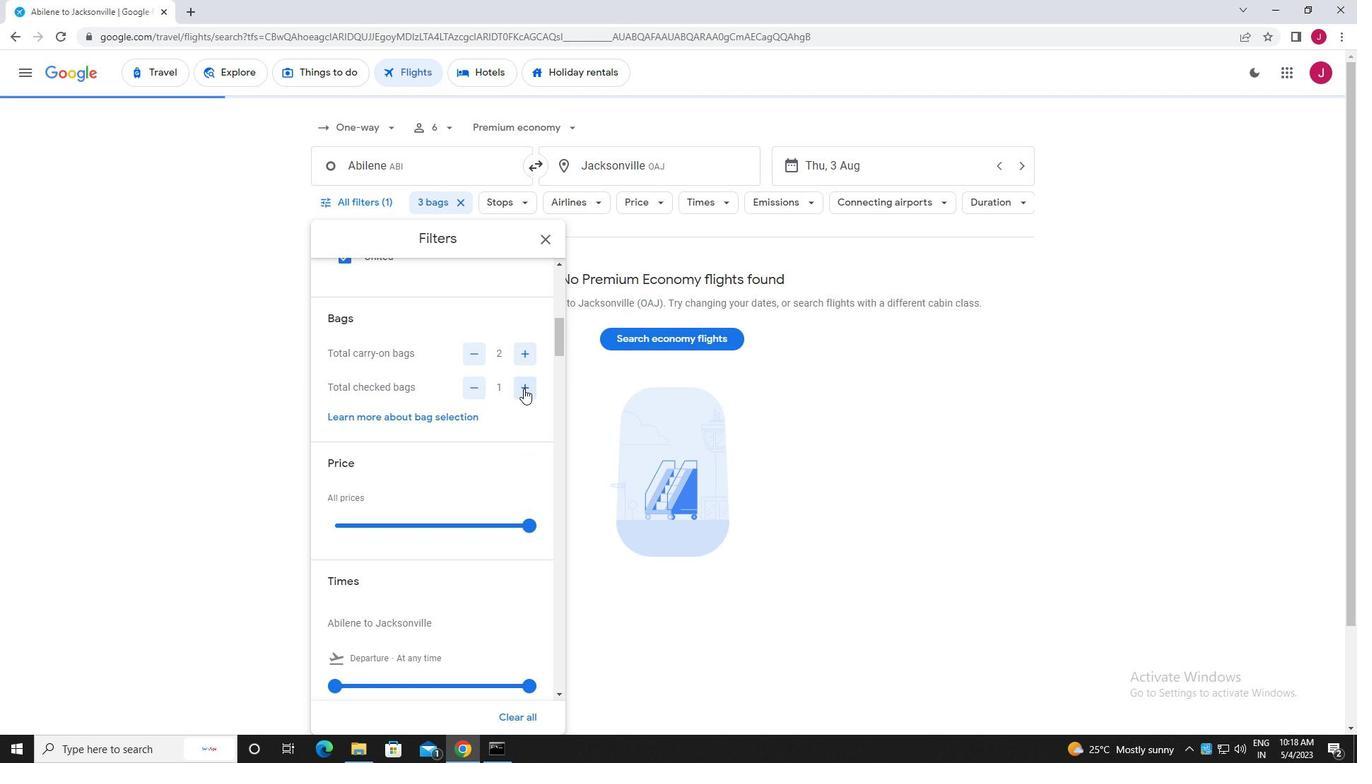 
Action: Mouse scrolled (523, 388) with delta (0, 0)
Screenshot: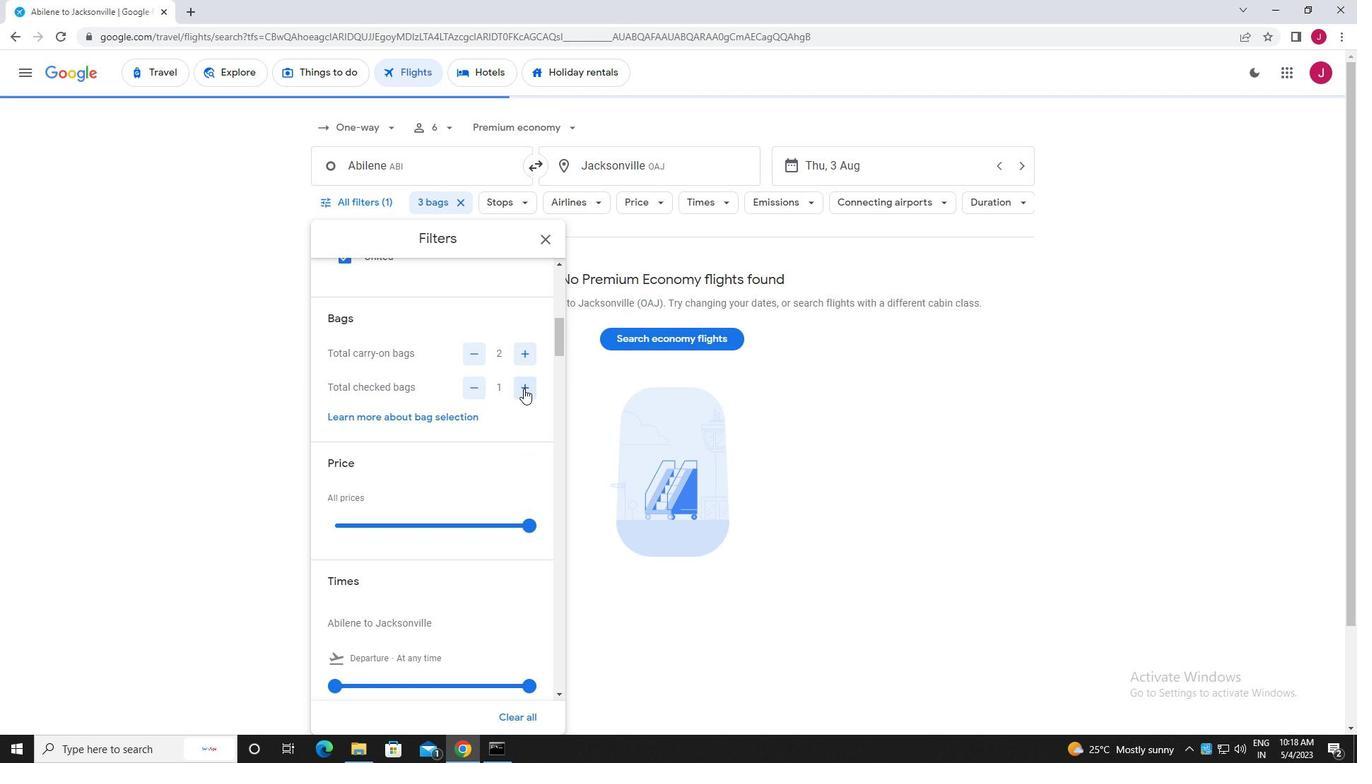 
Action: Mouse moved to (532, 383)
Screenshot: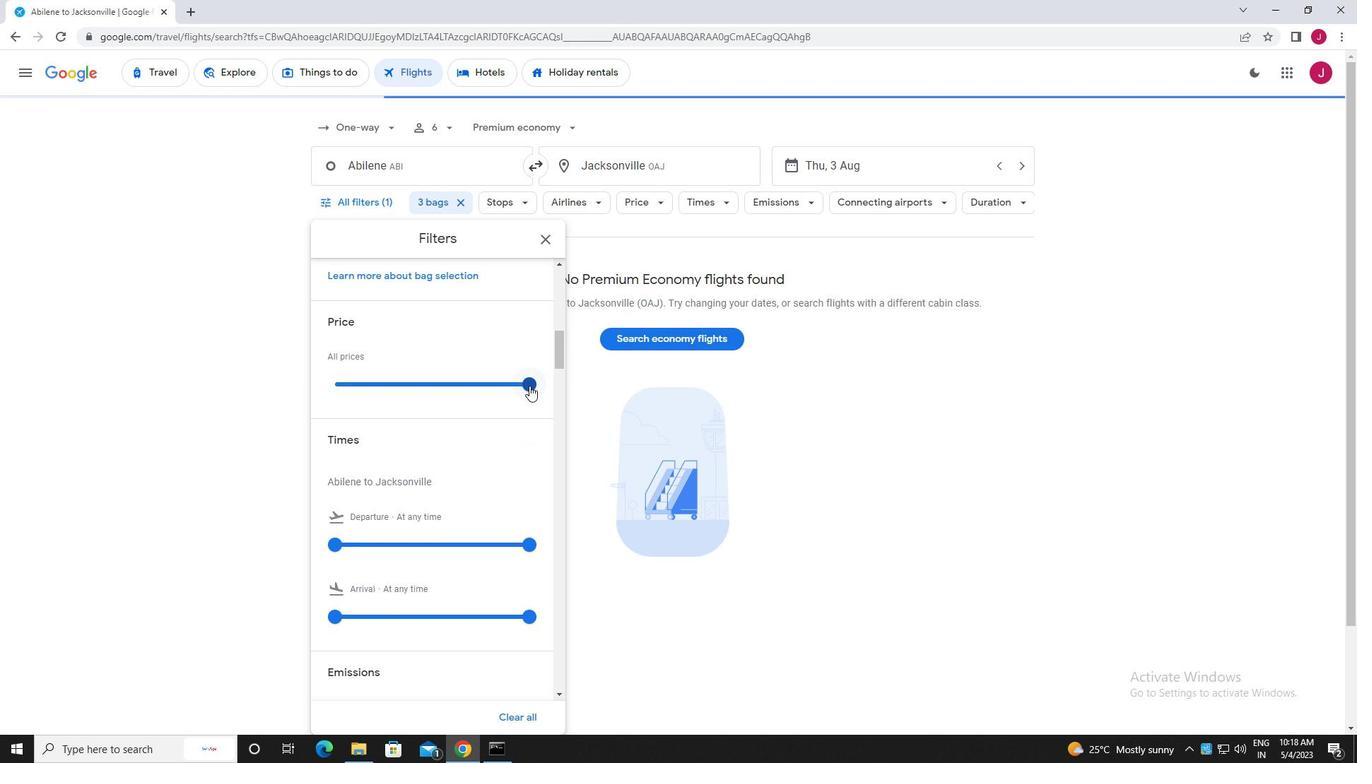 
Action: Mouse pressed left at (532, 383)
Screenshot: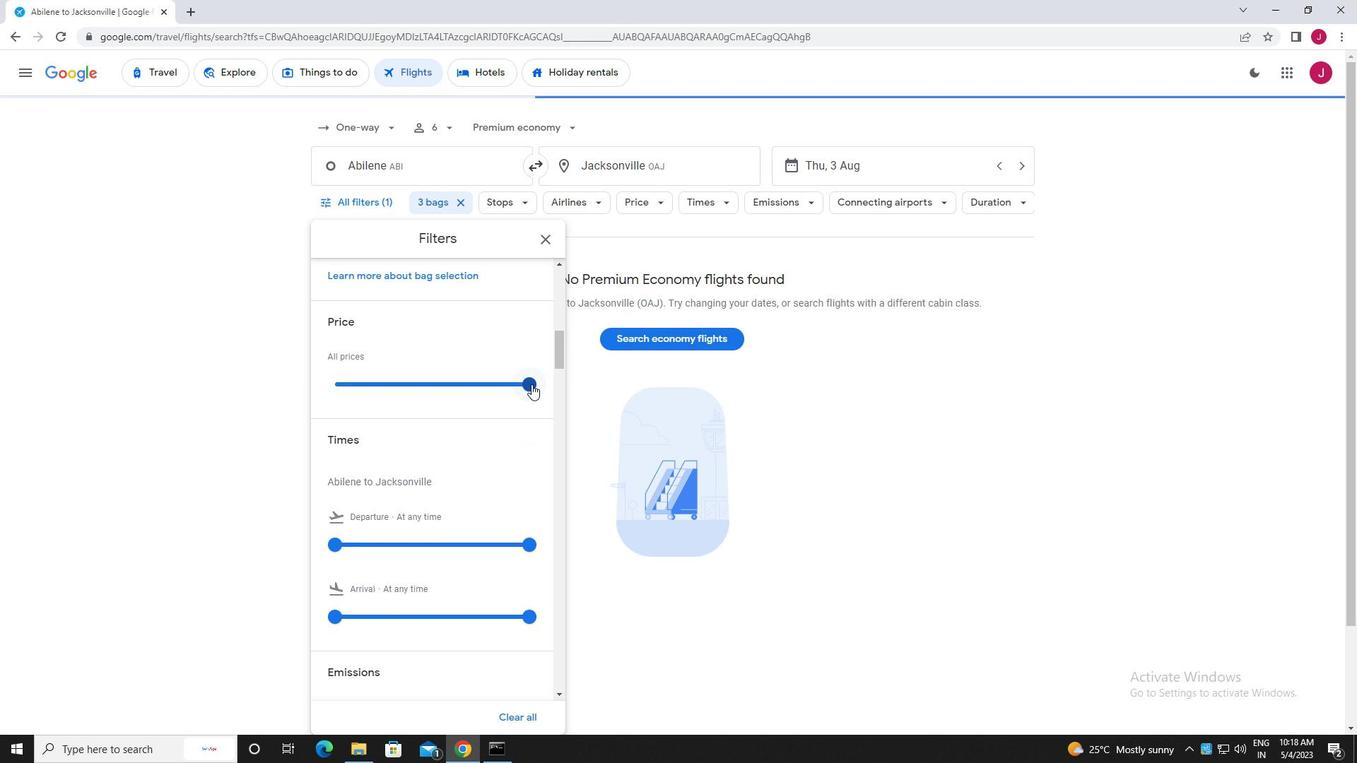 
Action: Mouse moved to (528, 383)
Screenshot: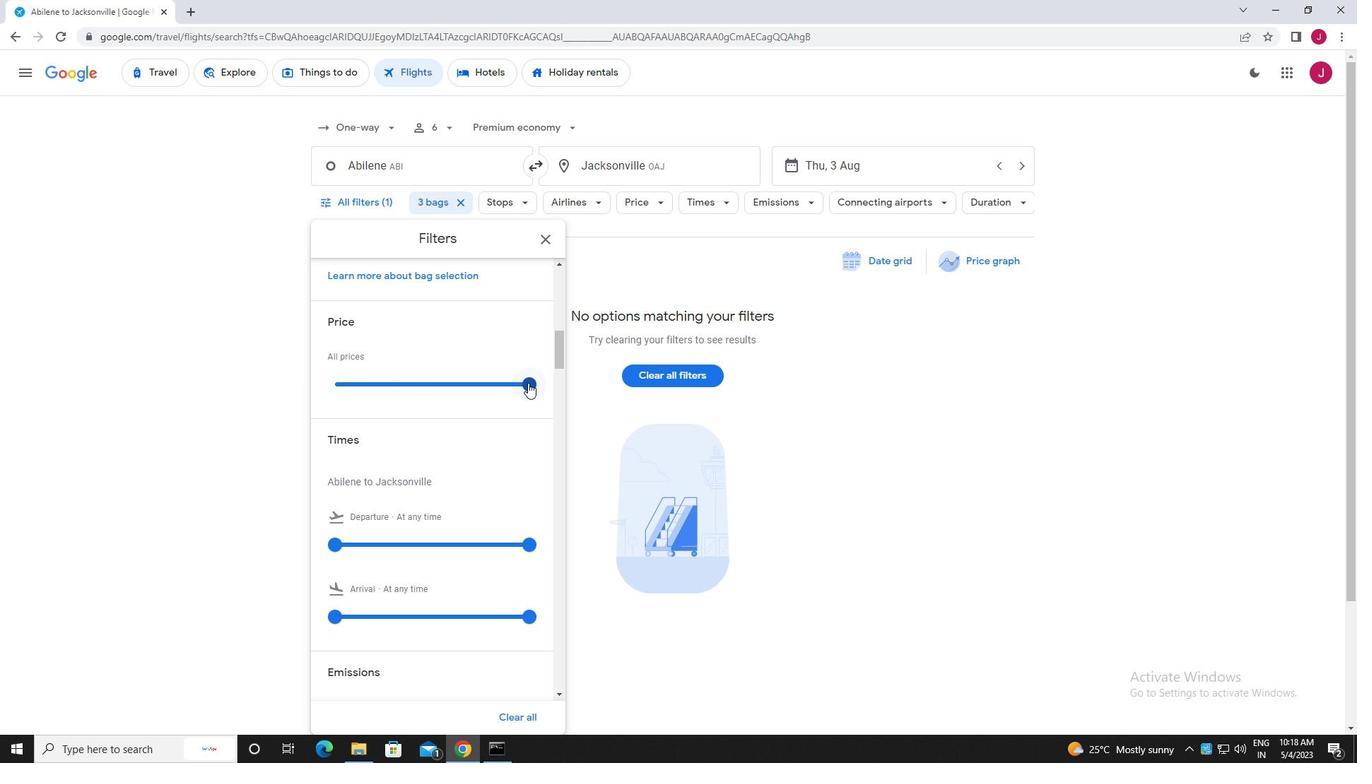 
Action: Mouse scrolled (528, 382) with delta (0, 0)
Screenshot: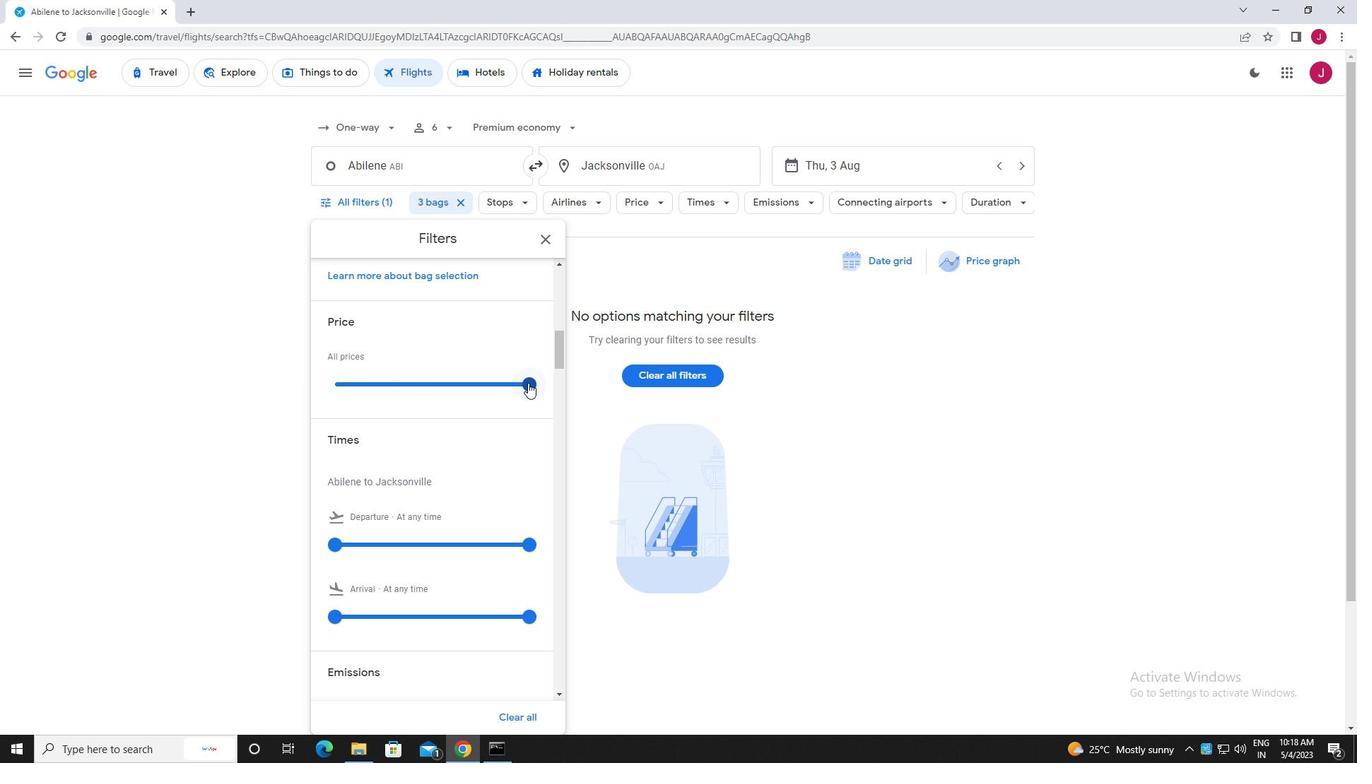 
Action: Mouse moved to (527, 383)
Screenshot: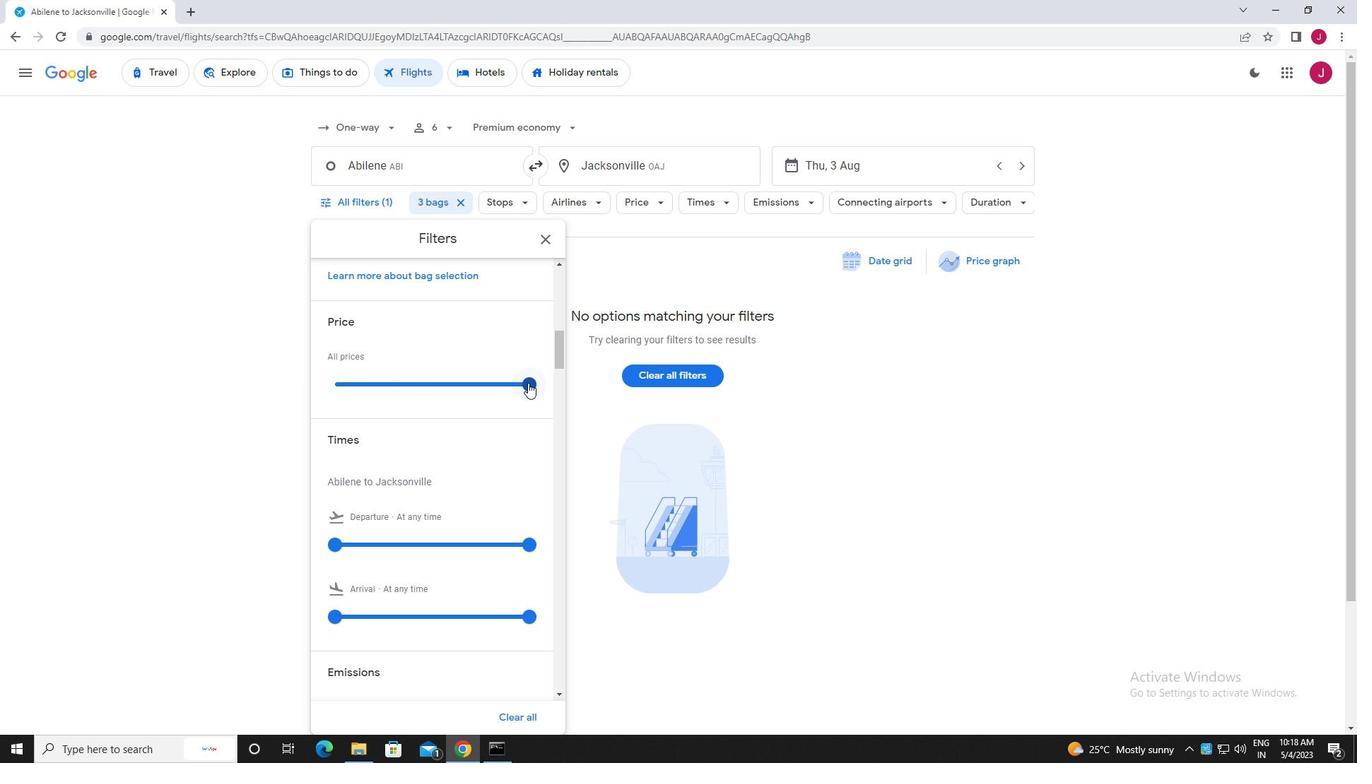 
Action: Mouse scrolled (527, 382) with delta (0, 0)
Screenshot: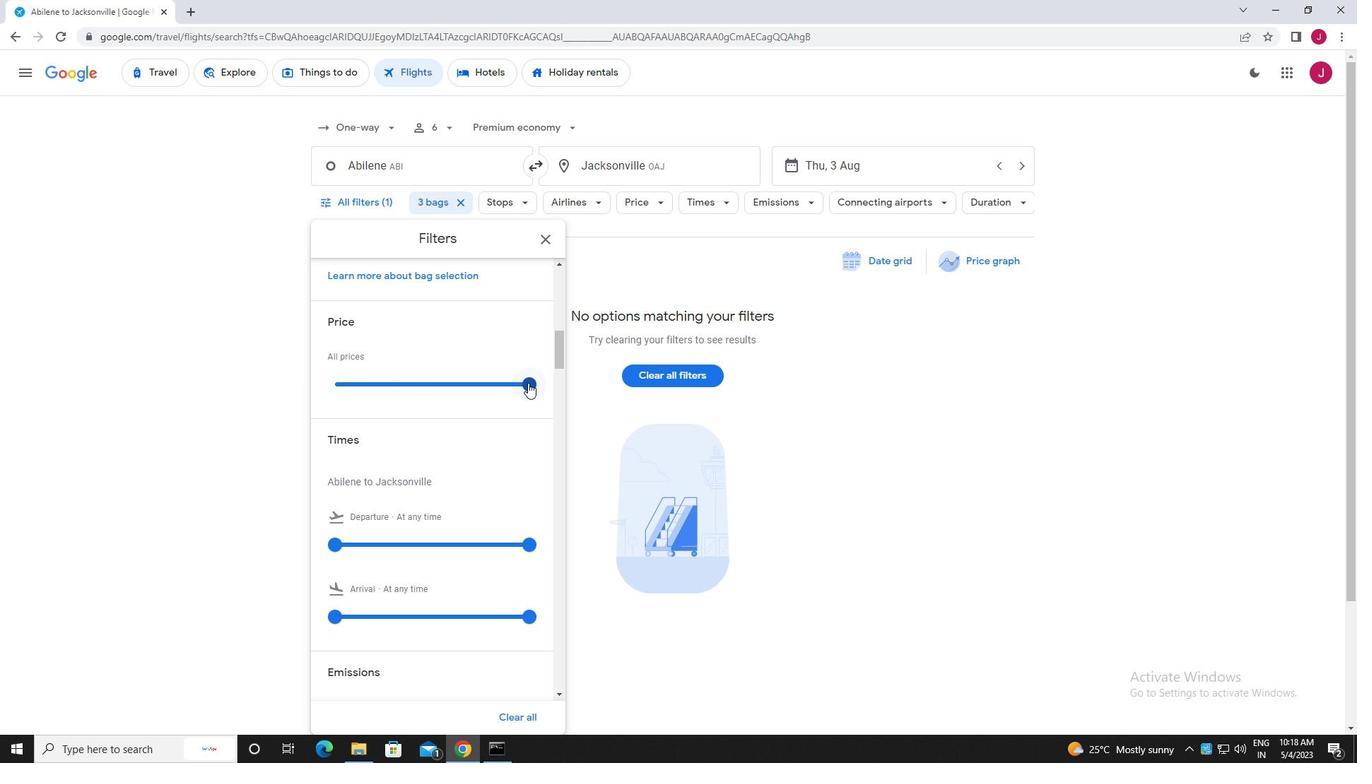 
Action: Mouse moved to (337, 404)
Screenshot: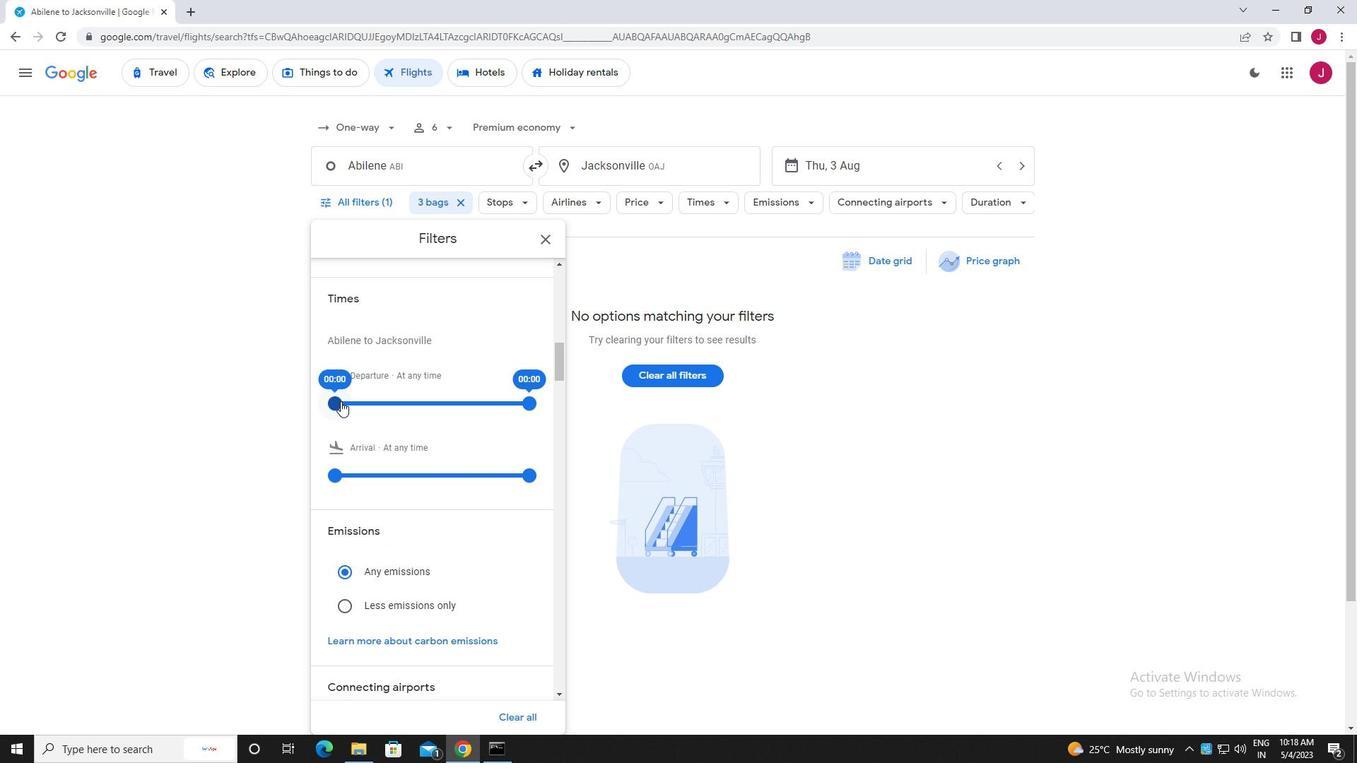 
Action: Mouse pressed left at (337, 404)
Screenshot: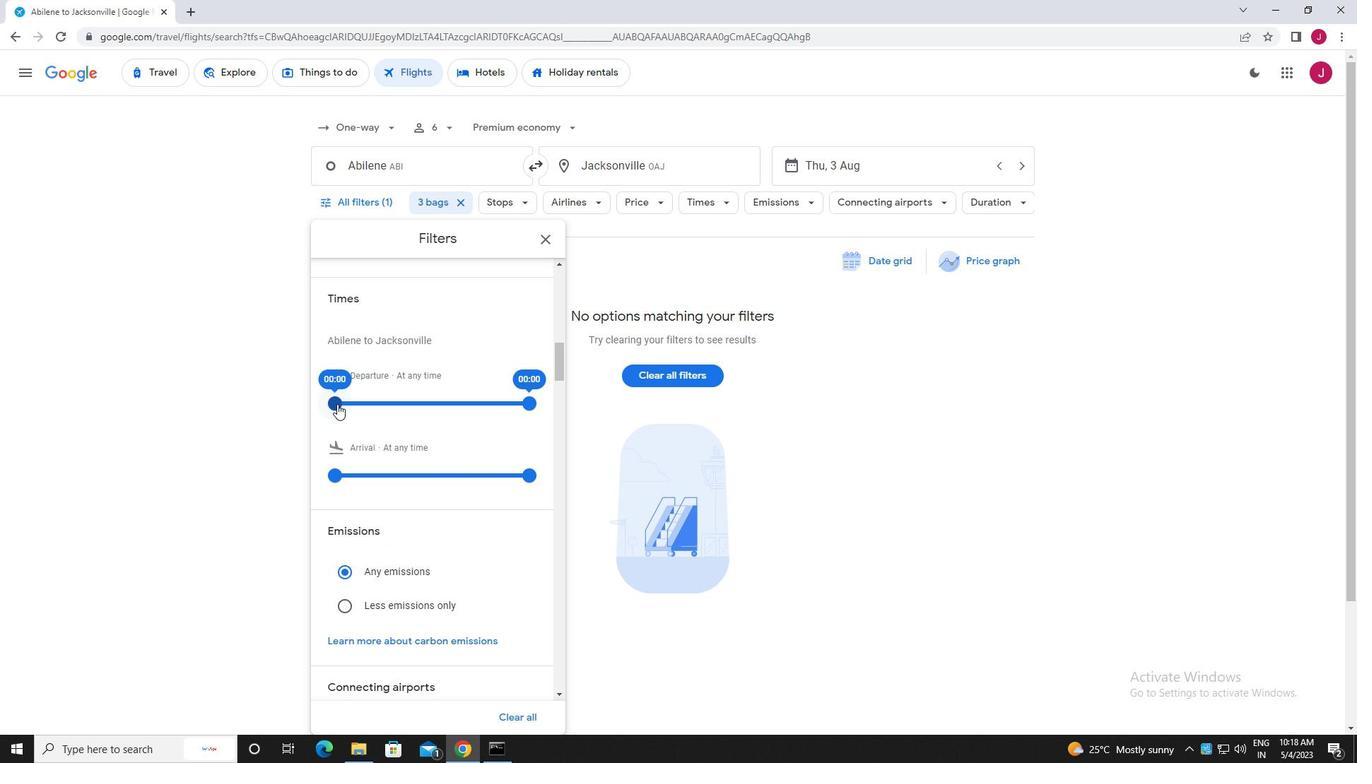 
Action: Mouse moved to (529, 404)
Screenshot: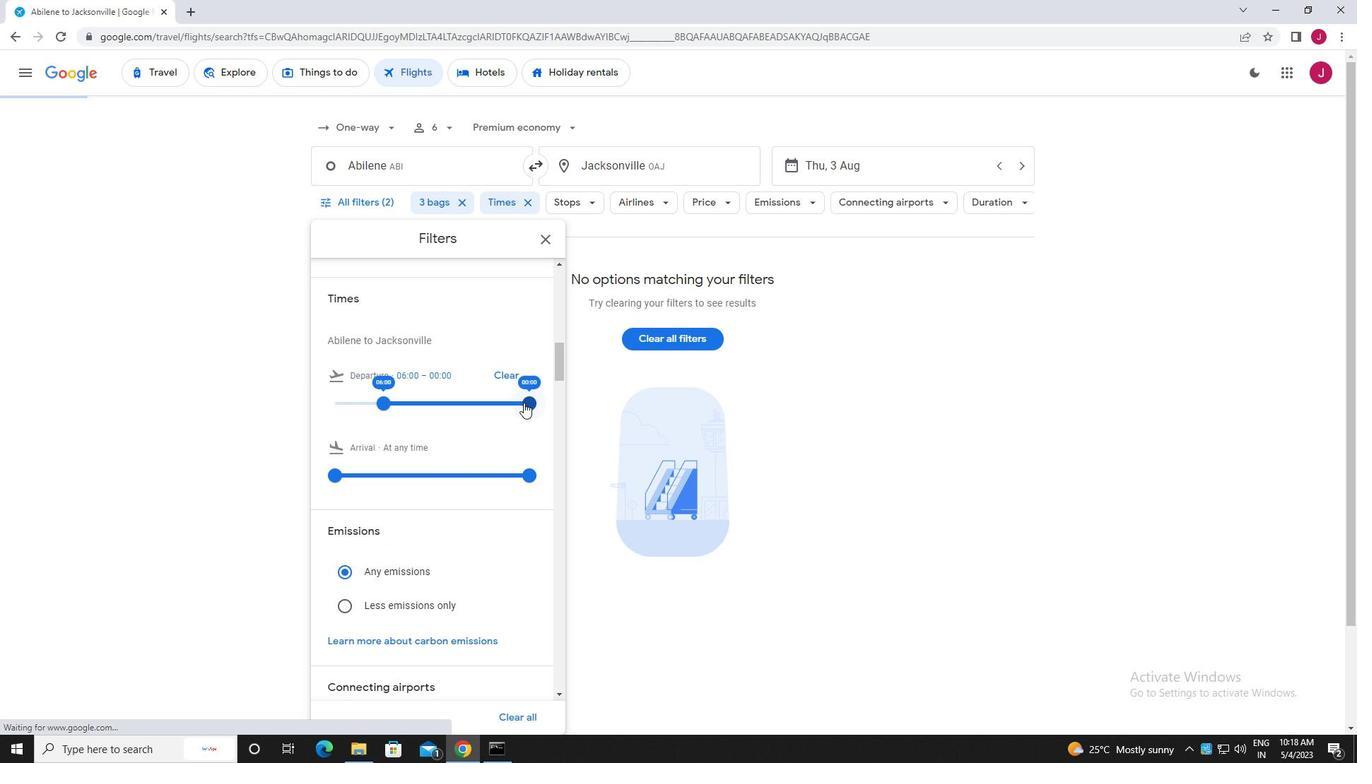 
Action: Mouse pressed left at (529, 404)
Screenshot: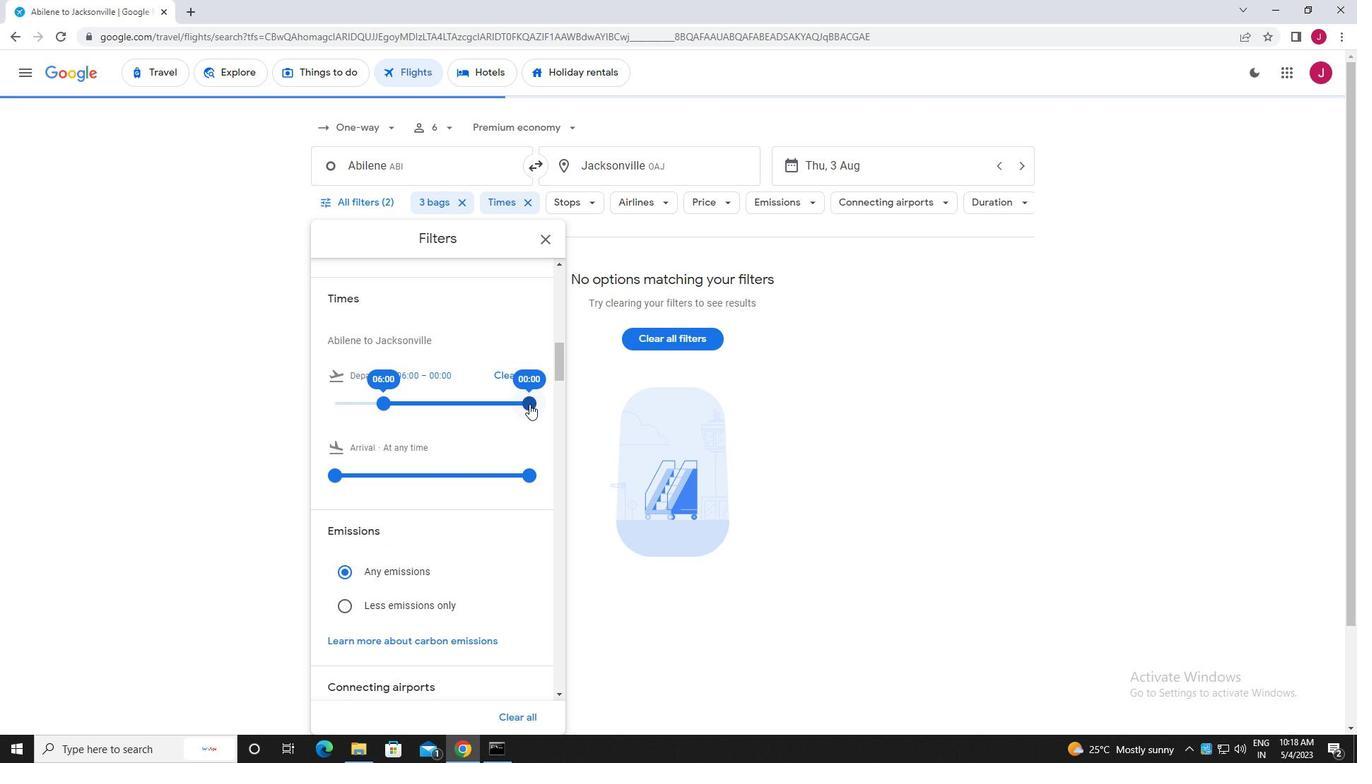 
Action: Mouse moved to (552, 241)
Screenshot: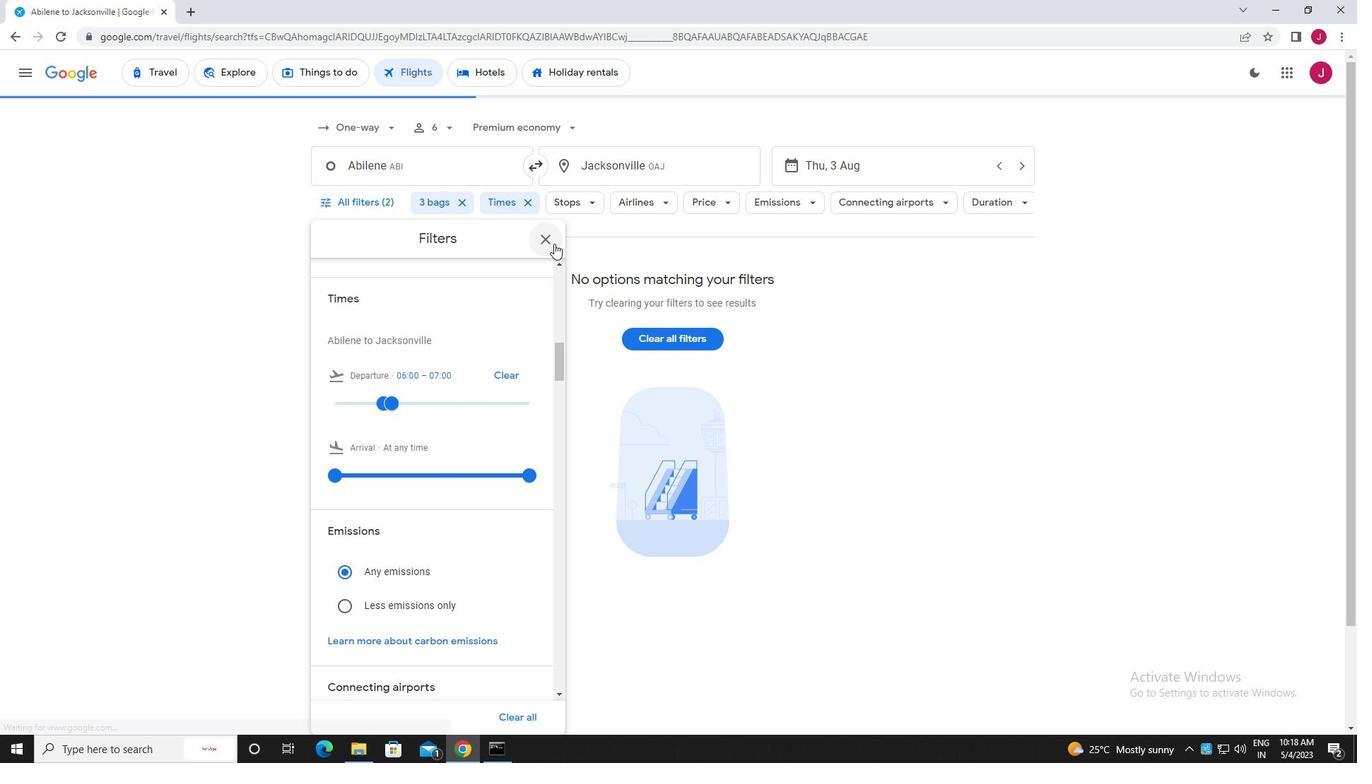 
Action: Mouse pressed left at (552, 241)
Screenshot: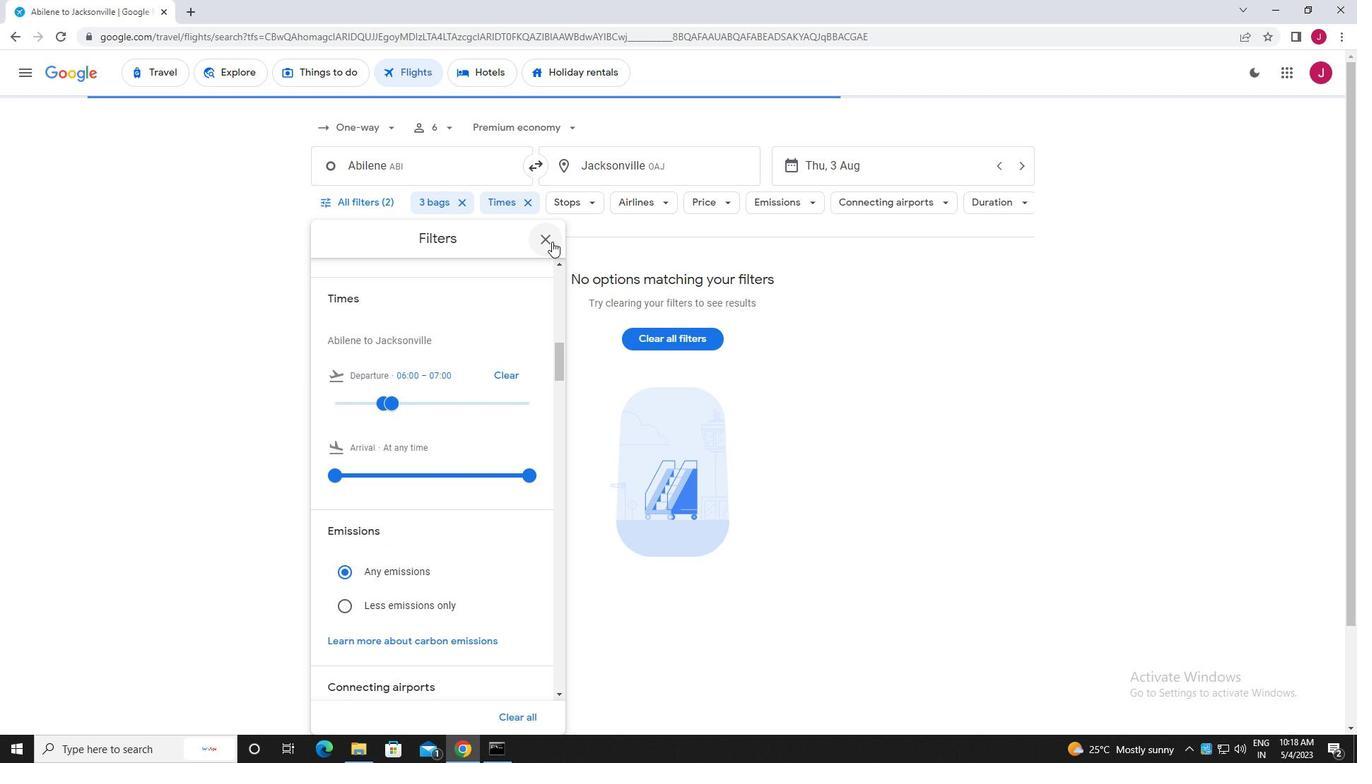 
Action: Mouse moved to (551, 240)
Screenshot: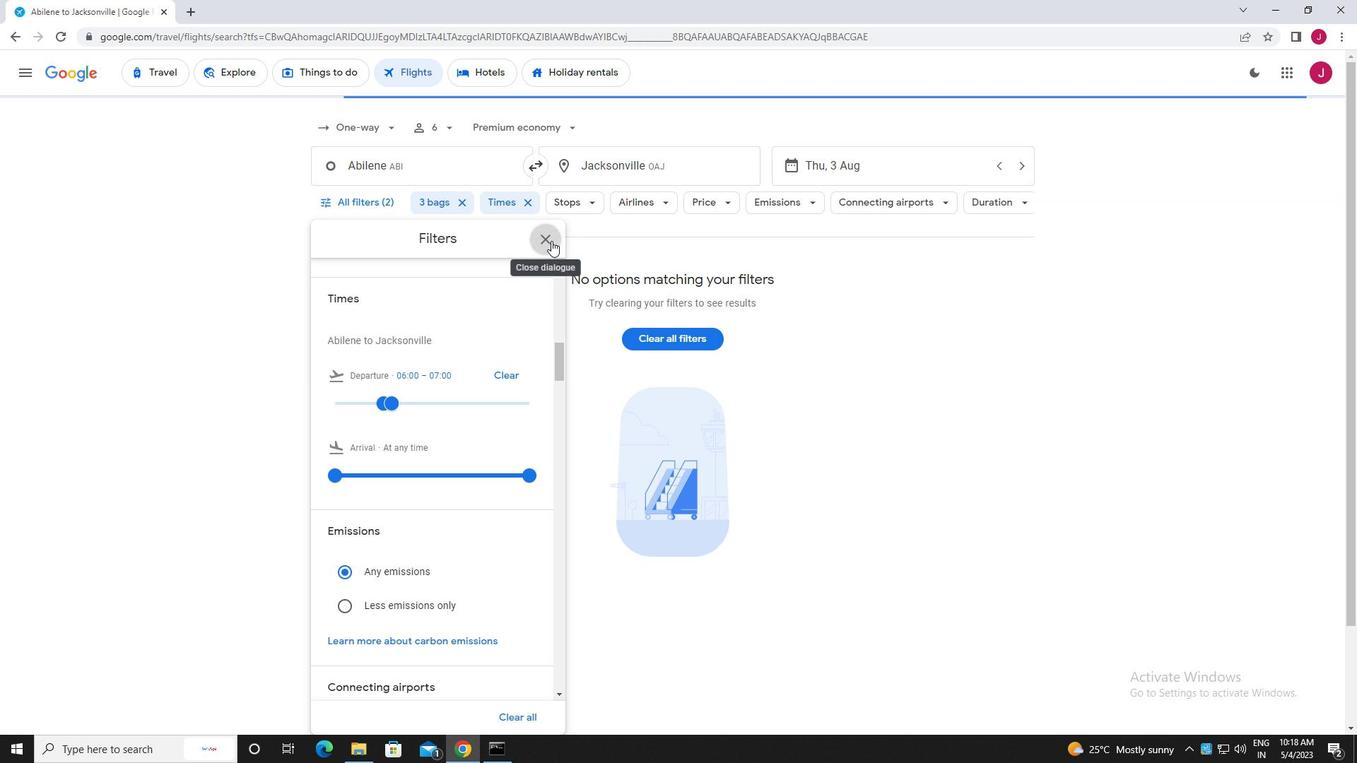 
